 Task: In the  document logo. Add the mentioned hyperlink after first sentence in main content 'www.instagram.com' Insert the picture of  'Trampoline' with name  Trampoline.png Change shape height to 4.2
Action: Mouse moved to (16, 85)
Screenshot: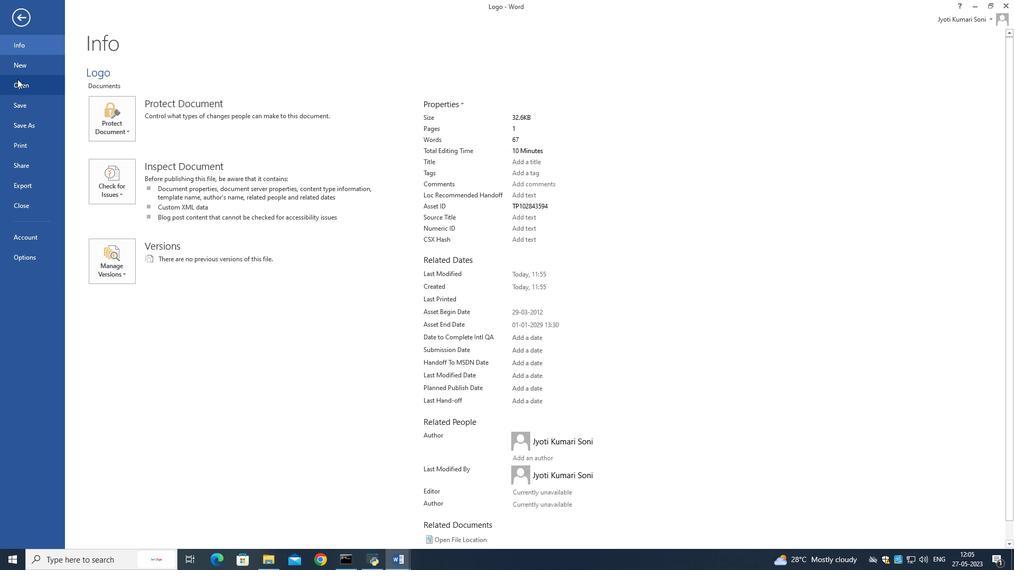 
Action: Mouse pressed left at (16, 85)
Screenshot: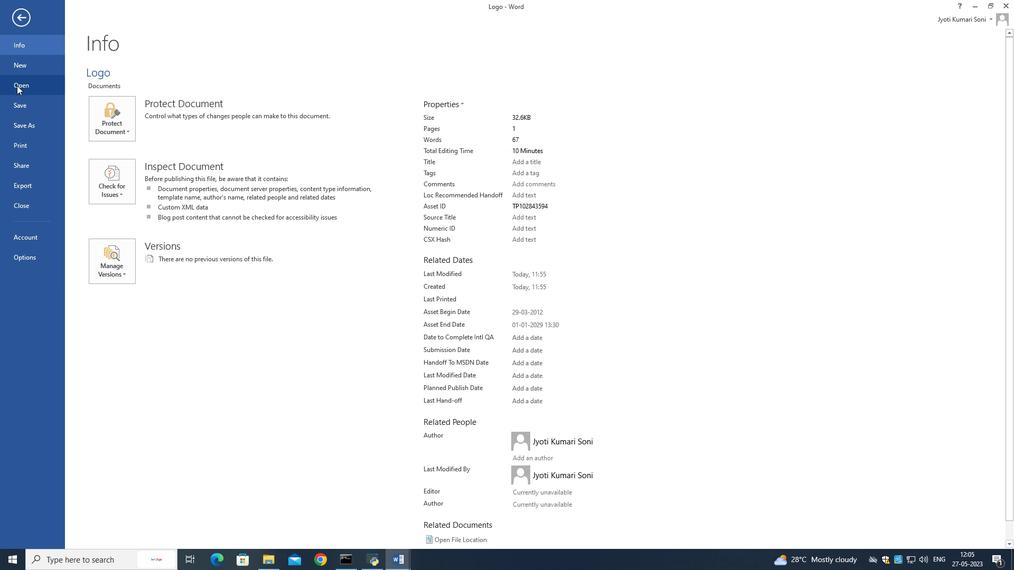 
Action: Mouse moved to (289, 95)
Screenshot: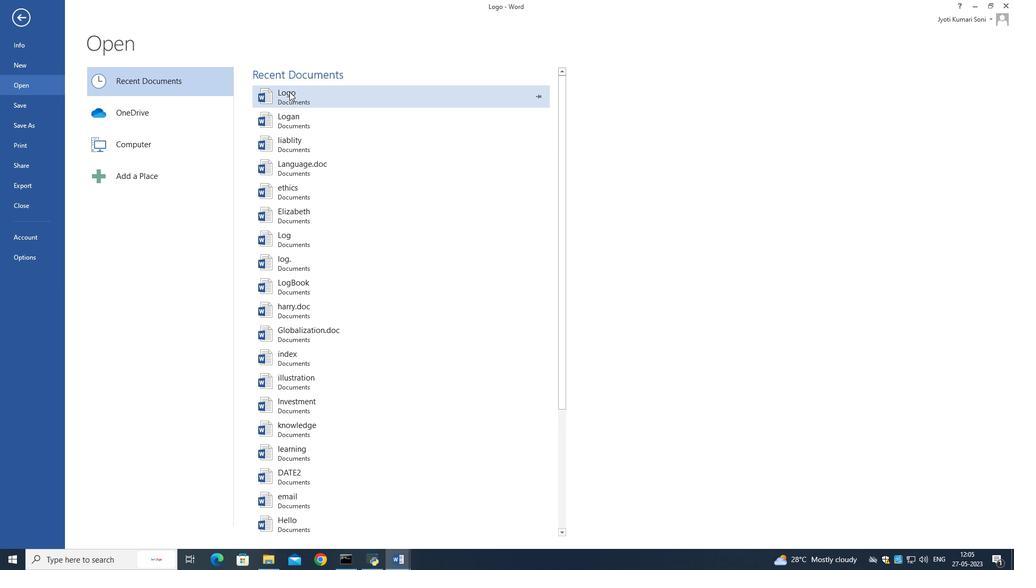 
Action: Mouse pressed left at (289, 95)
Screenshot: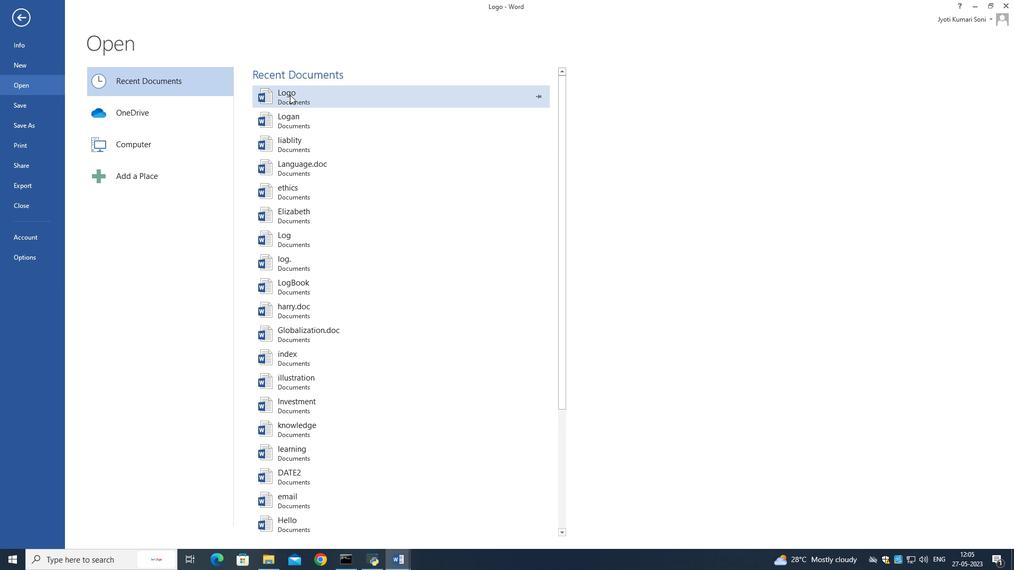 
Action: Mouse moved to (616, 224)
Screenshot: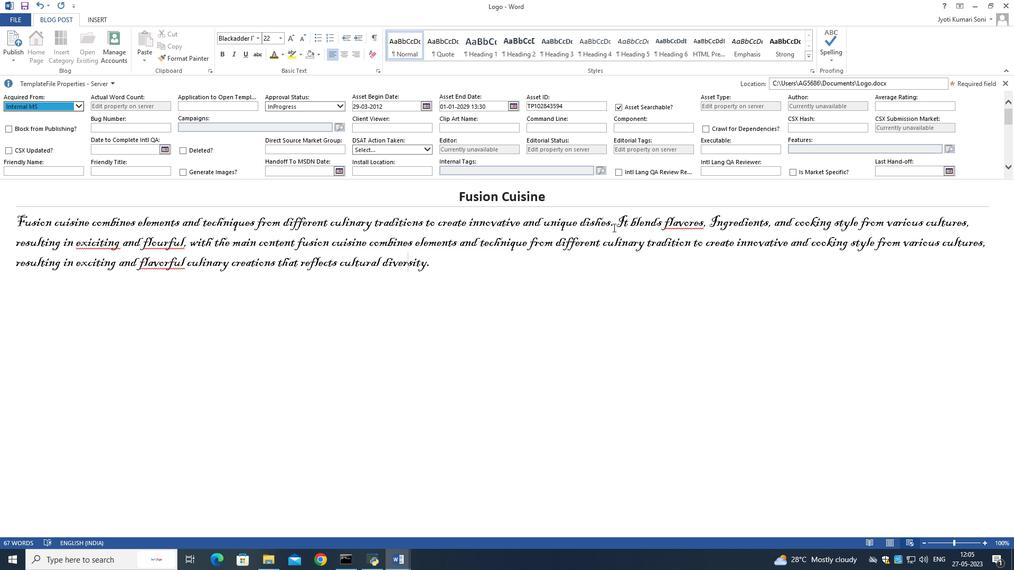 
Action: Mouse pressed left at (616, 224)
Screenshot: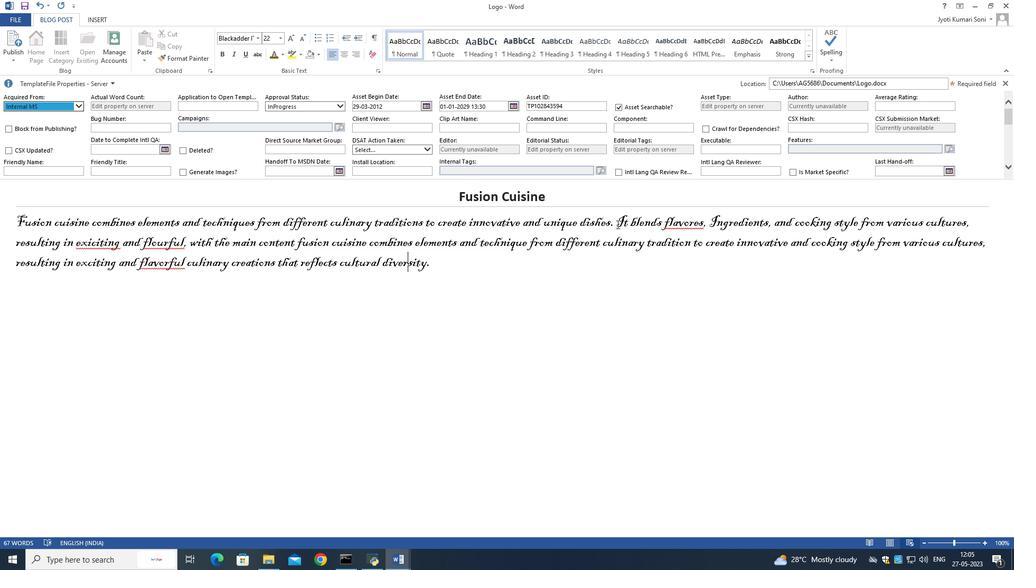 
Action: Mouse moved to (60, 17)
Screenshot: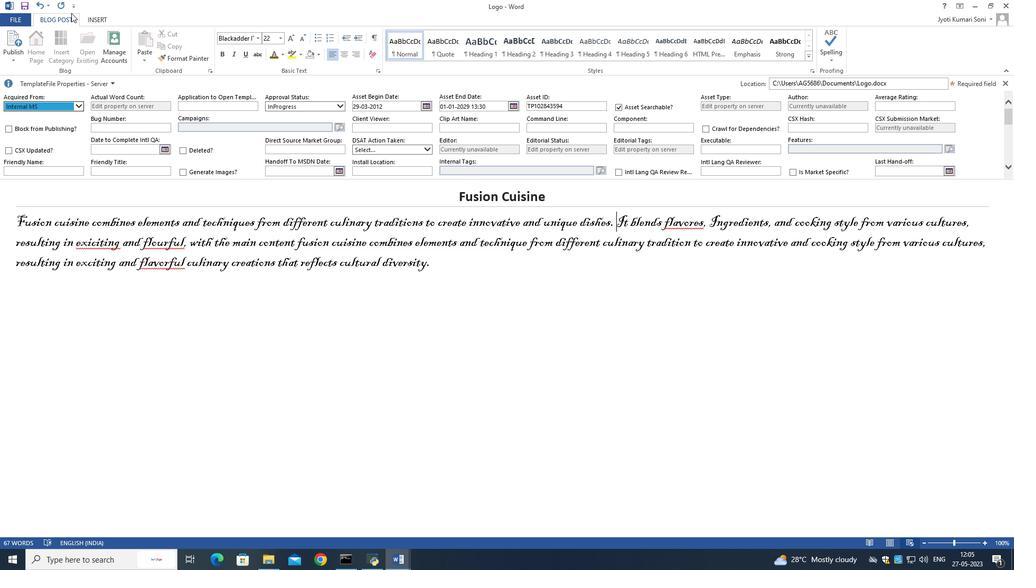 
Action: Mouse pressed left at (60, 17)
Screenshot: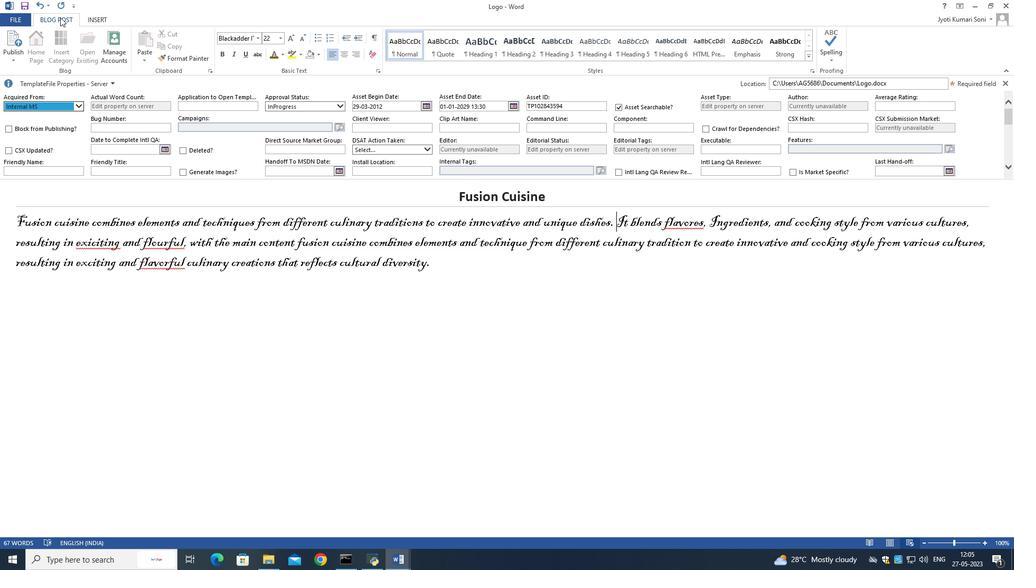 
Action: Mouse moved to (88, 20)
Screenshot: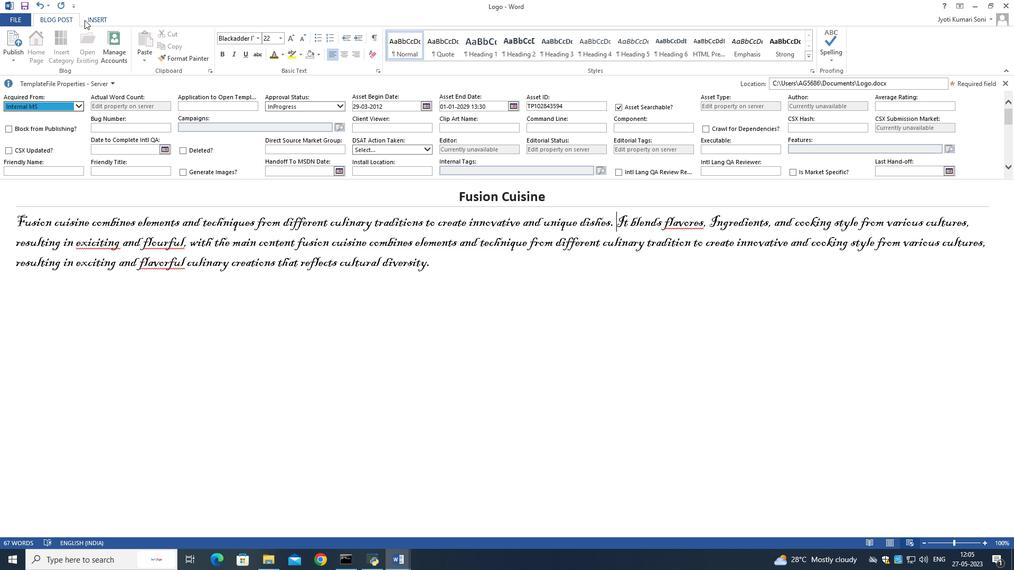 
Action: Mouse pressed left at (88, 20)
Screenshot: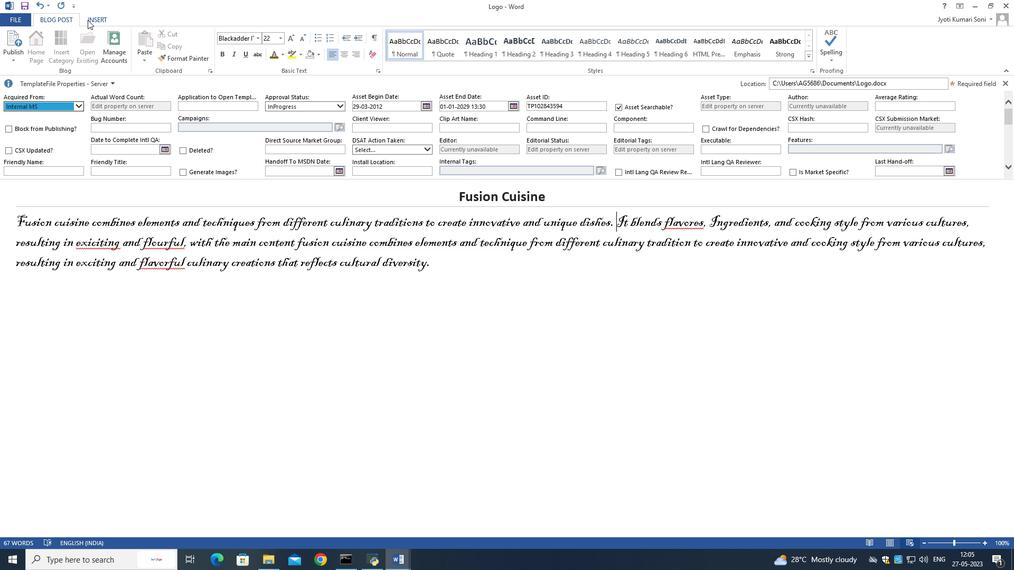 
Action: Mouse moved to (199, 44)
Screenshot: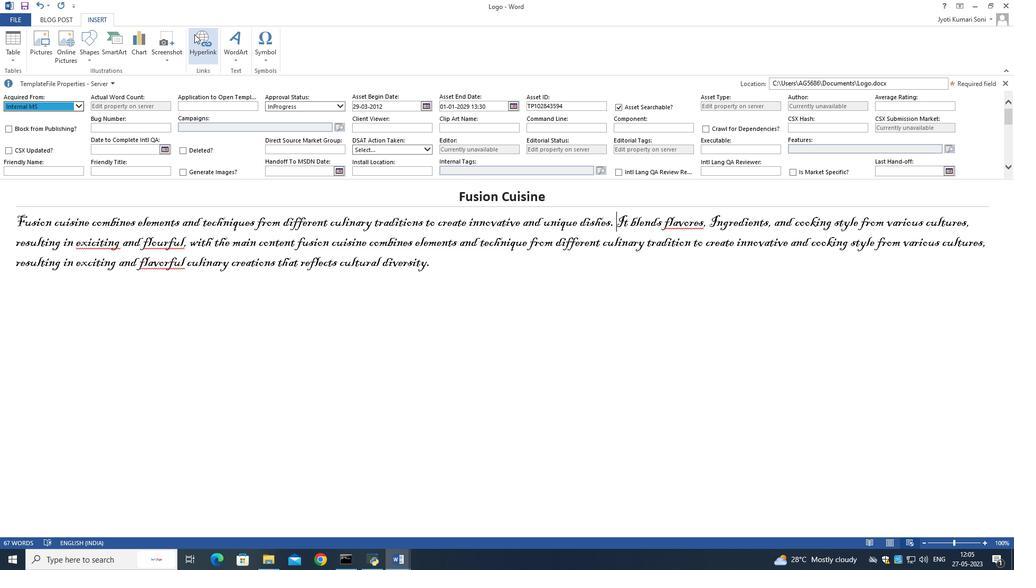 
Action: Mouse pressed left at (199, 44)
Screenshot: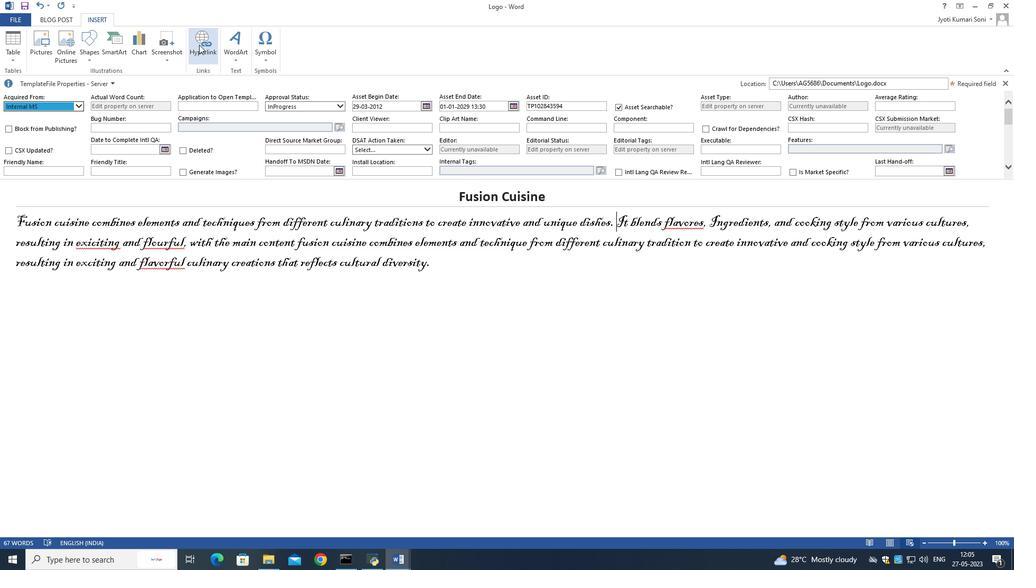 
Action: Mouse moved to (275, 233)
Screenshot: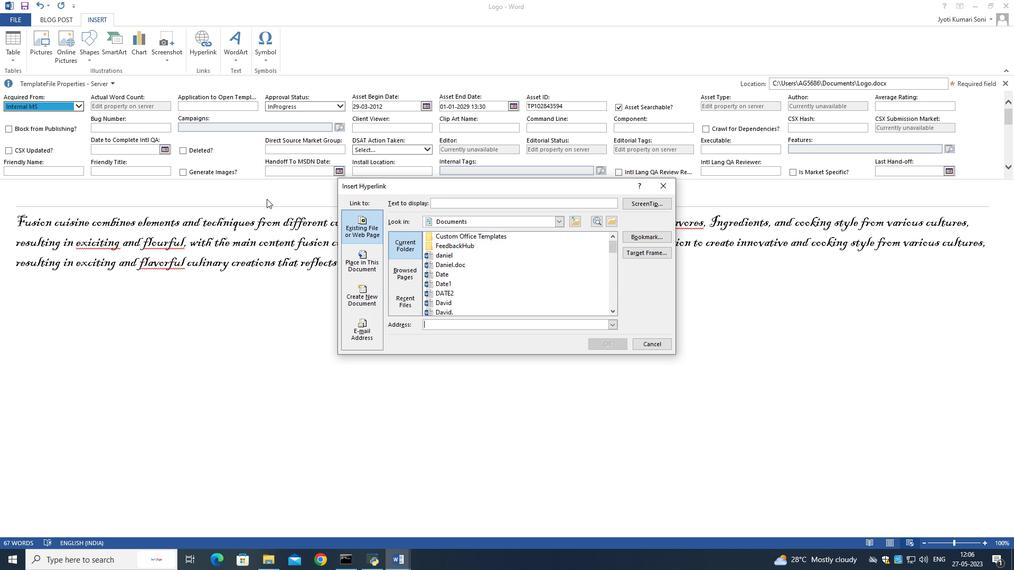 
Action: Key pressed www.instagram.com
Screenshot: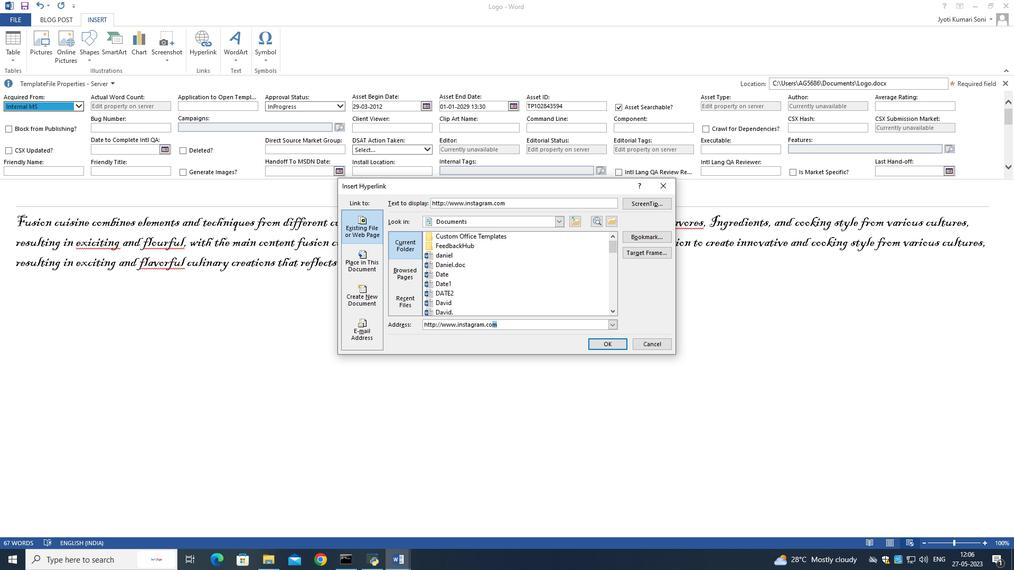 
Action: Mouse moved to (612, 343)
Screenshot: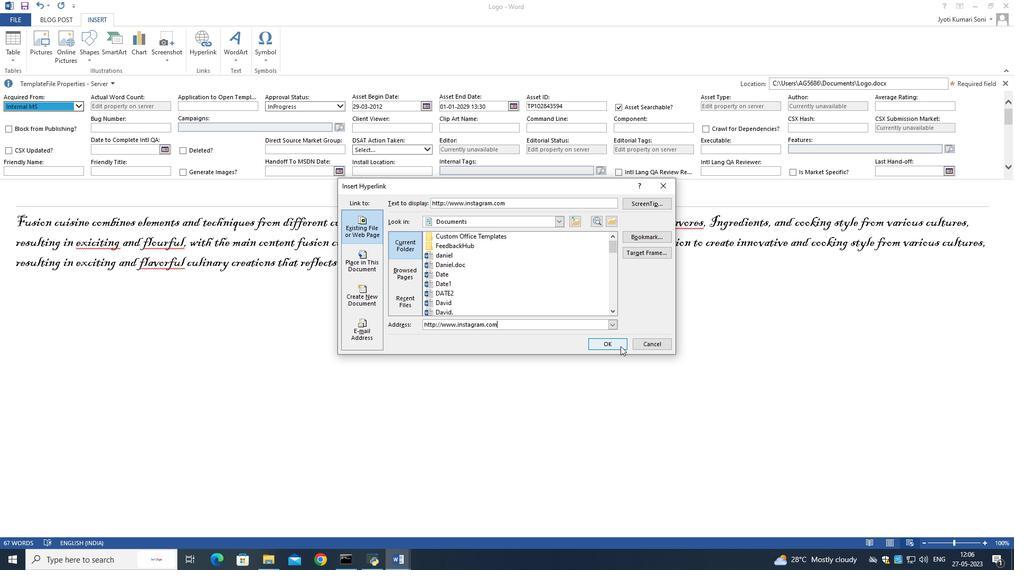 
Action: Mouse pressed left at (612, 343)
Screenshot: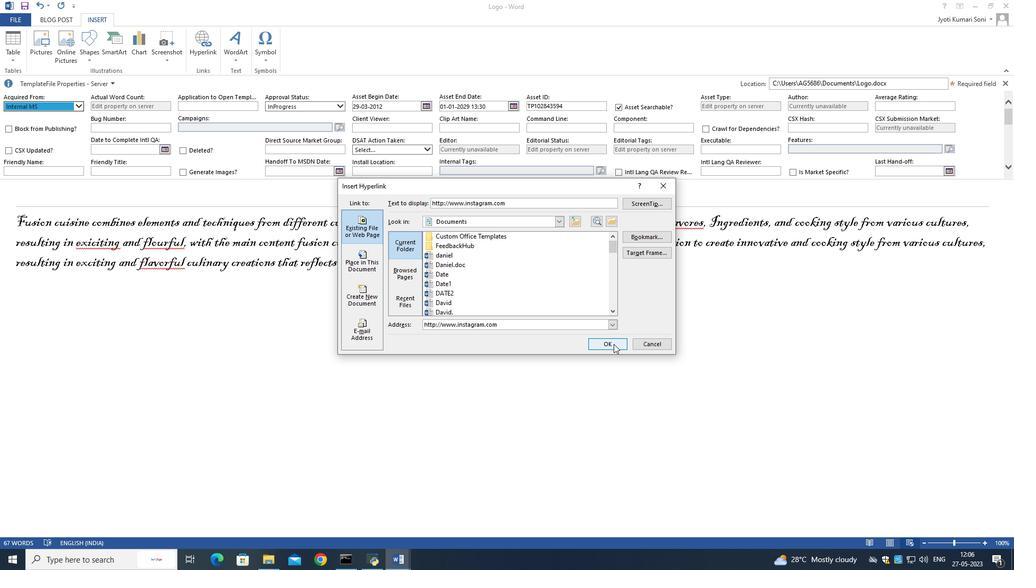 
Action: Mouse moved to (327, 566)
Screenshot: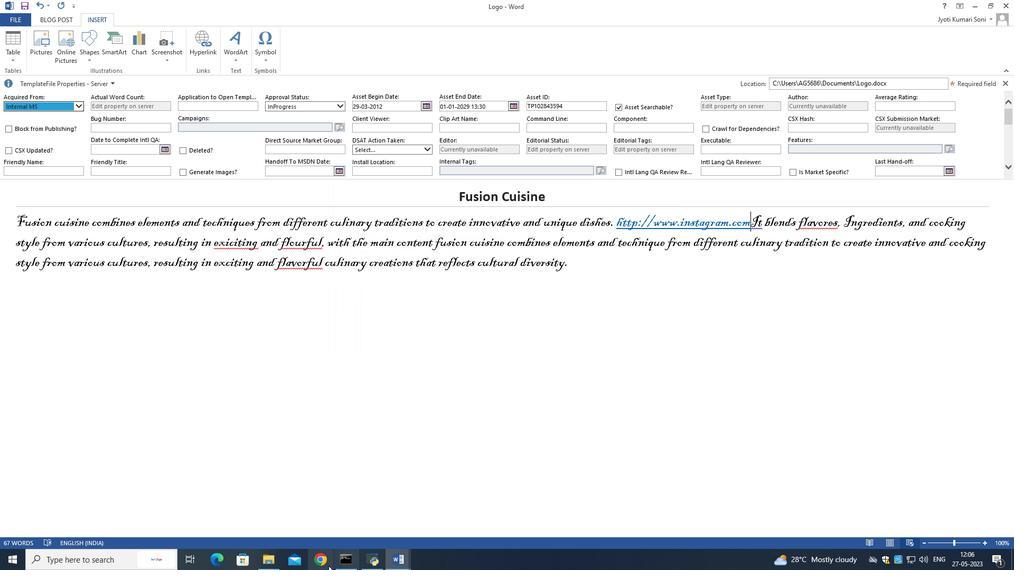 
Action: Mouse pressed left at (327, 566)
Screenshot: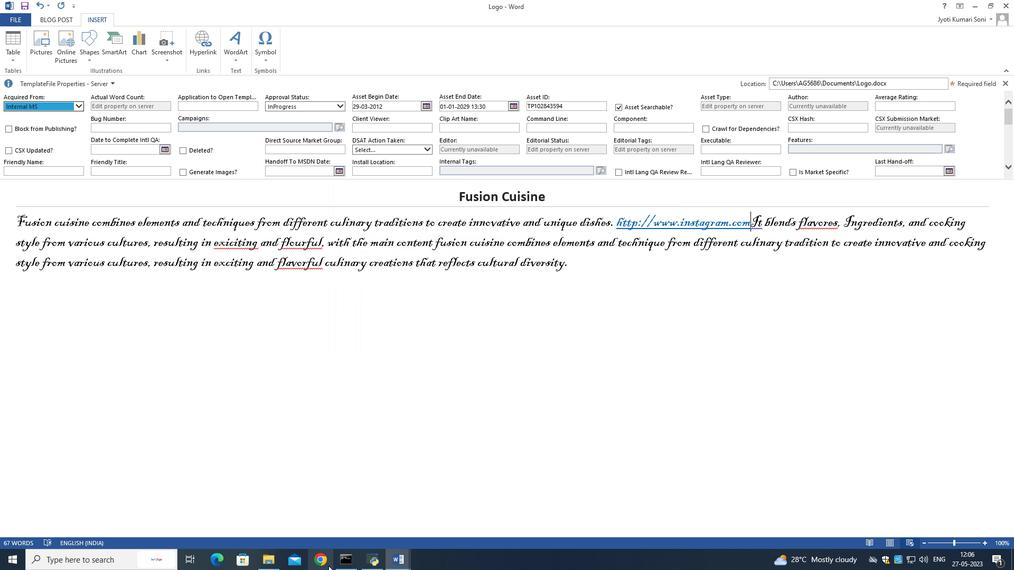 
Action: Mouse moved to (419, 316)
Screenshot: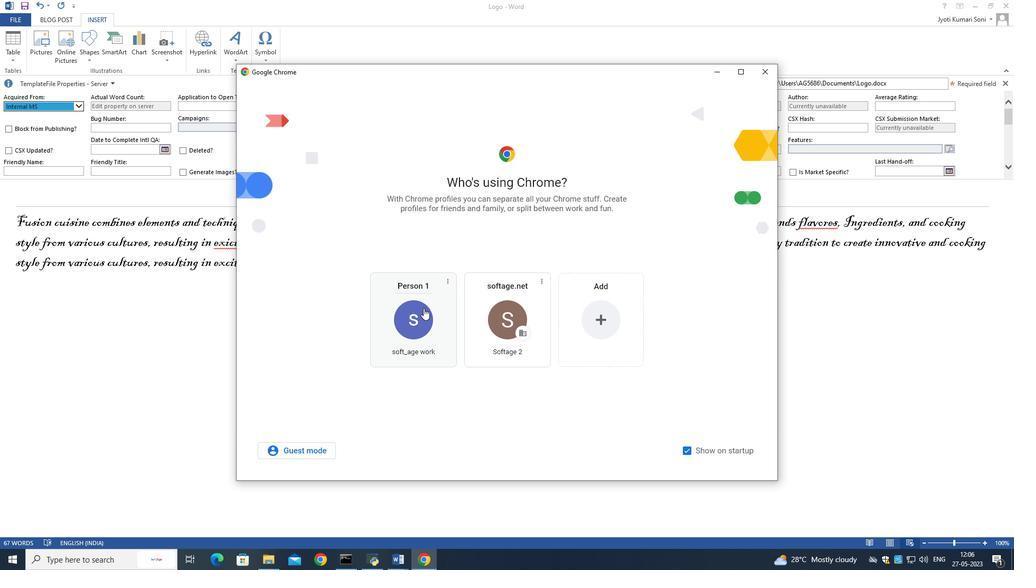 
Action: Mouse pressed left at (419, 316)
Screenshot: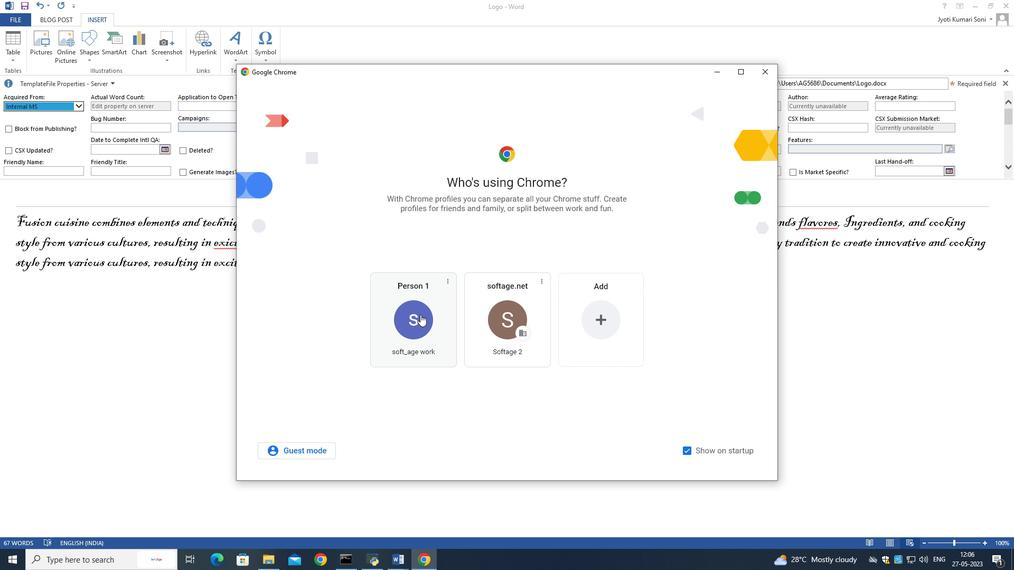 
Action: Mouse moved to (301, 123)
Screenshot: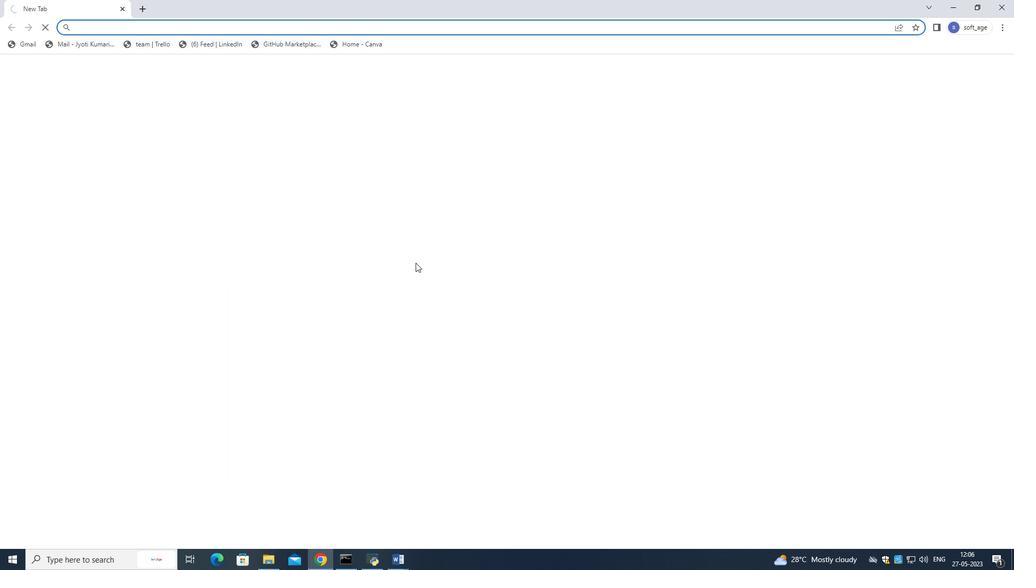 
Action: Key pressed trampoline<Key.enter>
Screenshot: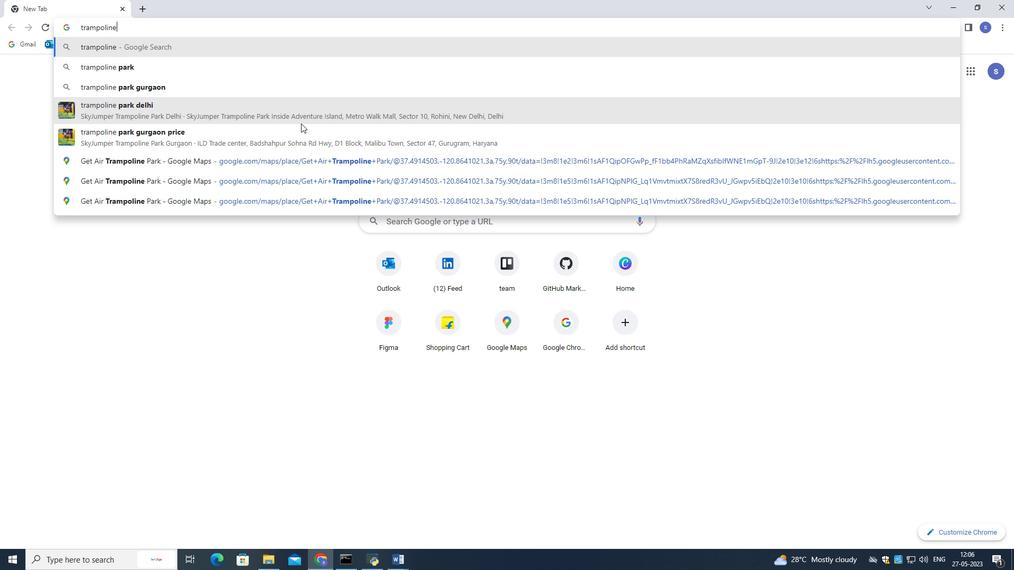 
Action: Mouse moved to (282, 275)
Screenshot: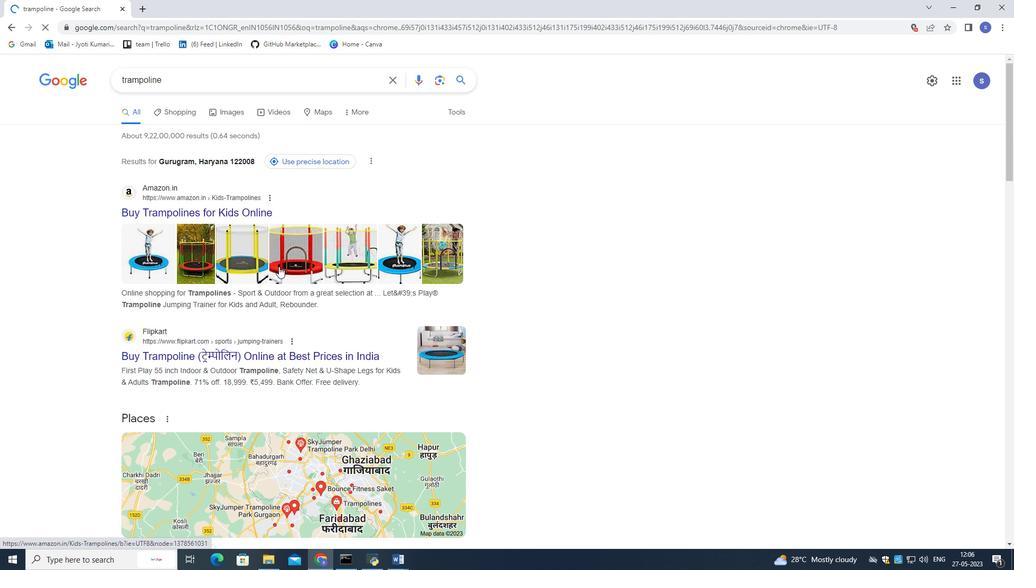 
Action: Mouse scrolled (282, 274) with delta (0, 0)
Screenshot: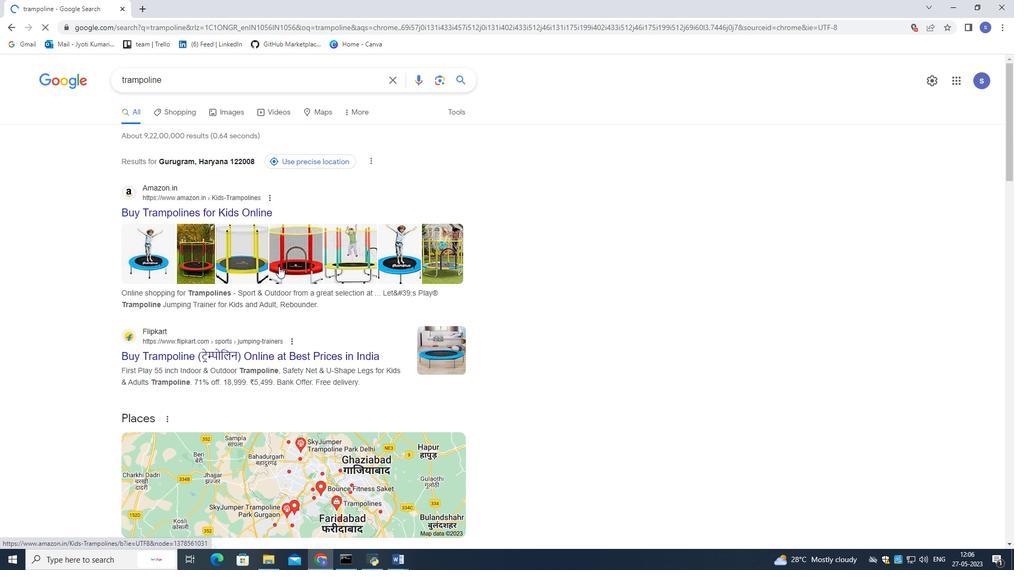 
Action: Mouse moved to (283, 276)
Screenshot: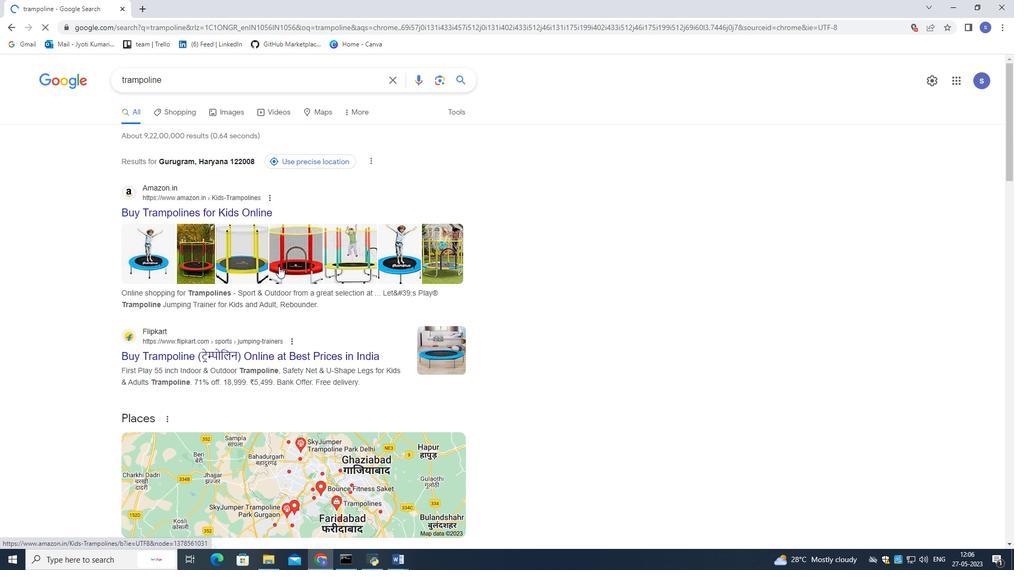 
Action: Mouse scrolled (283, 275) with delta (0, 0)
Screenshot: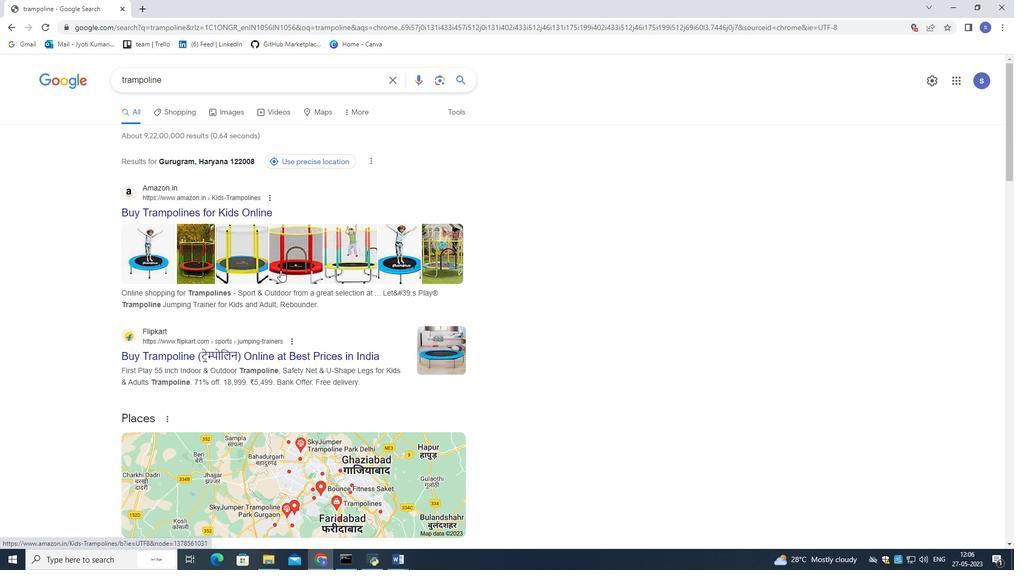 
Action: Mouse scrolled (283, 275) with delta (0, 0)
Screenshot: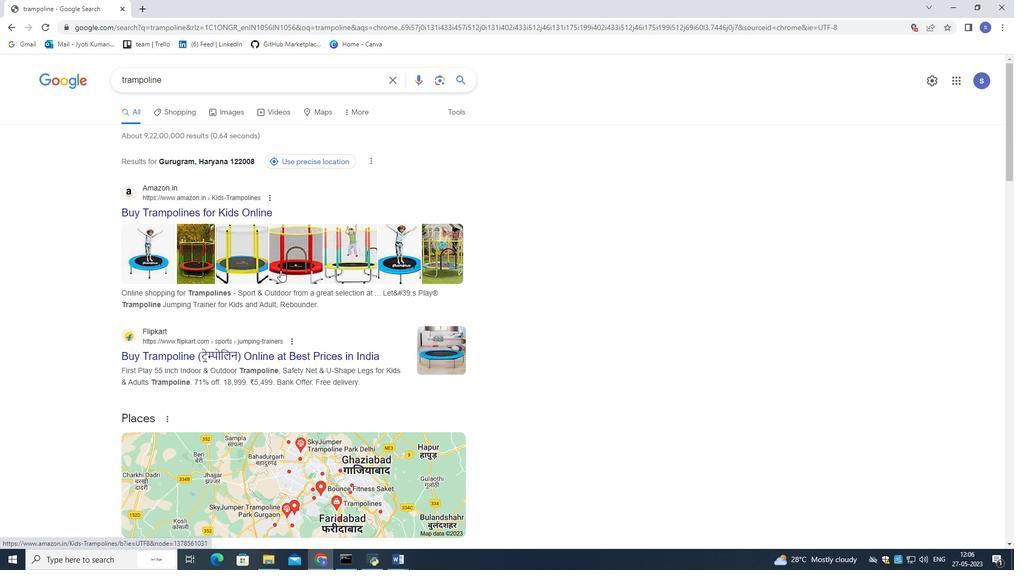 
Action: Mouse moved to (283, 277)
Screenshot: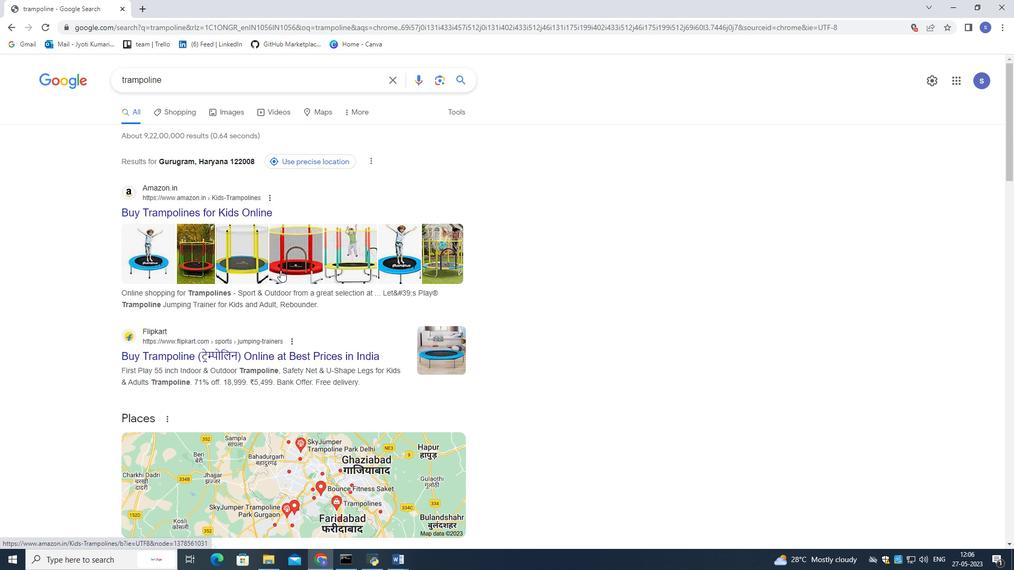 
Action: Mouse scrolled (283, 276) with delta (0, 0)
Screenshot: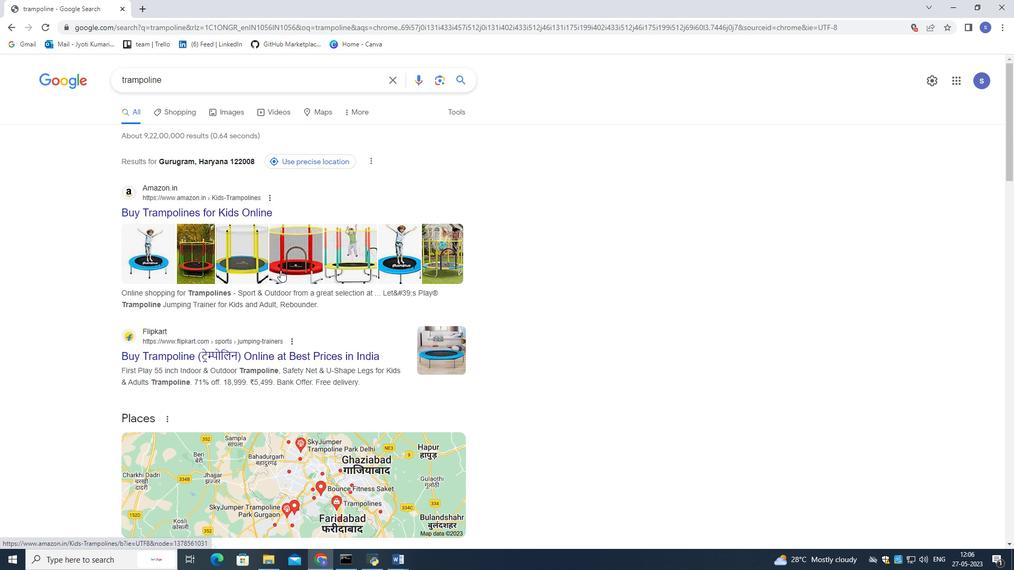 
Action: Mouse scrolled (283, 276) with delta (0, 0)
Screenshot: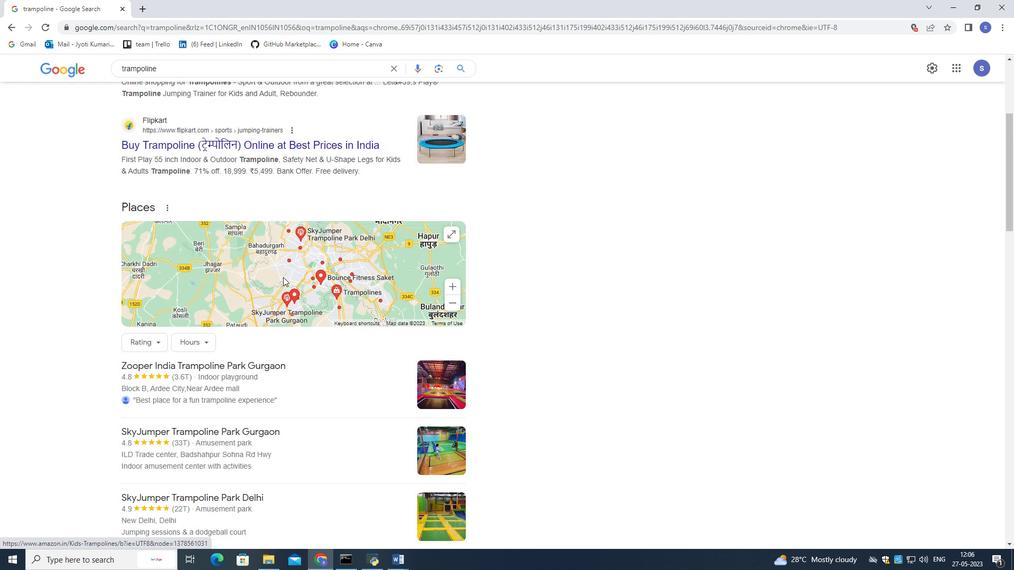
Action: Mouse scrolled (283, 276) with delta (0, 0)
Screenshot: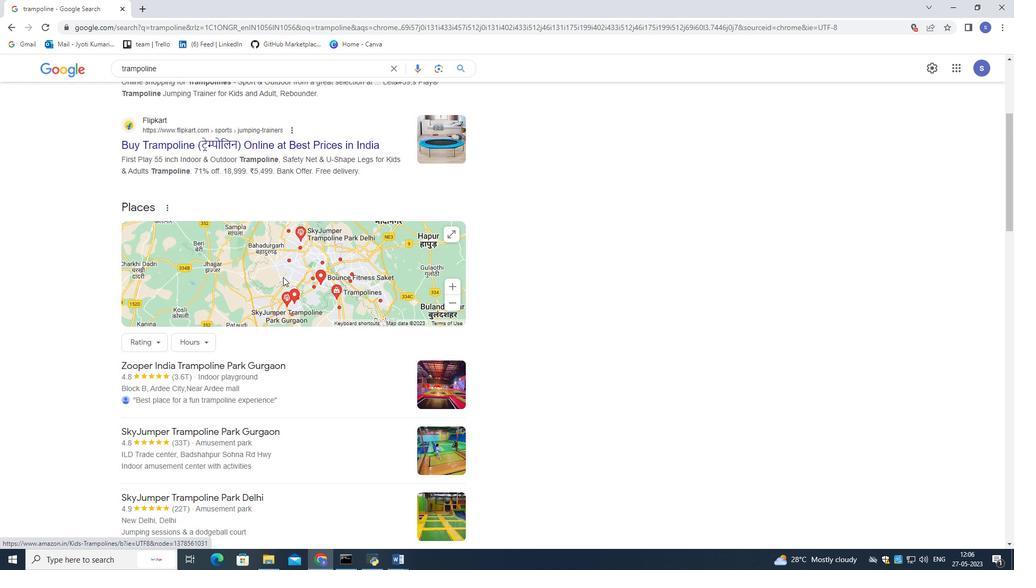 
Action: Mouse scrolled (283, 276) with delta (0, 0)
Screenshot: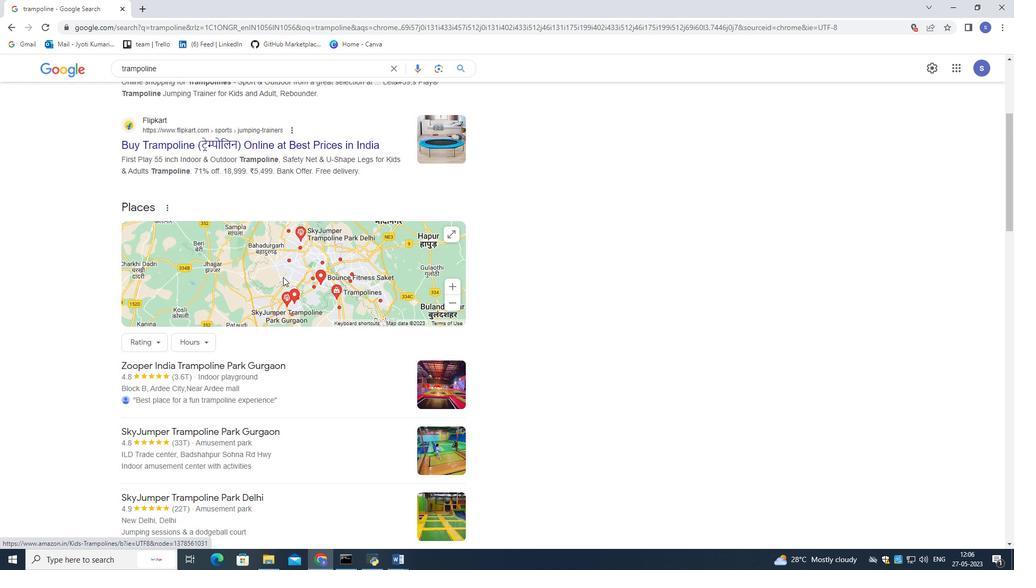 
Action: Mouse scrolled (283, 276) with delta (0, 0)
Screenshot: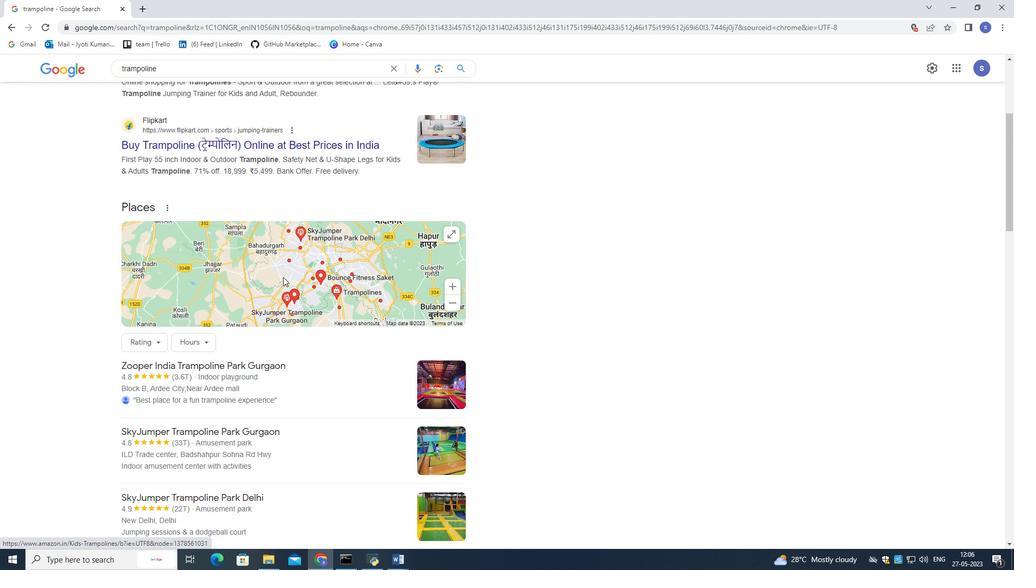 
Action: Mouse scrolled (283, 276) with delta (0, 0)
Screenshot: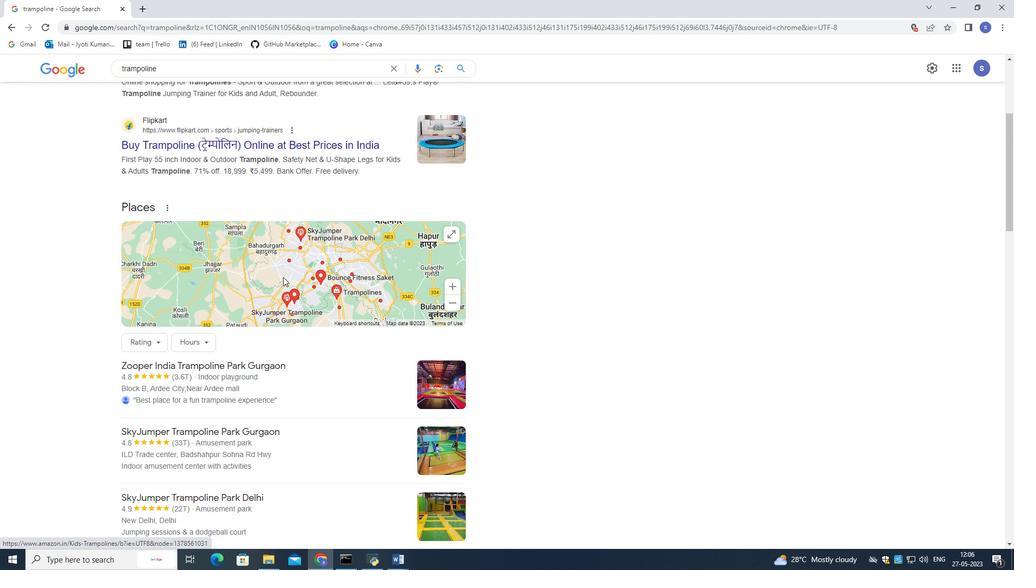 
Action: Mouse scrolled (283, 276) with delta (0, 0)
Screenshot: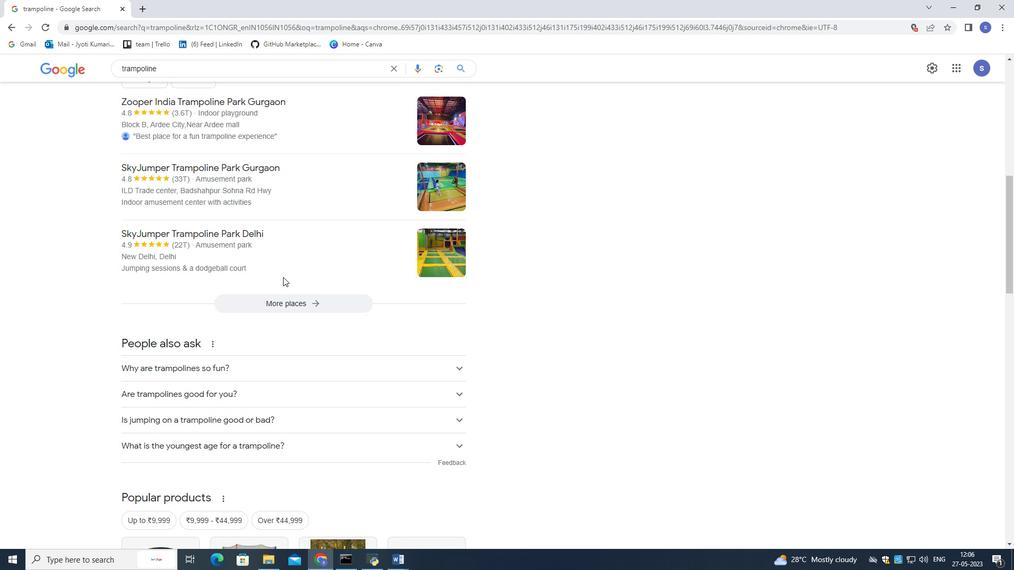 
Action: Mouse scrolled (283, 276) with delta (0, 0)
Screenshot: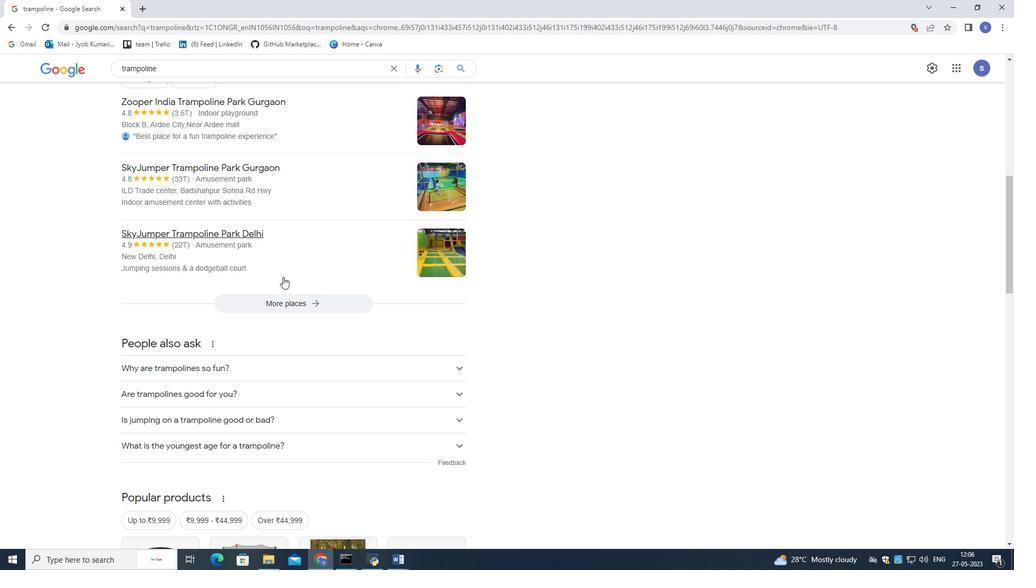 
Action: Mouse scrolled (283, 276) with delta (0, 0)
Screenshot: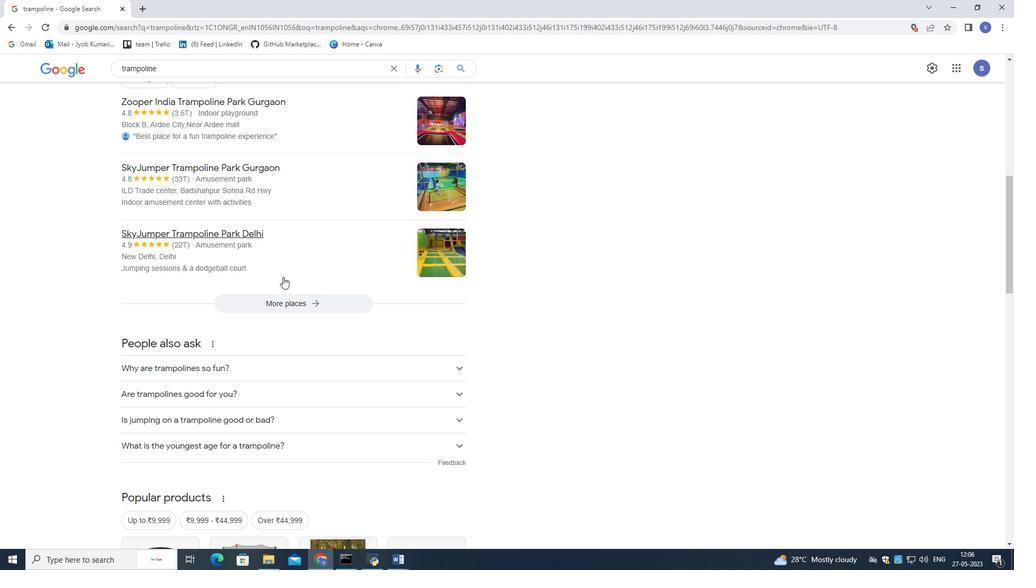 
Action: Mouse scrolled (283, 276) with delta (0, 0)
Screenshot: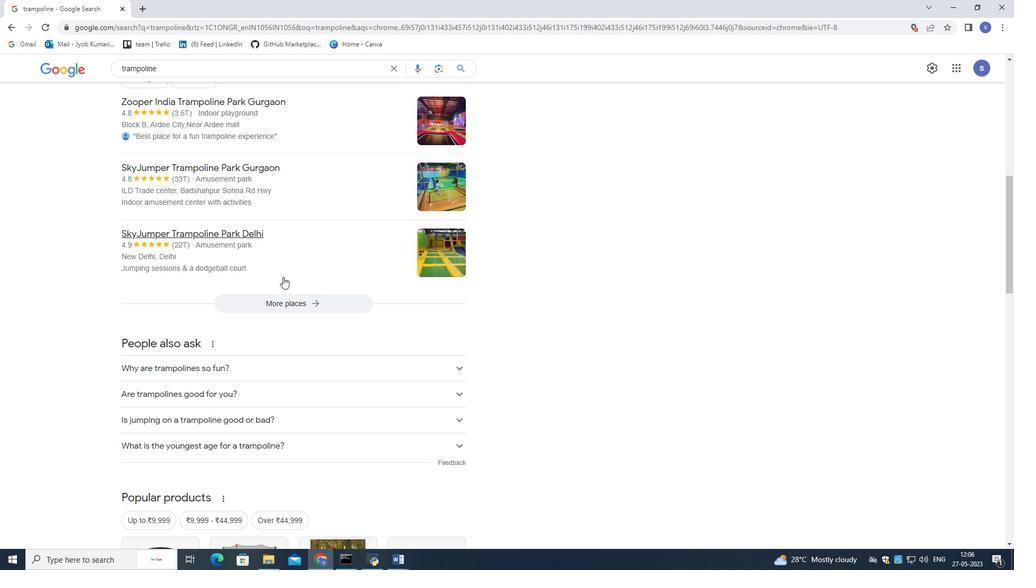 
Action: Mouse scrolled (283, 276) with delta (0, 0)
Screenshot: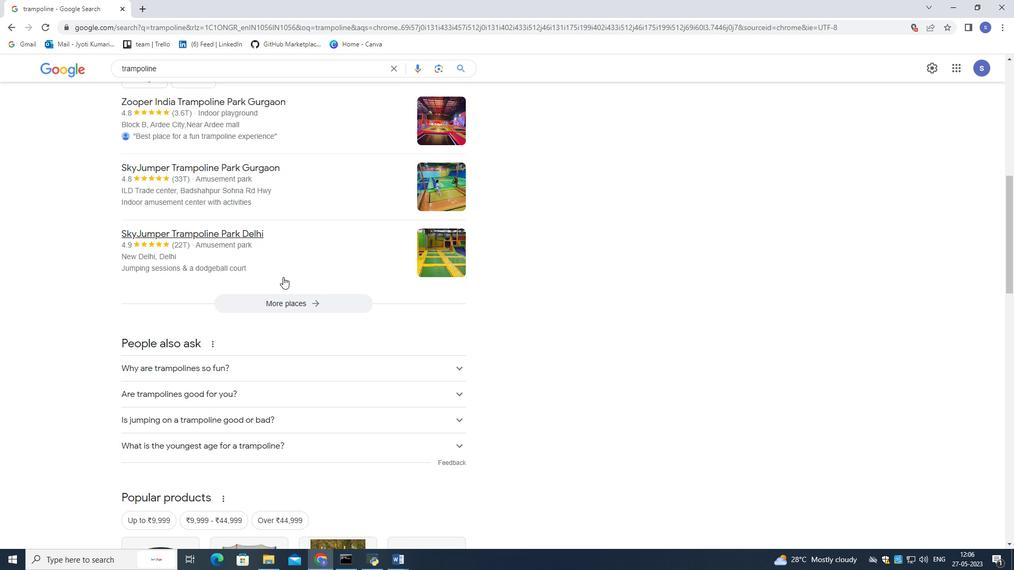 
Action: Mouse moved to (283, 275)
Screenshot: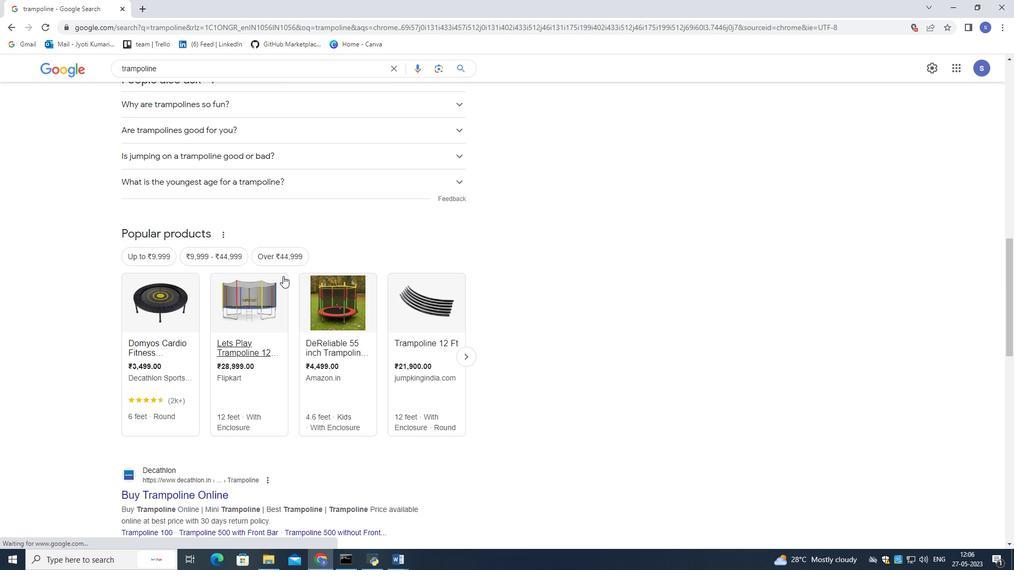 
Action: Mouse scrolled (283, 276) with delta (0, 0)
Screenshot: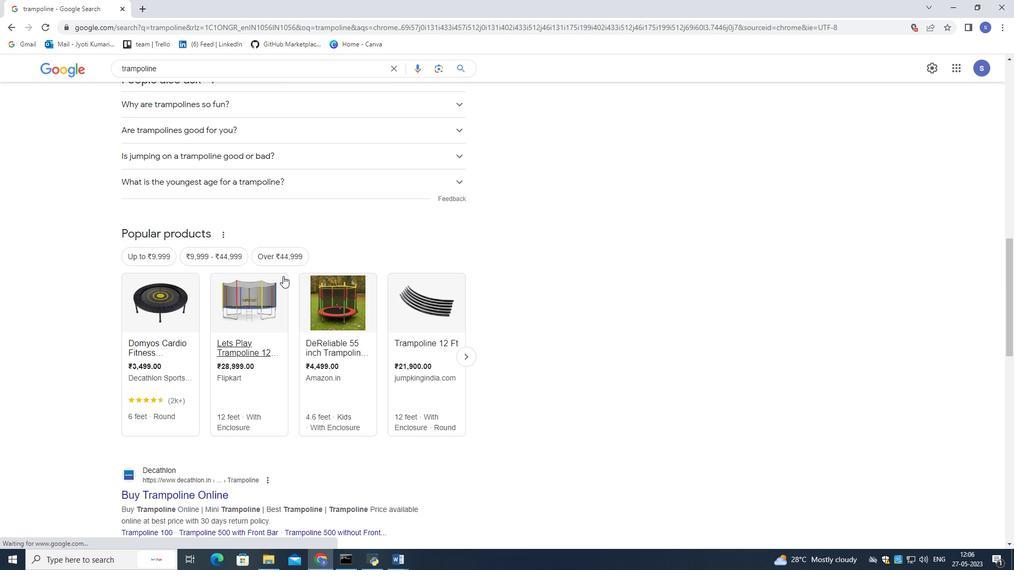 
Action: Mouse moved to (283, 275)
Screenshot: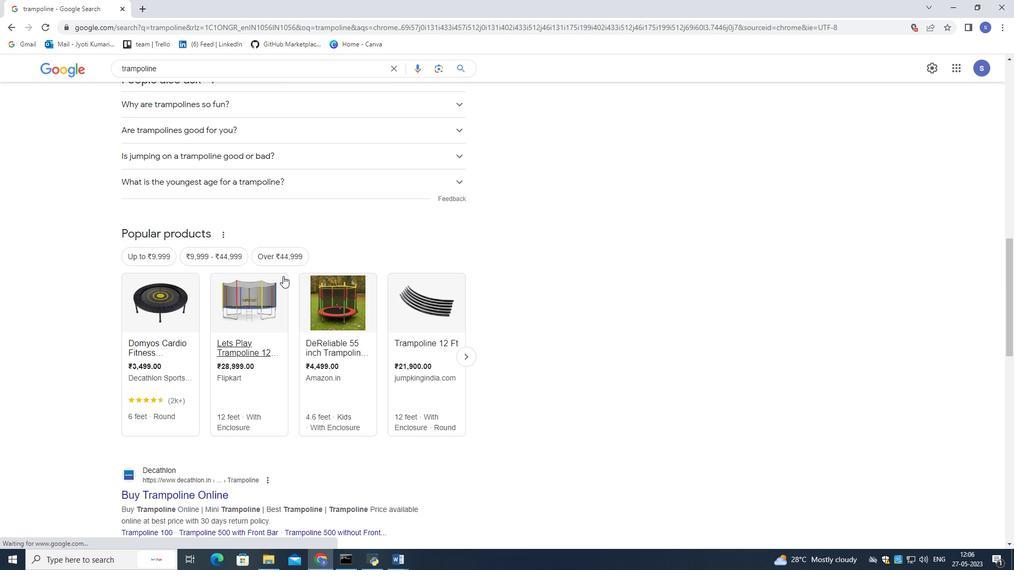 
Action: Mouse scrolled (283, 275) with delta (0, 0)
Screenshot: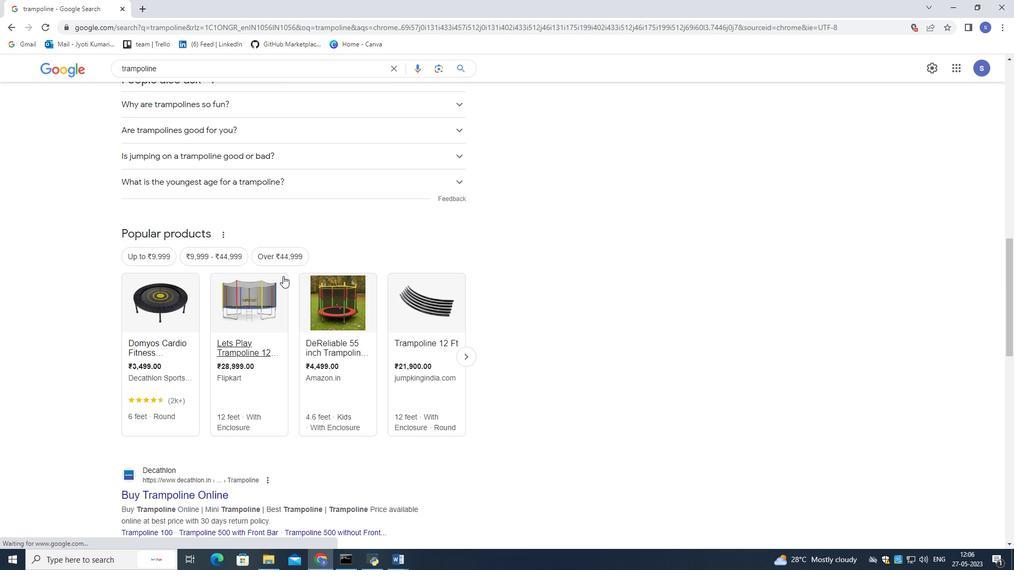 
Action: Mouse moved to (280, 268)
Screenshot: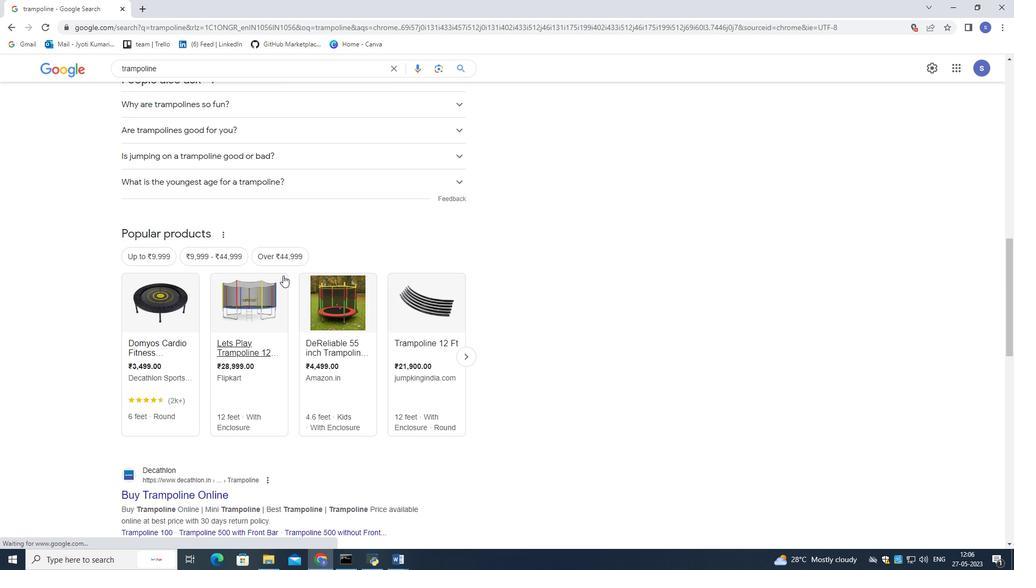
Action: Mouse scrolled (281, 270) with delta (0, 0)
Screenshot: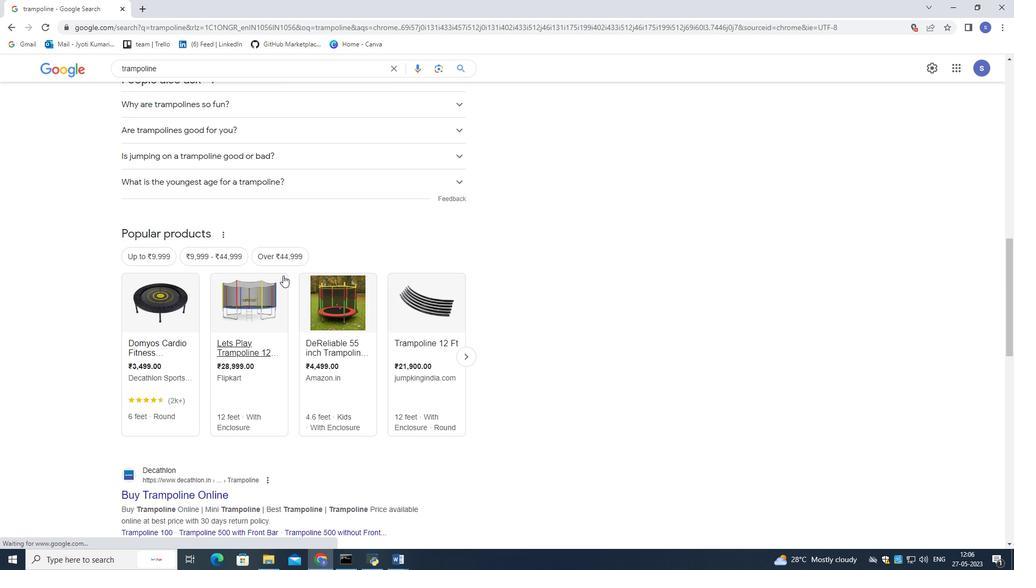 
Action: Mouse moved to (208, 70)
Screenshot: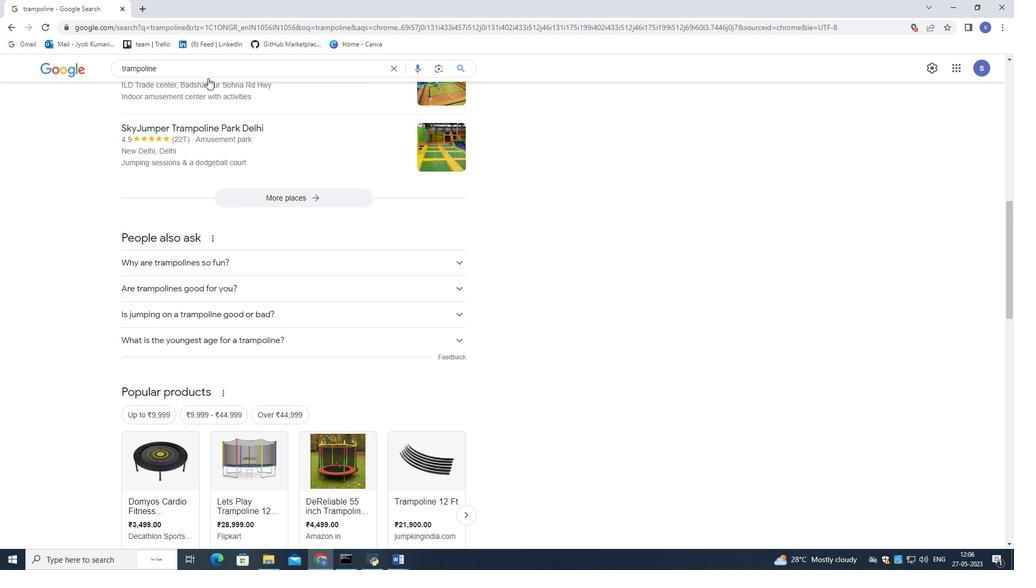 
Action: Mouse pressed left at (208, 70)
Screenshot: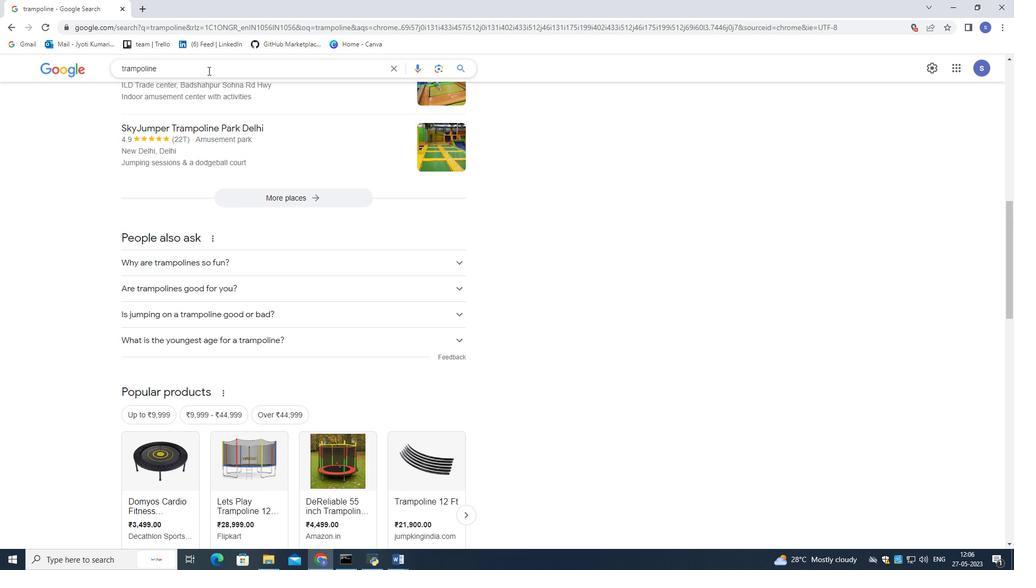 
Action: Key pressed <Key.left><Key.left><Key.left><Key.left><Key.left><Key.left><Key.left><Key.left><Key.left><Key.left><Key.left><Key.left><Key.left><Key.left><Key.left><Key.left>picture<Key.space>of<Key.space><Key.enter>
Screenshot: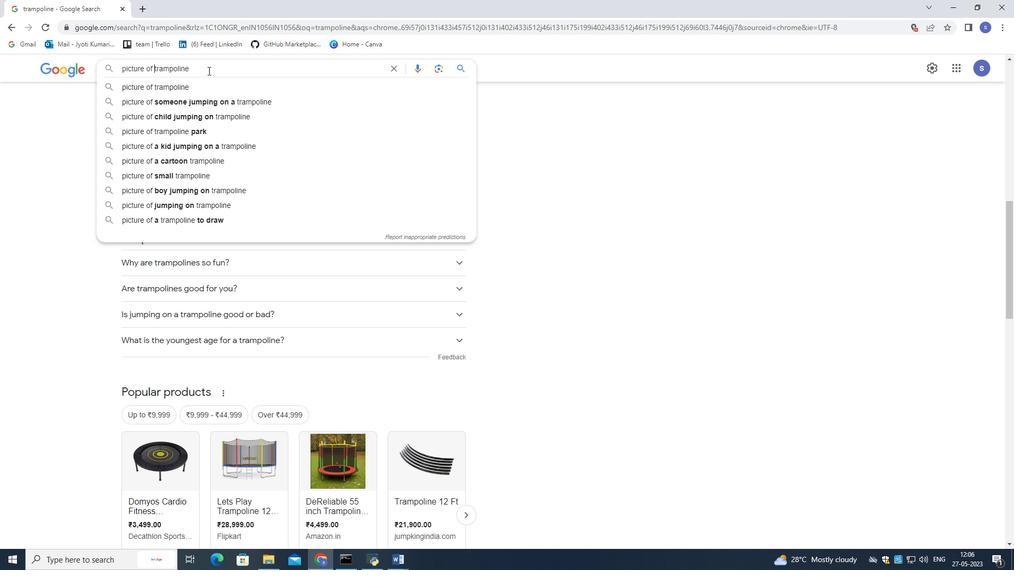 
Action: Mouse moved to (258, 413)
Screenshot: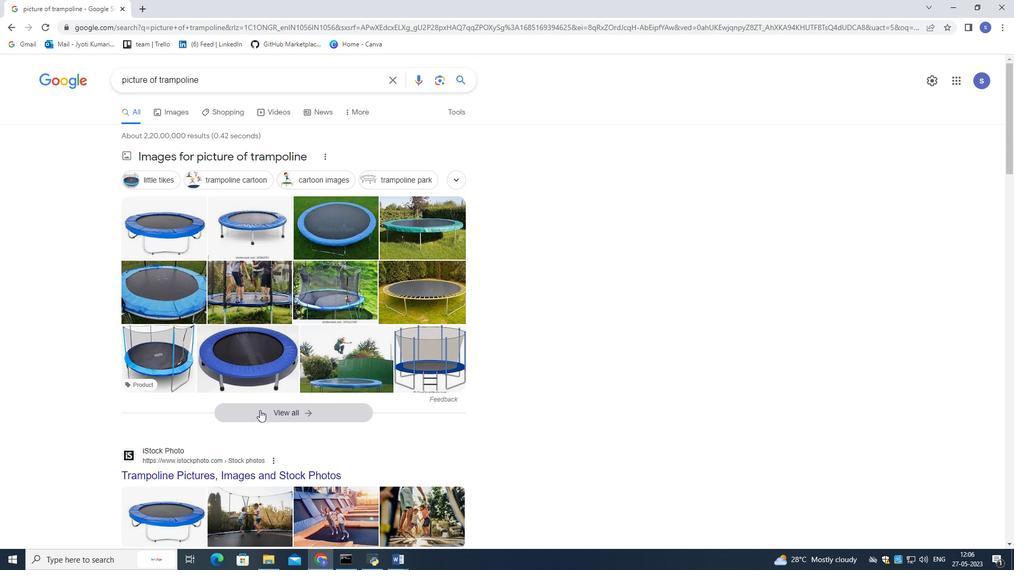 
Action: Mouse pressed left at (258, 413)
Screenshot: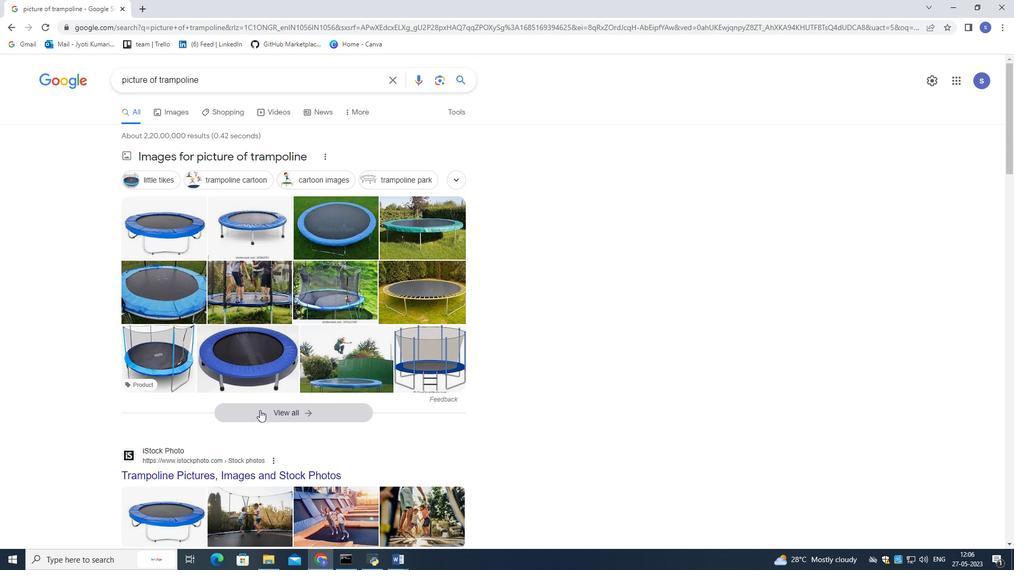 
Action: Mouse moved to (282, 354)
Screenshot: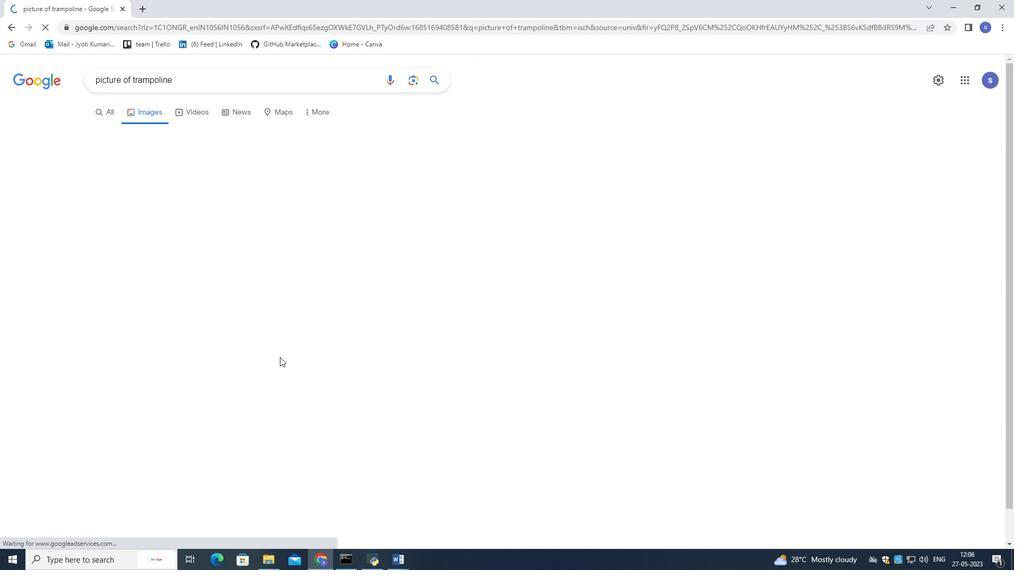 
Action: Mouse scrolled (282, 353) with delta (0, 0)
Screenshot: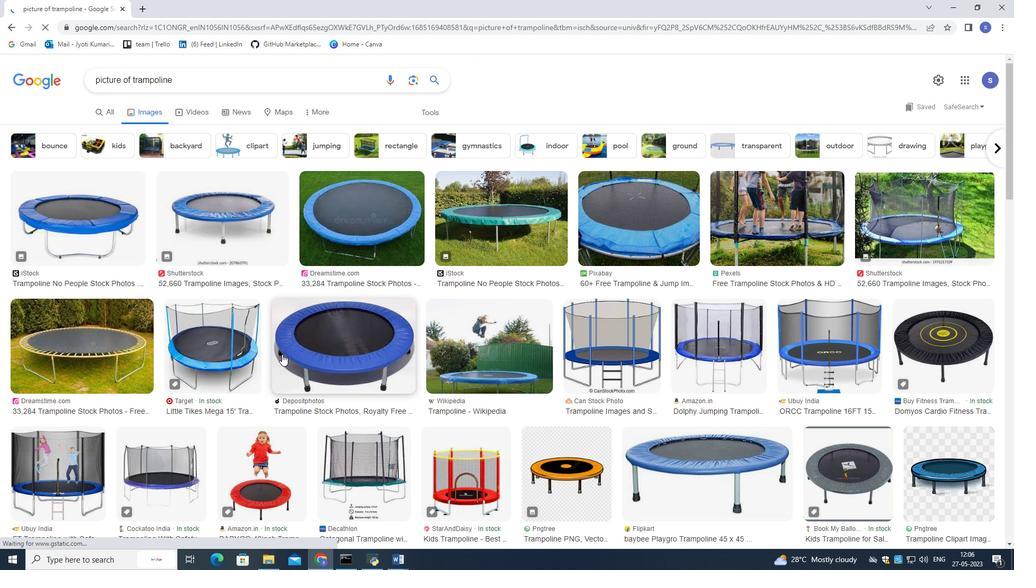 
Action: Mouse moved to (283, 353)
Screenshot: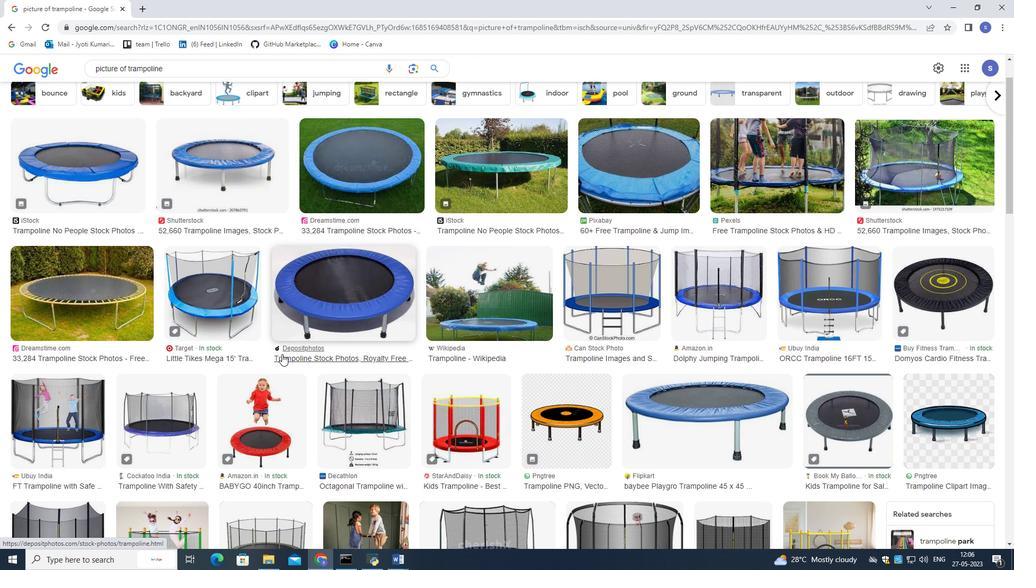 
Action: Mouse scrolled (283, 353) with delta (0, 0)
Screenshot: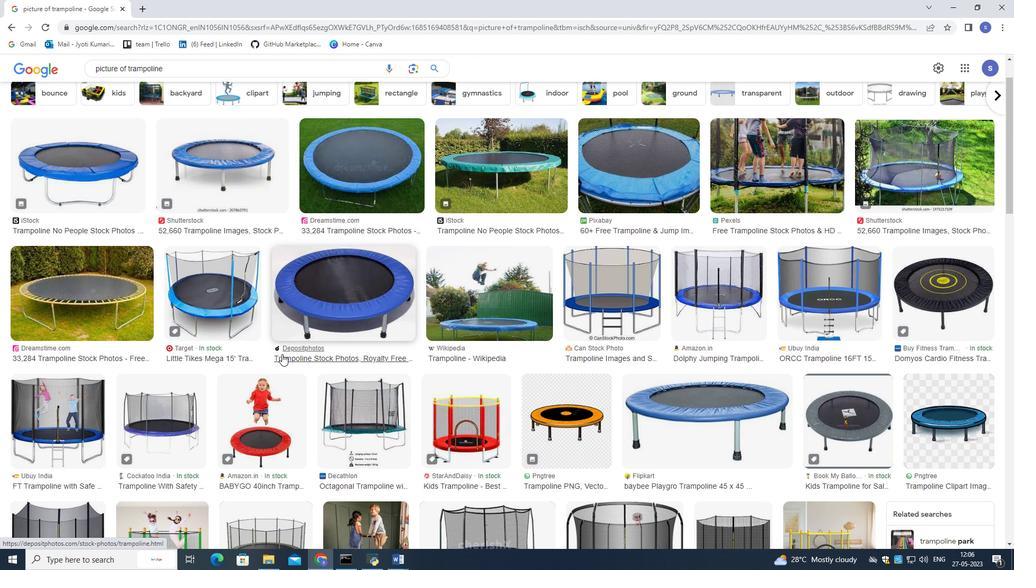 
Action: Mouse scrolled (283, 353) with delta (0, 0)
Screenshot: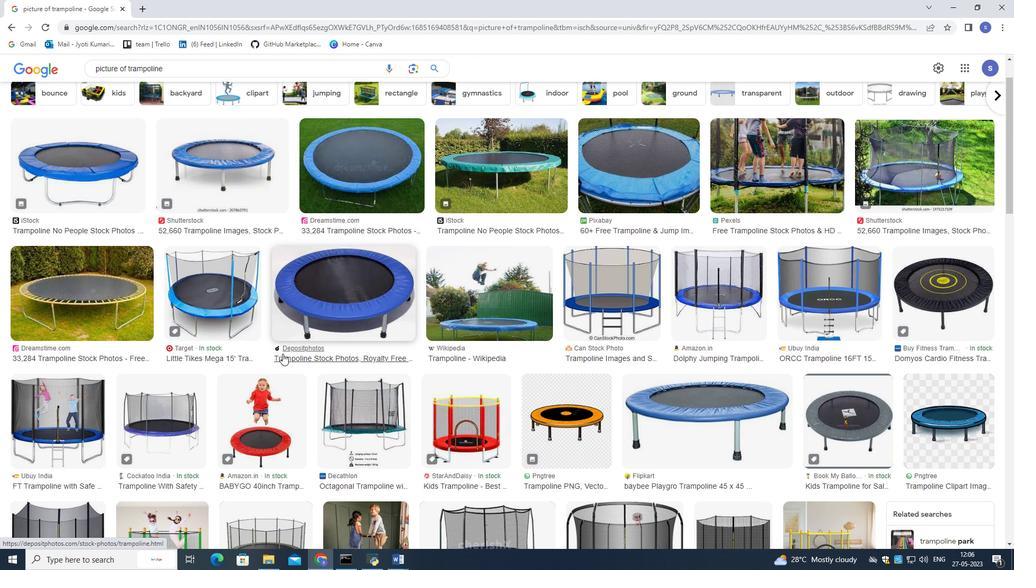 
Action: Mouse scrolled (283, 353) with delta (0, 0)
Screenshot: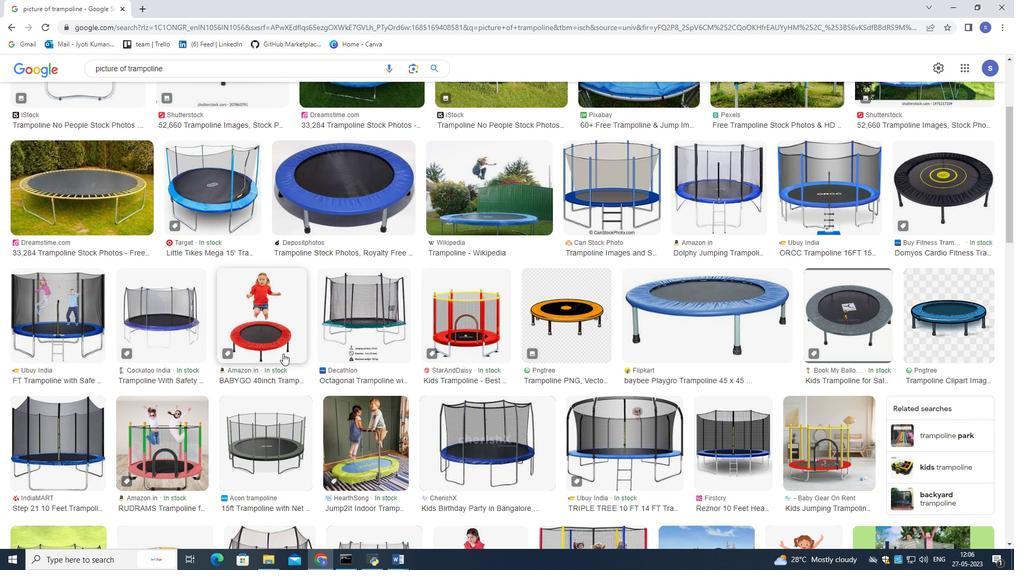 
Action: Mouse scrolled (283, 353) with delta (0, 0)
Screenshot: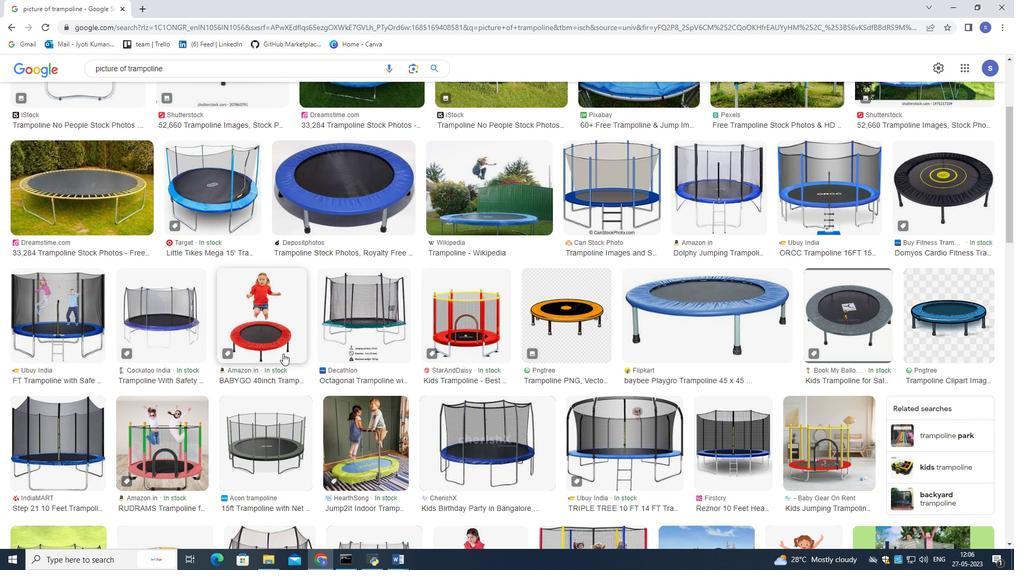 
Action: Mouse scrolled (283, 353) with delta (0, 0)
Screenshot: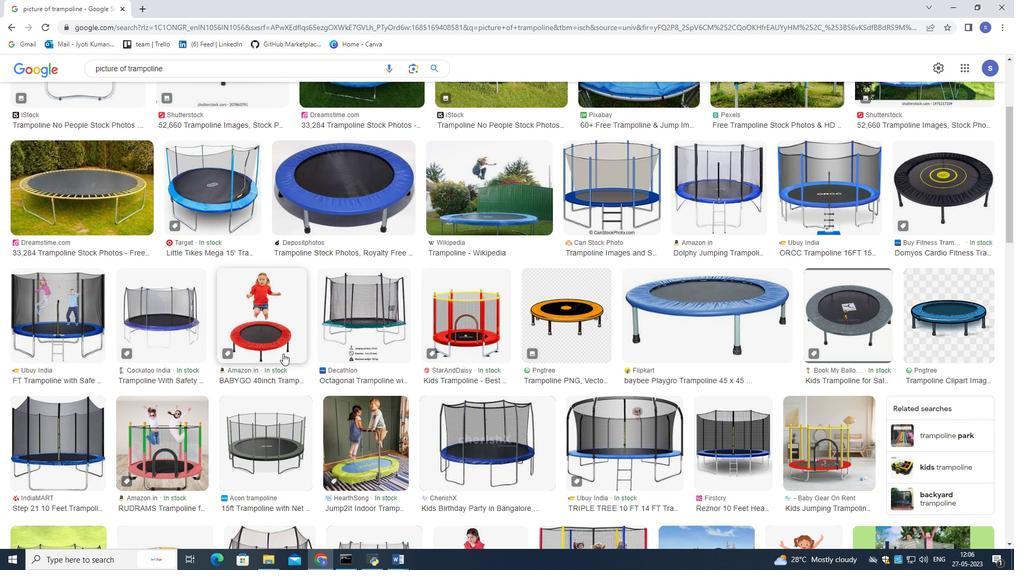
Action: Mouse scrolled (283, 353) with delta (0, 0)
Screenshot: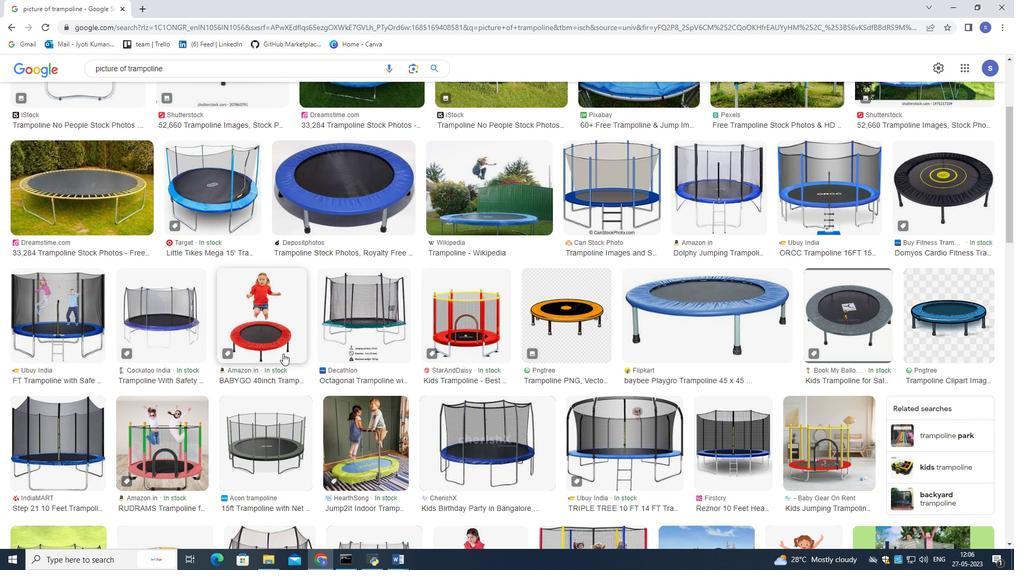 
Action: Mouse scrolled (283, 353) with delta (0, 0)
Screenshot: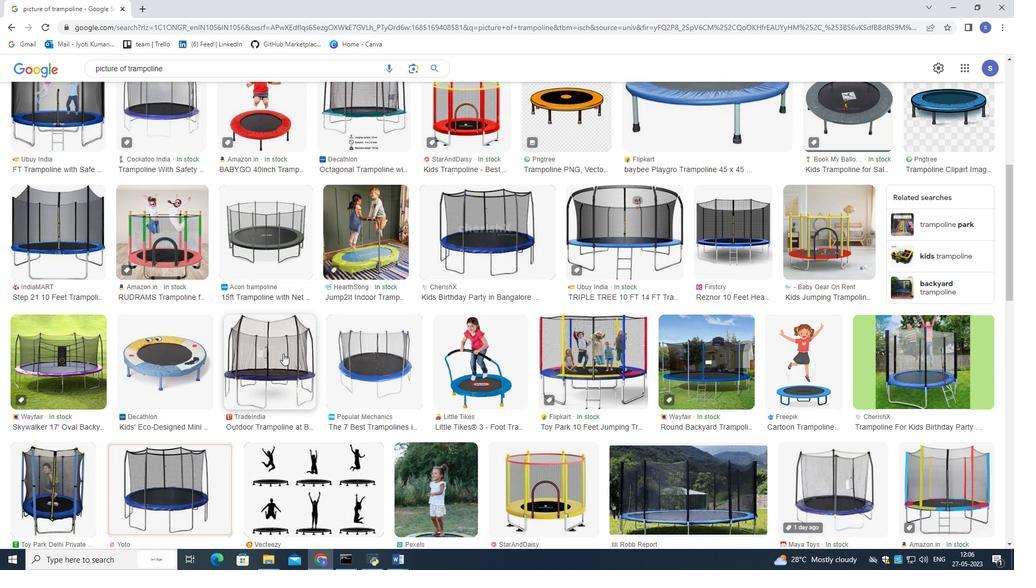 
Action: Mouse scrolled (283, 353) with delta (0, 0)
Screenshot: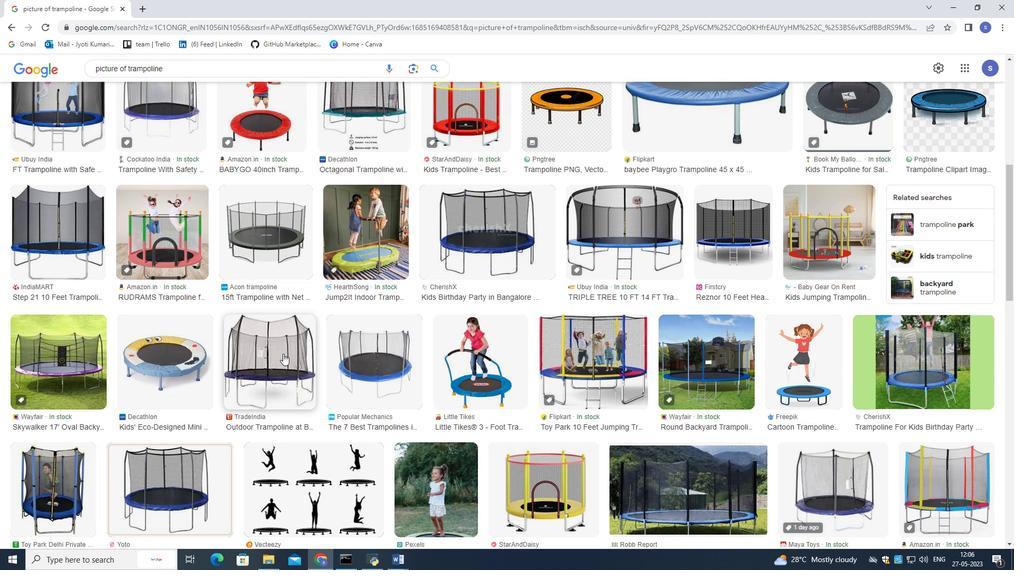 
Action: Mouse scrolled (283, 353) with delta (0, 0)
Screenshot: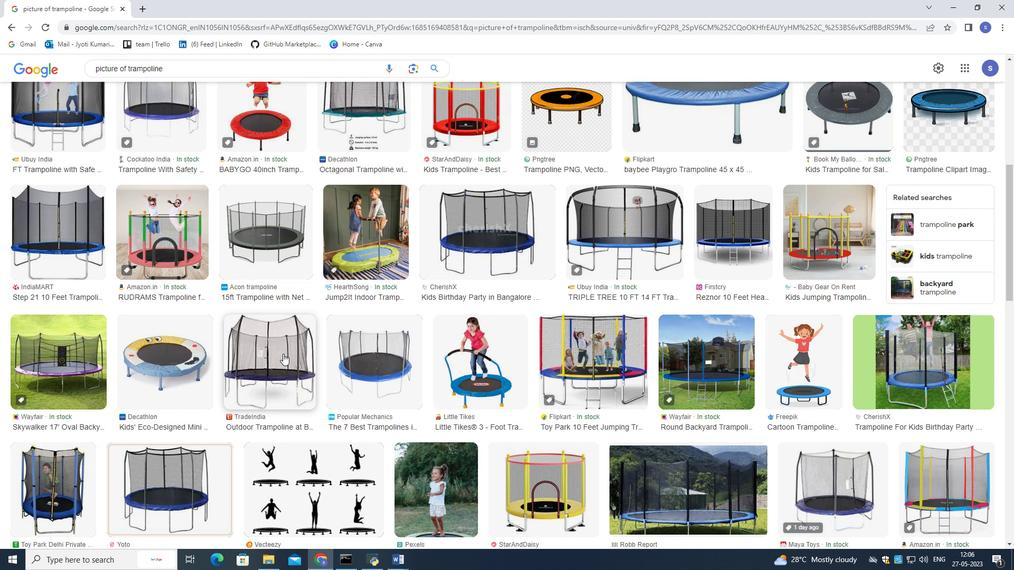 
Action: Mouse scrolled (283, 353) with delta (0, 0)
Screenshot: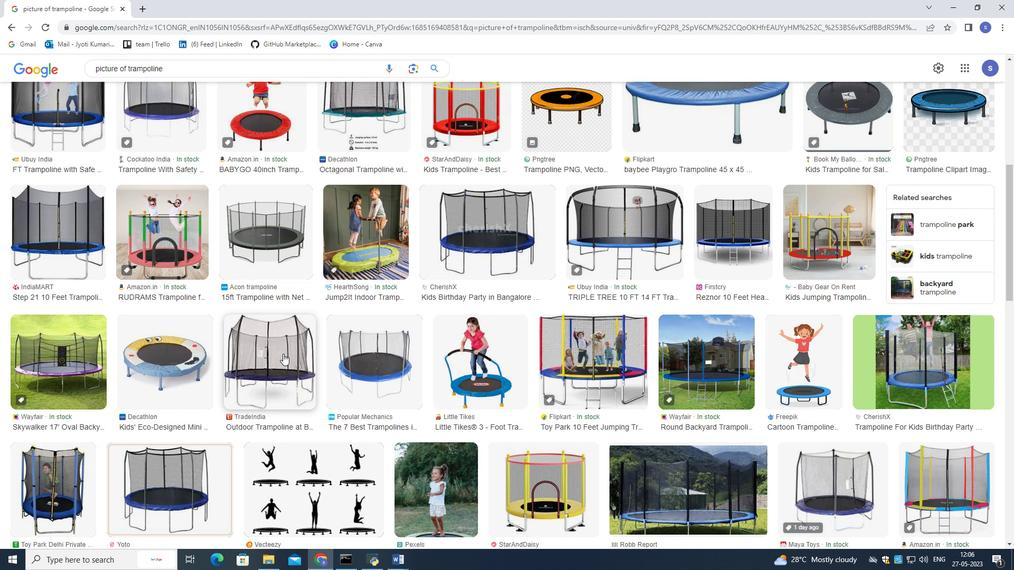 
Action: Mouse moved to (686, 289)
Screenshot: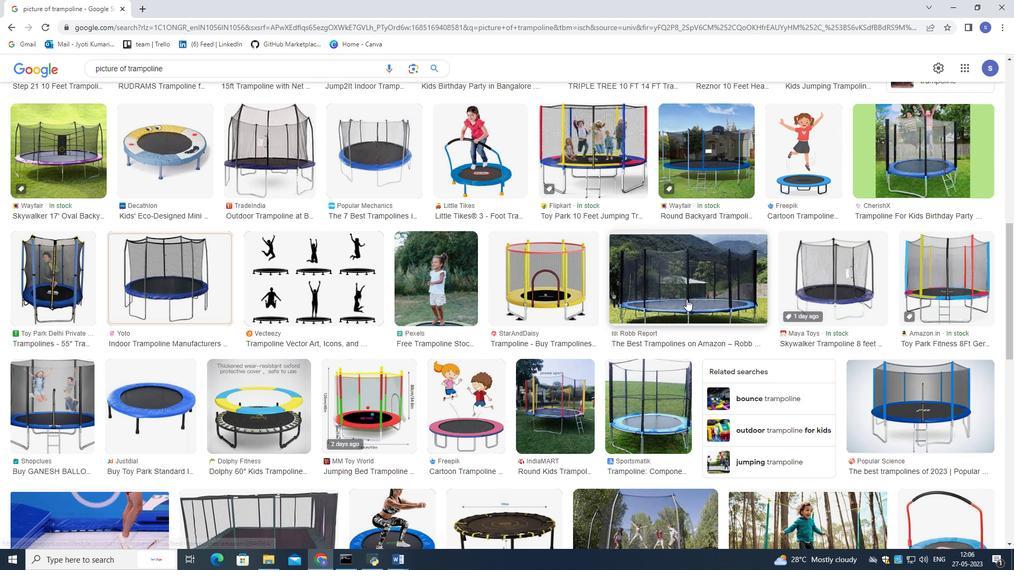 
Action: Mouse scrolled (686, 289) with delta (0, 0)
Screenshot: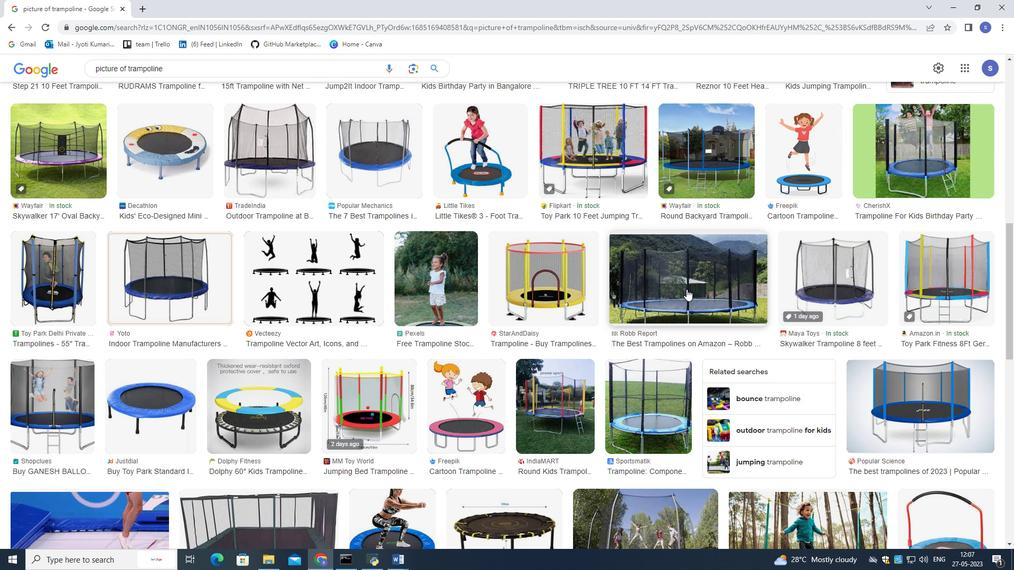 
Action: Mouse scrolled (686, 289) with delta (0, 0)
Screenshot: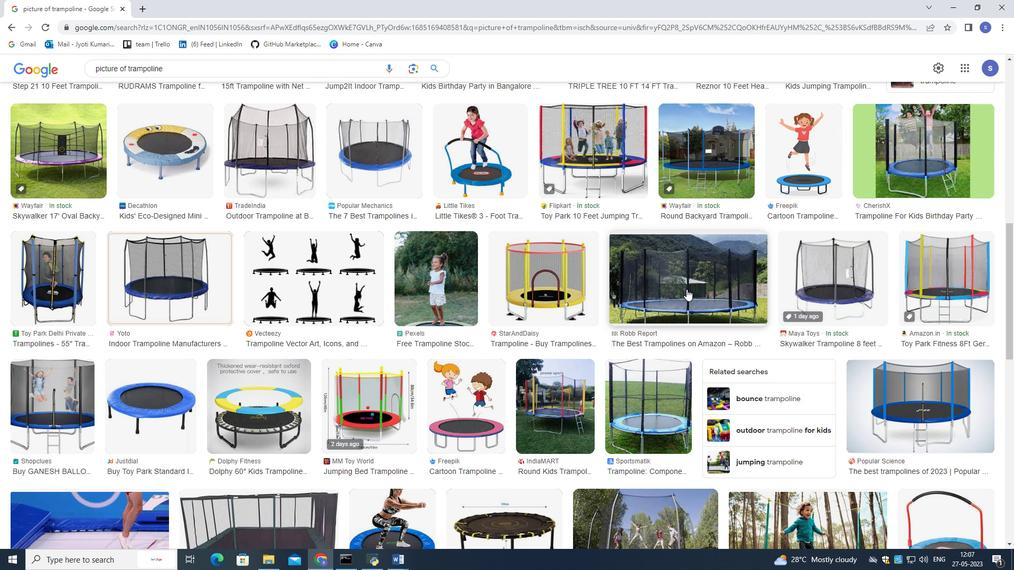 
Action: Mouse scrolled (686, 289) with delta (0, 0)
Screenshot: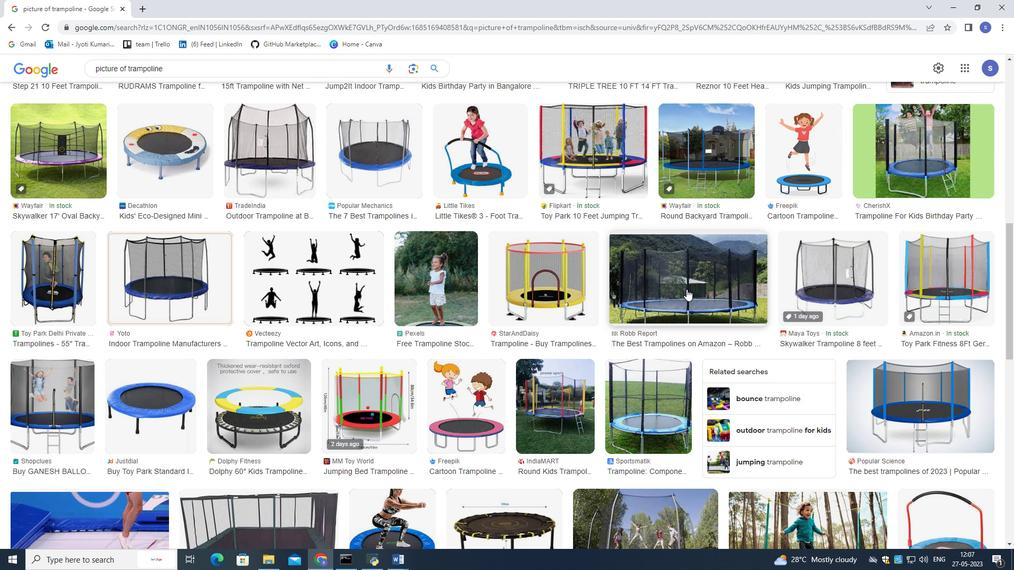 
Action: Mouse scrolled (686, 289) with delta (0, 0)
Screenshot: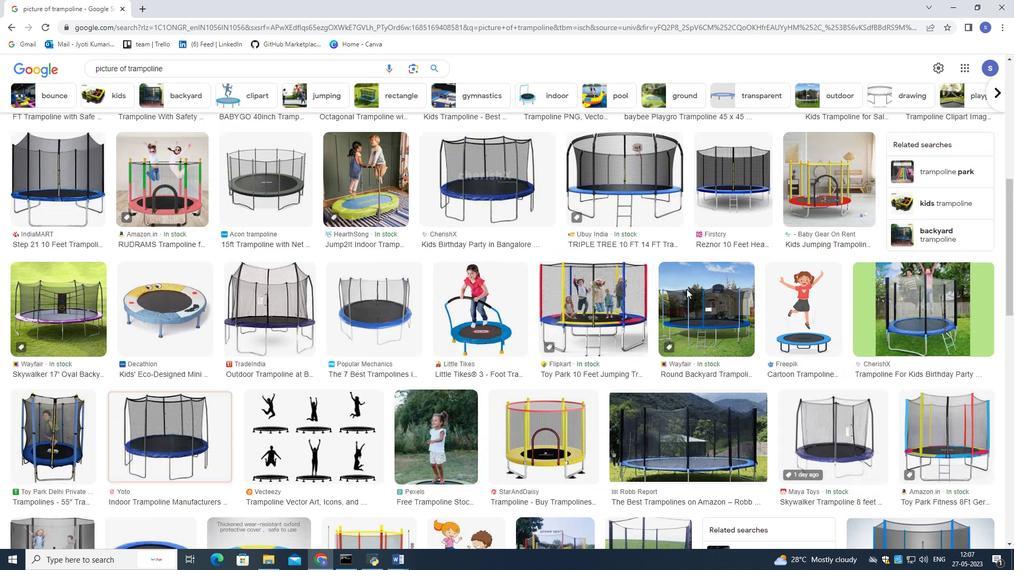 
Action: Mouse scrolled (686, 289) with delta (0, 0)
Screenshot: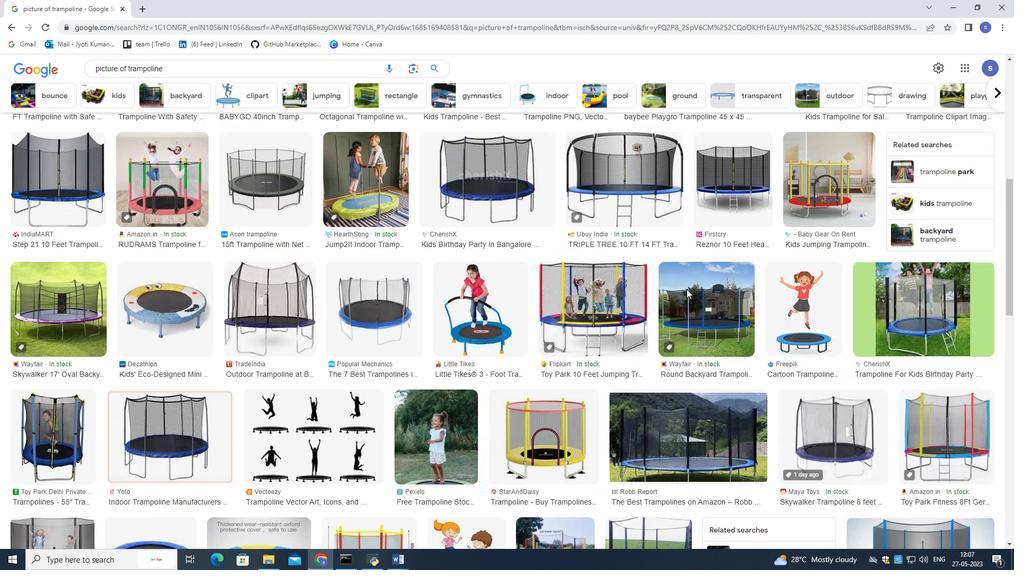 
Action: Mouse scrolled (686, 289) with delta (0, 0)
Screenshot: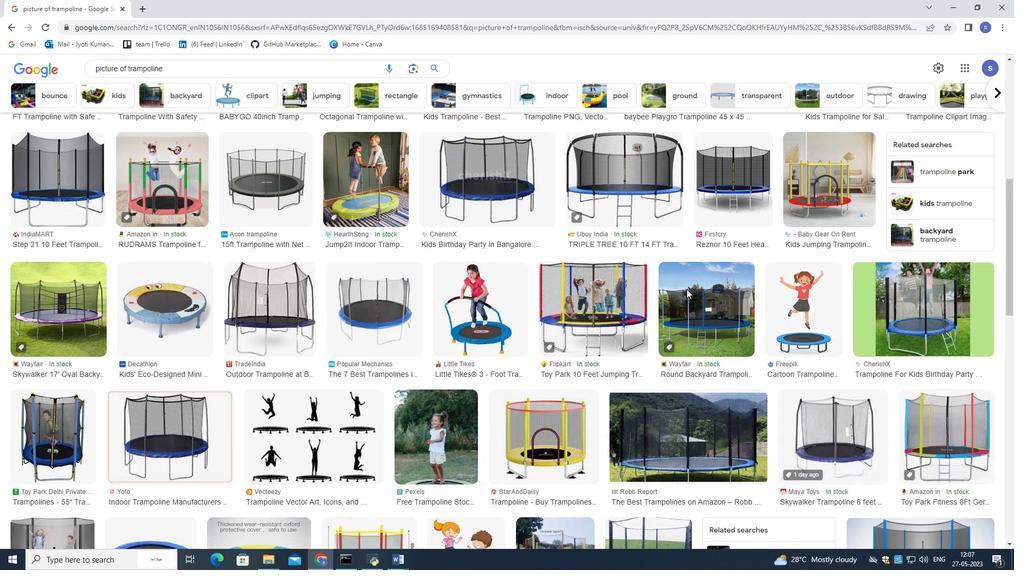 
Action: Mouse scrolled (686, 288) with delta (0, 0)
Screenshot: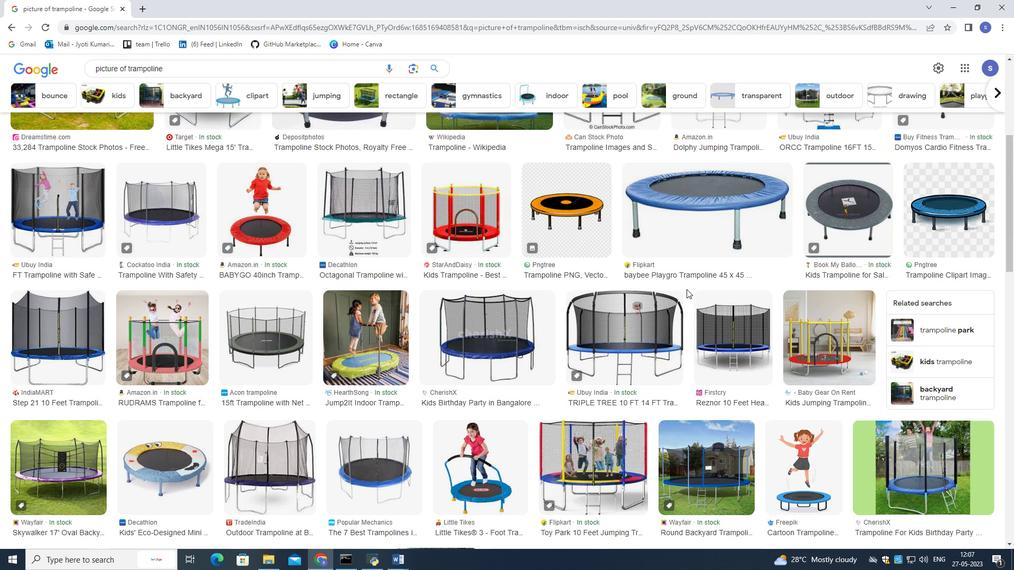 
Action: Mouse scrolled (686, 288) with delta (0, 0)
Screenshot: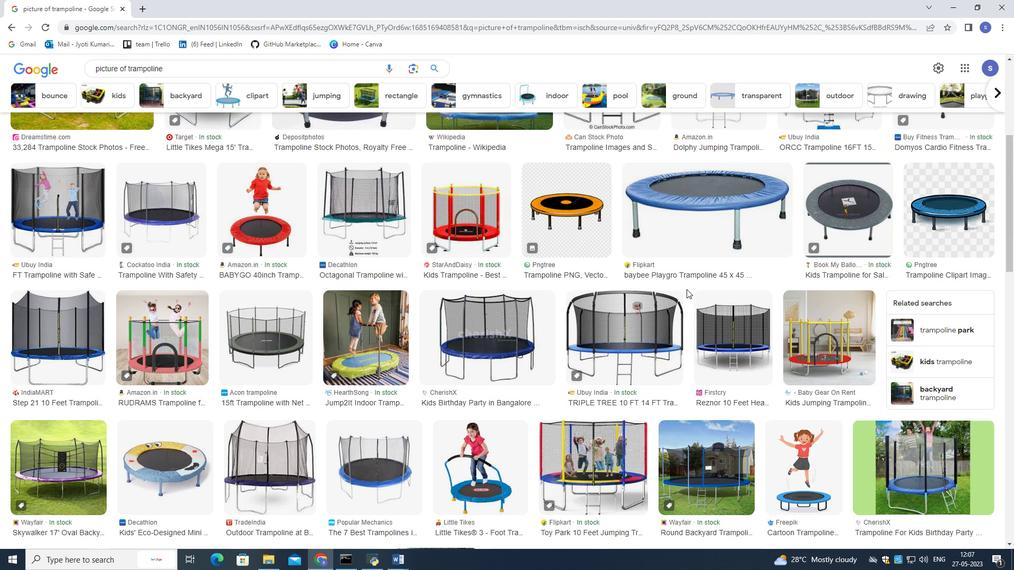 
Action: Mouse scrolled (686, 288) with delta (0, 0)
Screenshot: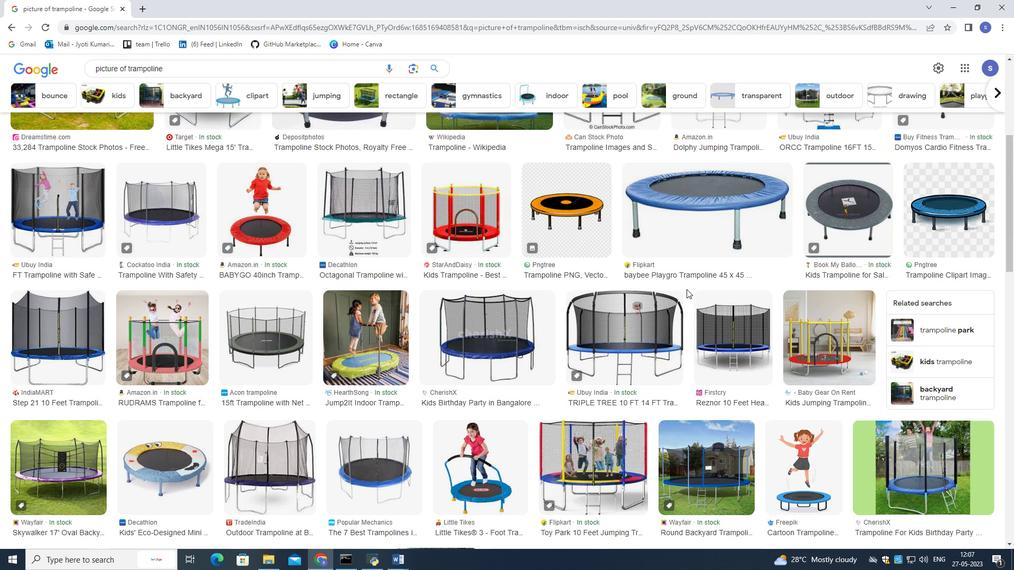 
Action: Mouse moved to (686, 295)
Screenshot: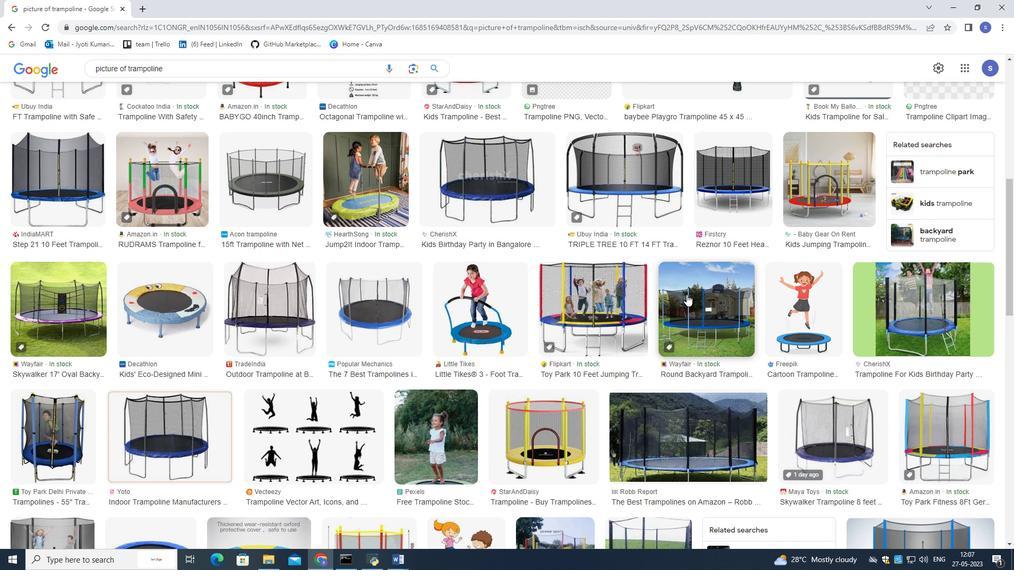 
Action: Mouse scrolled (686, 294) with delta (0, 0)
Screenshot: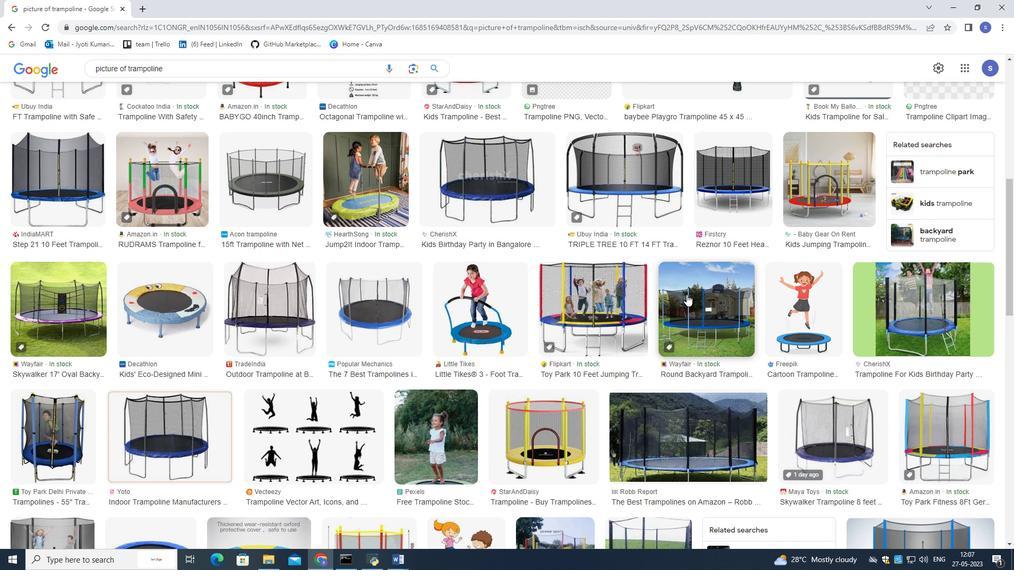 
Action: Mouse moved to (686, 295)
Screenshot: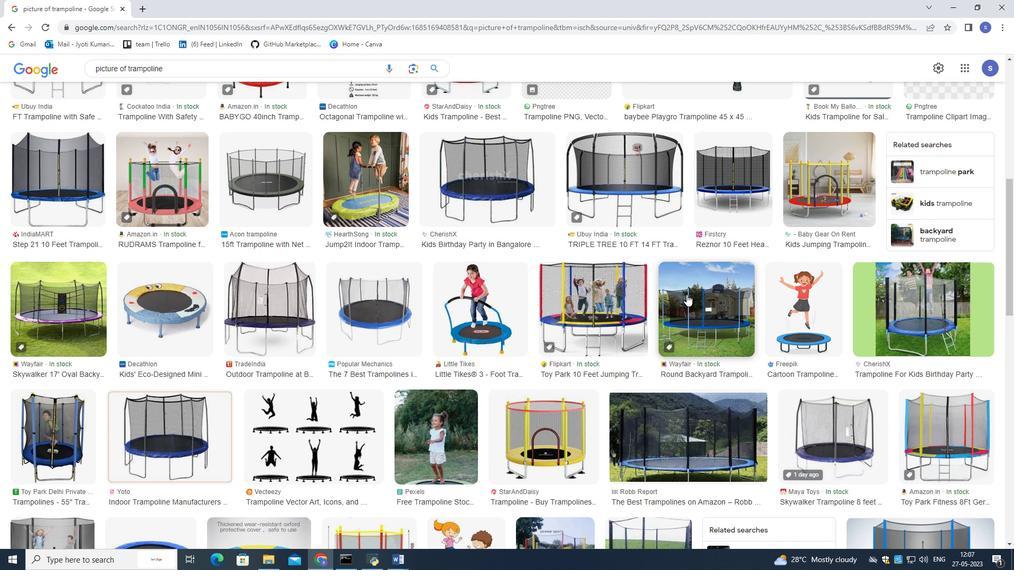 
Action: Mouse scrolled (686, 294) with delta (0, 0)
Screenshot: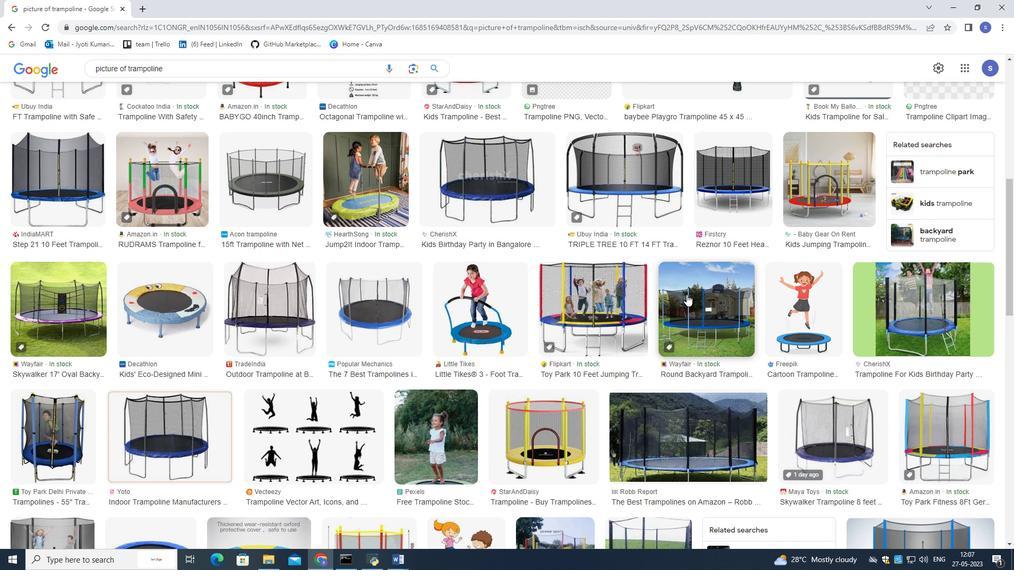 
Action: Mouse scrolled (686, 294) with delta (0, 0)
Screenshot: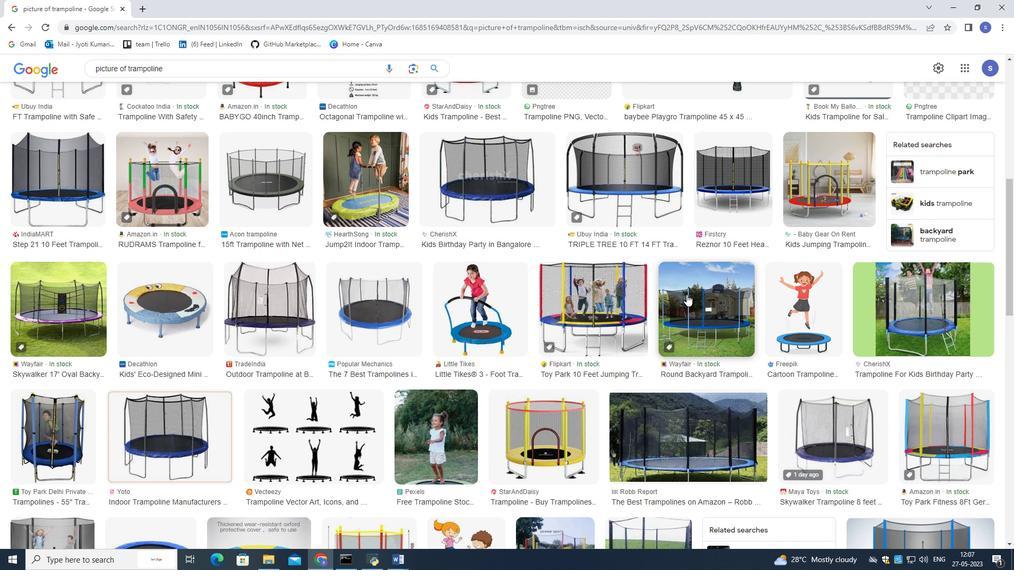 
Action: Mouse scrolled (686, 294) with delta (0, 0)
Screenshot: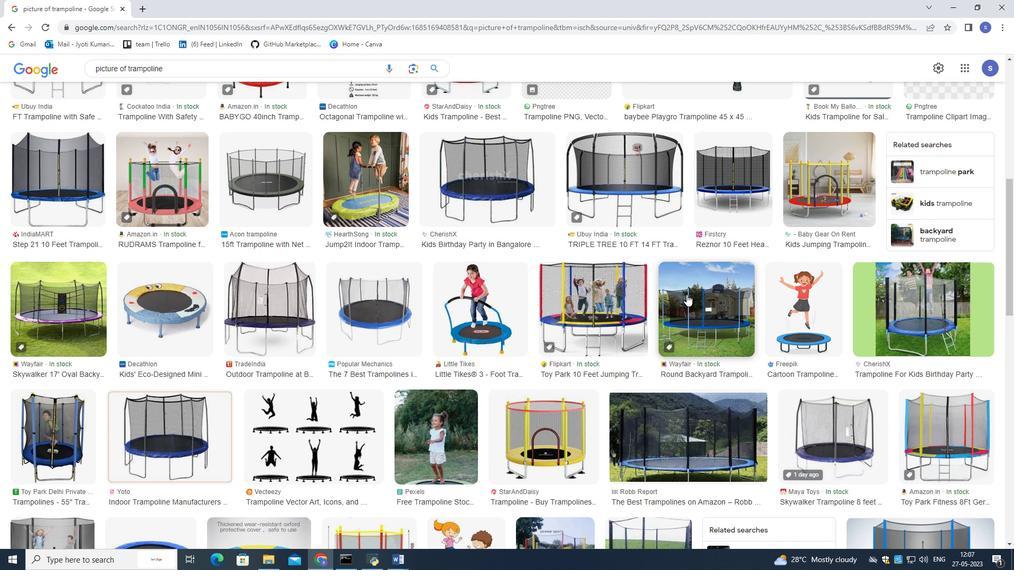 
Action: Mouse scrolled (686, 294) with delta (0, 0)
Screenshot: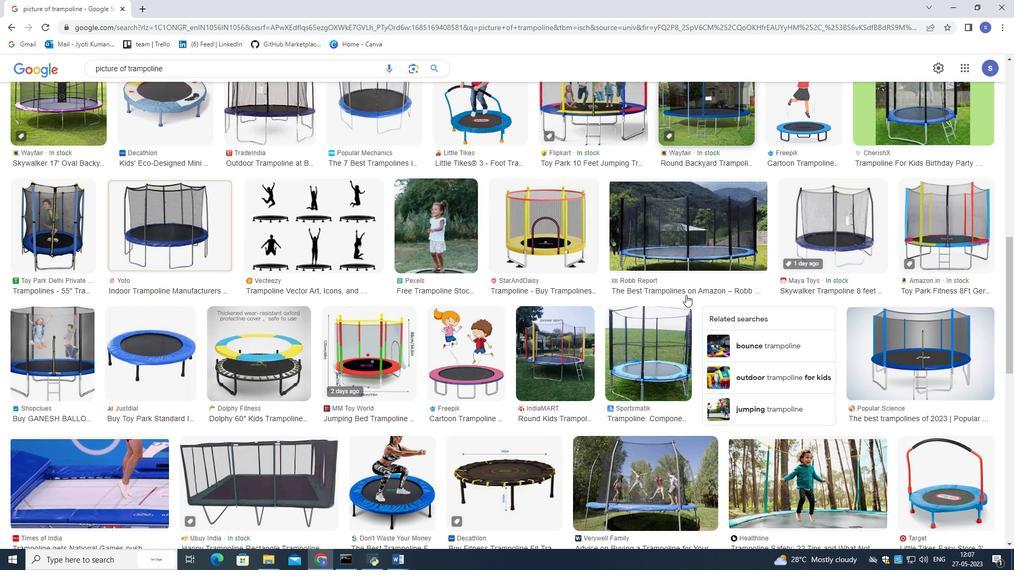 
Action: Mouse moved to (52, 274)
Screenshot: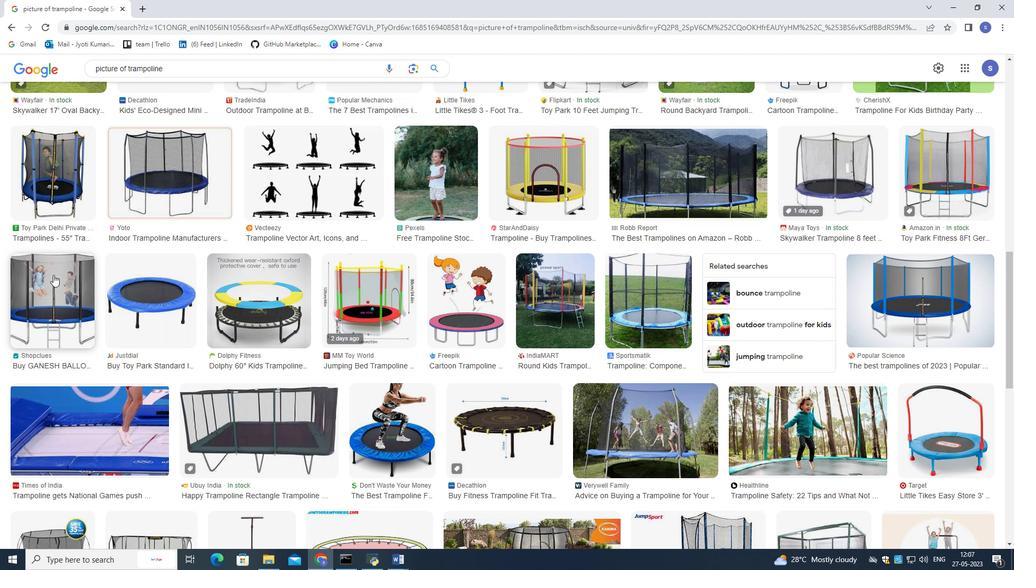 
Action: Mouse pressed left at (52, 274)
Screenshot: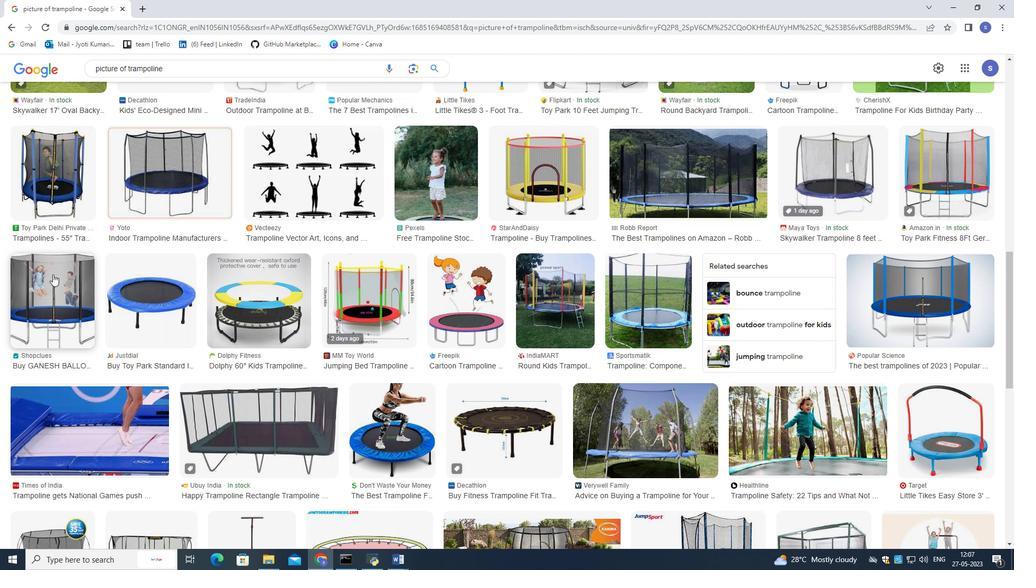 
Action: Mouse moved to (736, 238)
Screenshot: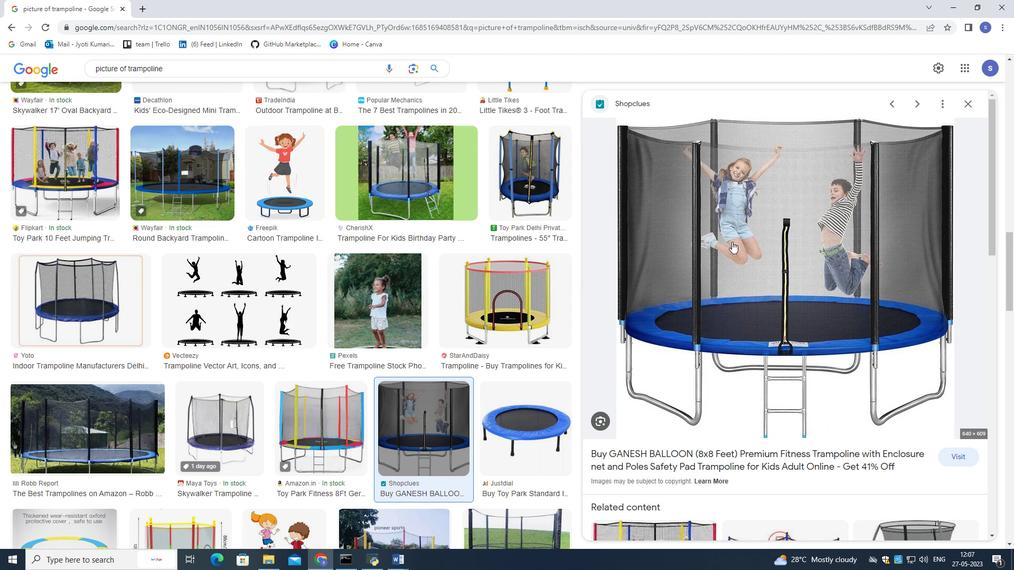 
Action: Mouse pressed right at (736, 238)
Screenshot: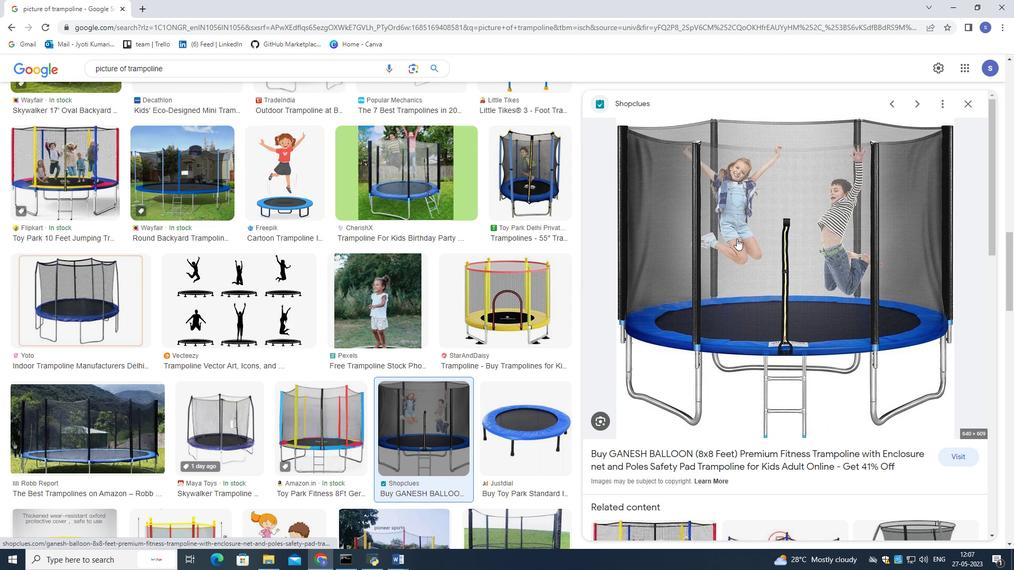 
Action: Mouse moved to (767, 353)
Screenshot: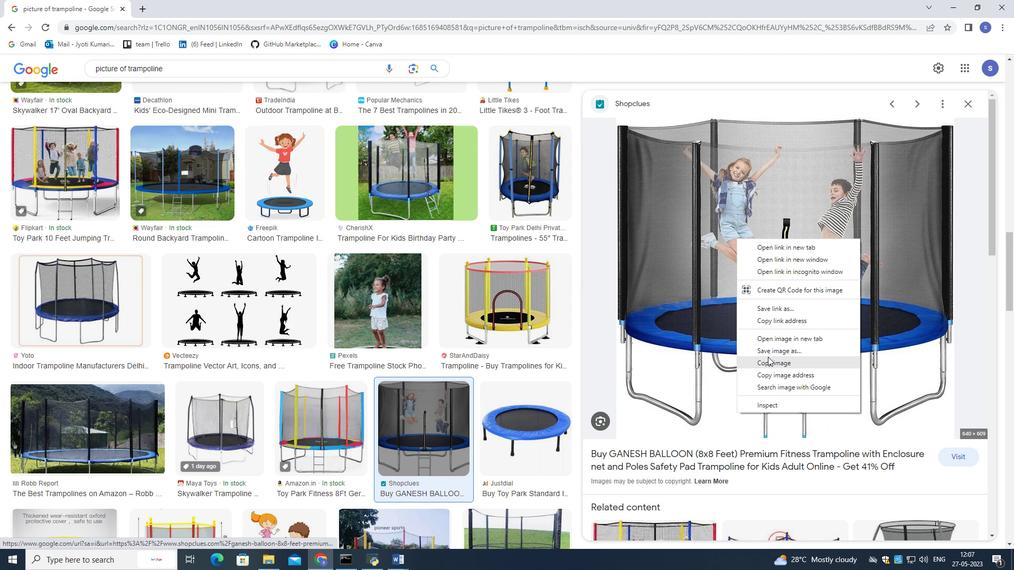 
Action: Mouse pressed left at (767, 353)
Screenshot: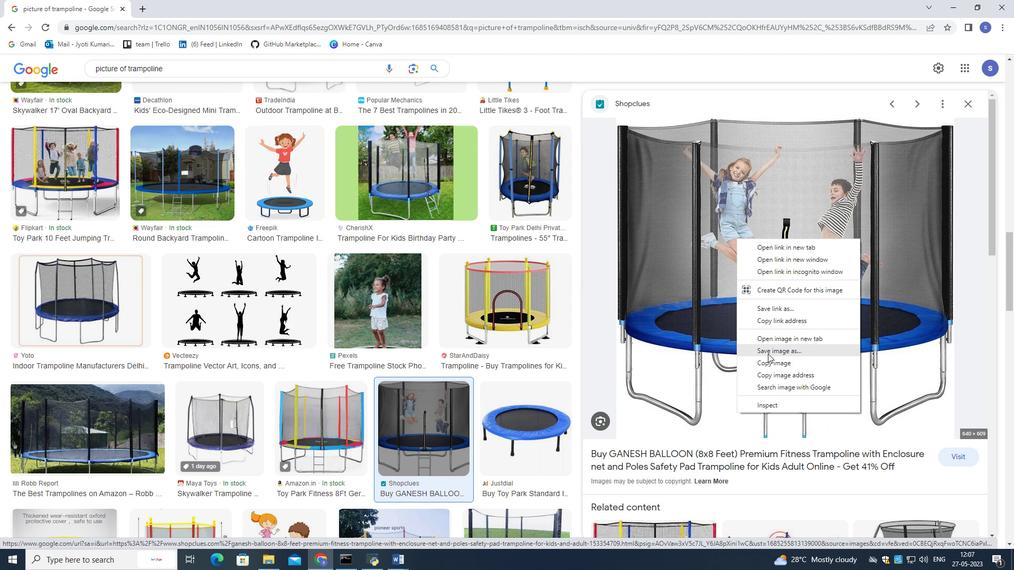 
Action: Mouse moved to (321, 238)
Screenshot: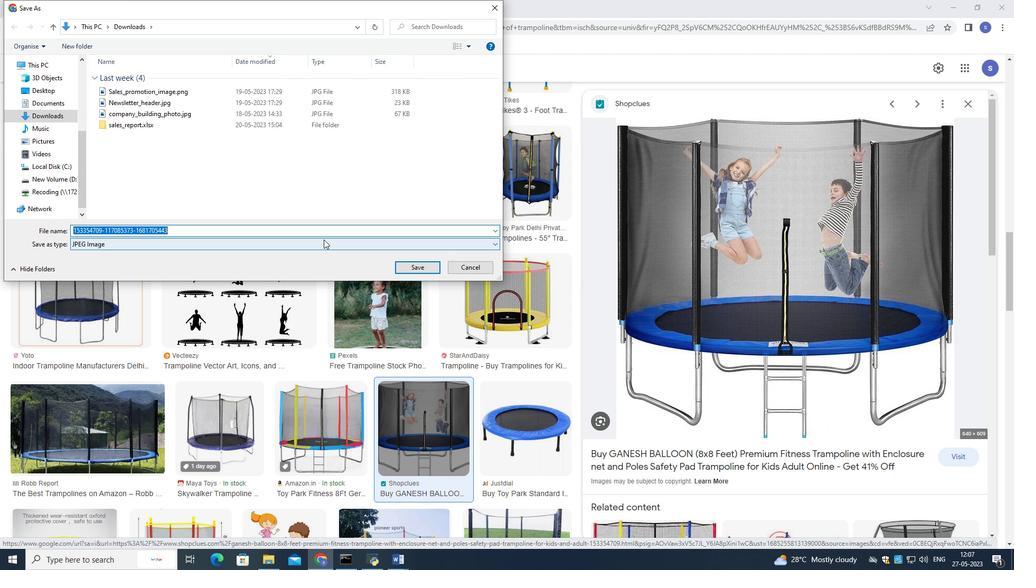 
Action: Key pressed <Key.shift>Trampoline.png
Screenshot: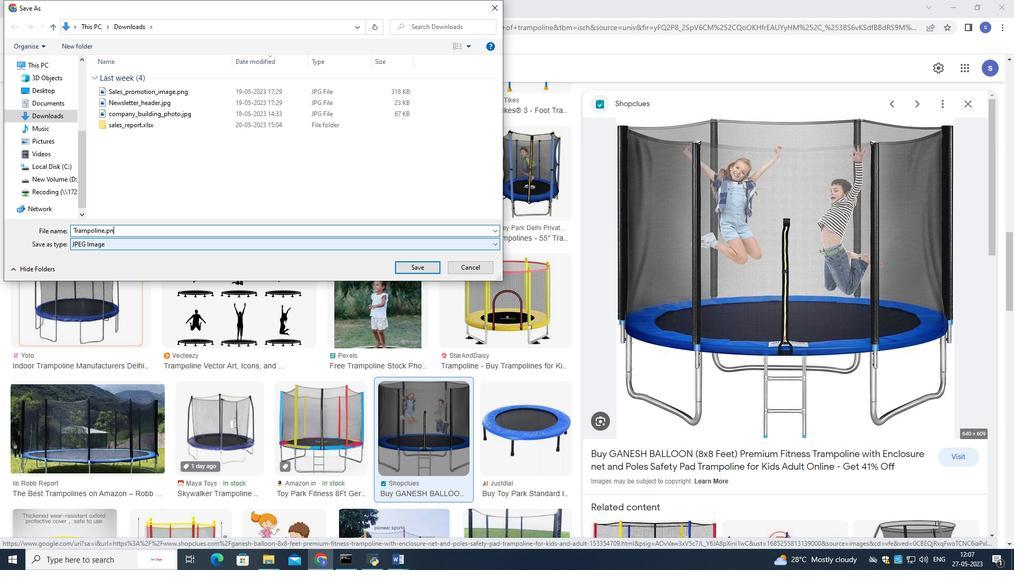 
Action: Mouse moved to (429, 272)
Screenshot: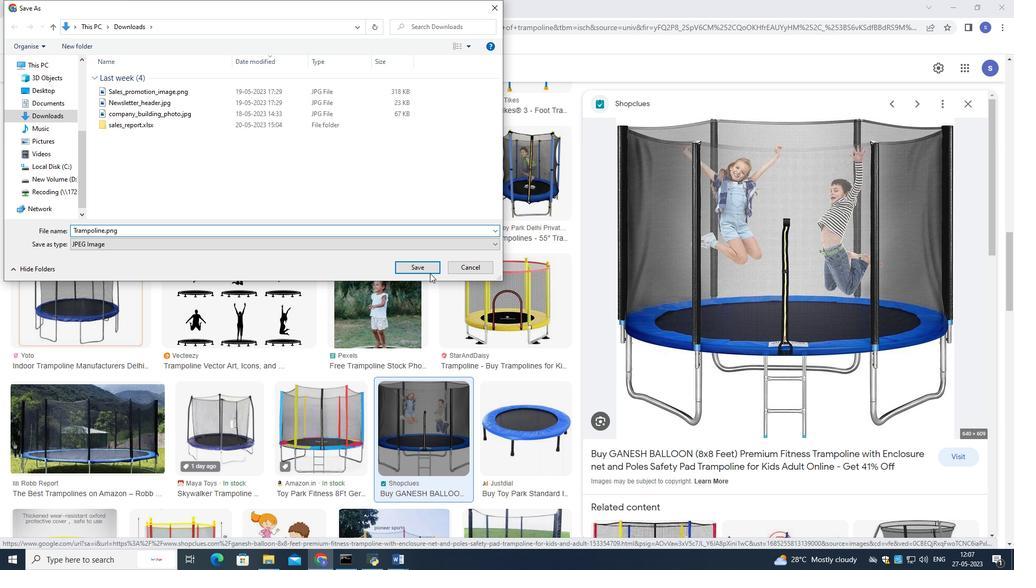 
Action: Mouse pressed left at (429, 272)
Screenshot: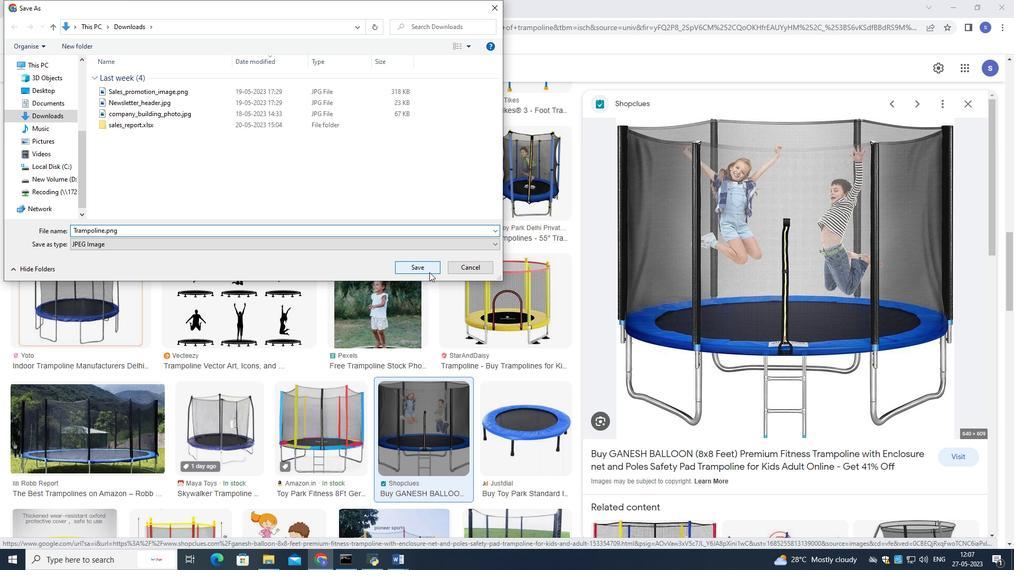 
Action: Mouse moved to (397, 563)
Screenshot: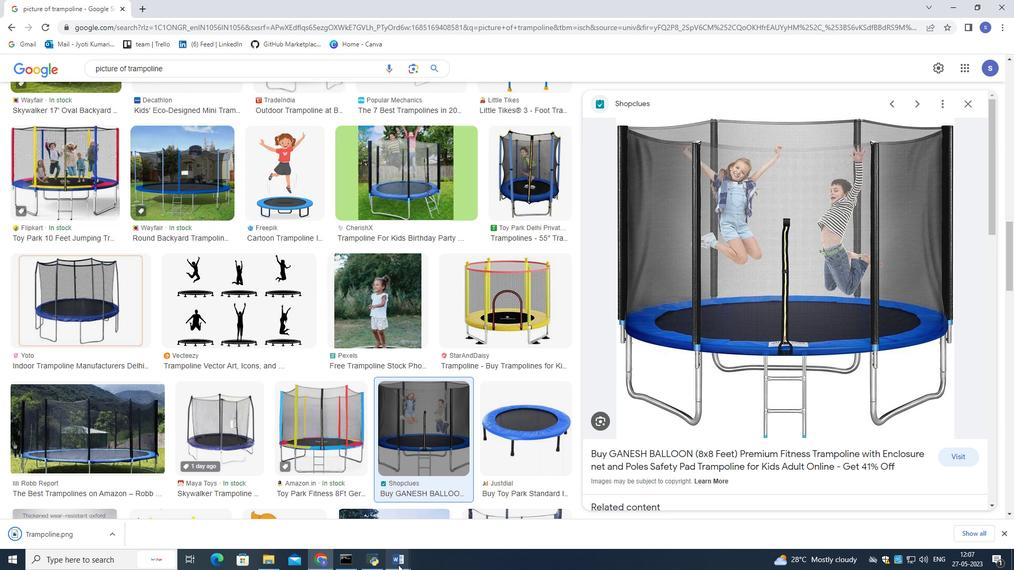 
Action: Mouse pressed left at (397, 563)
Screenshot: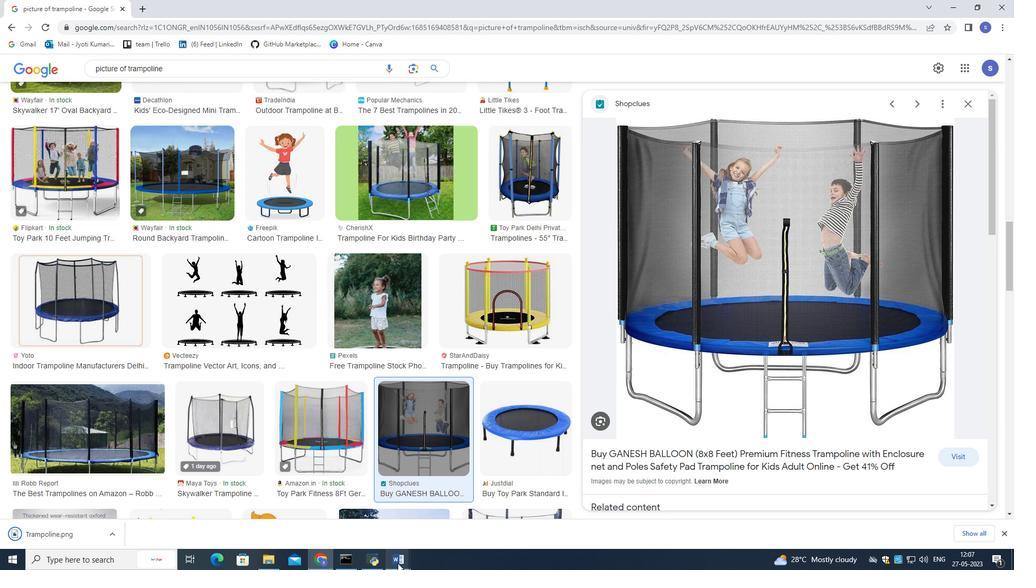
Action: Mouse moved to (652, 529)
Screenshot: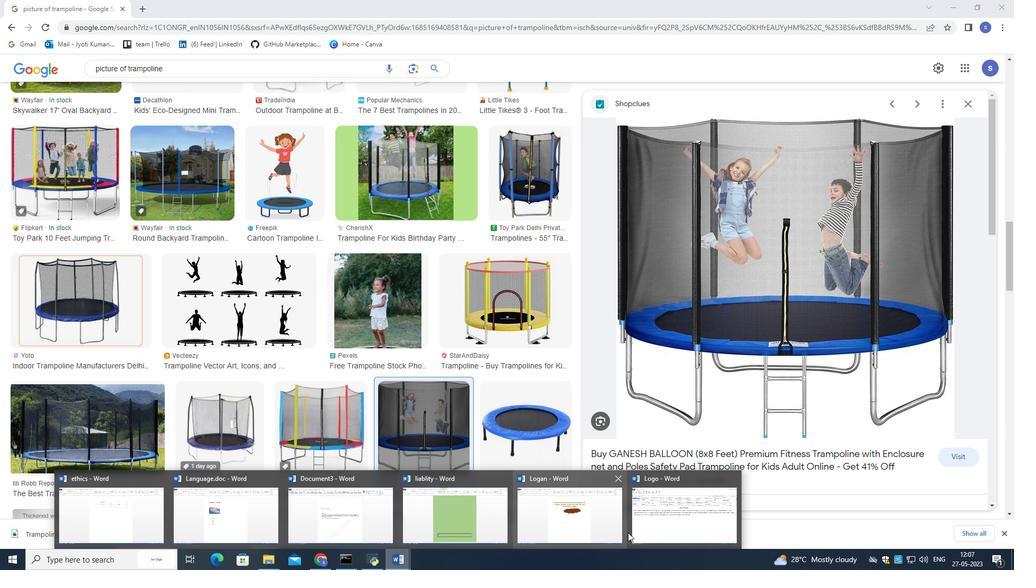 
Action: Mouse pressed left at (652, 529)
Screenshot: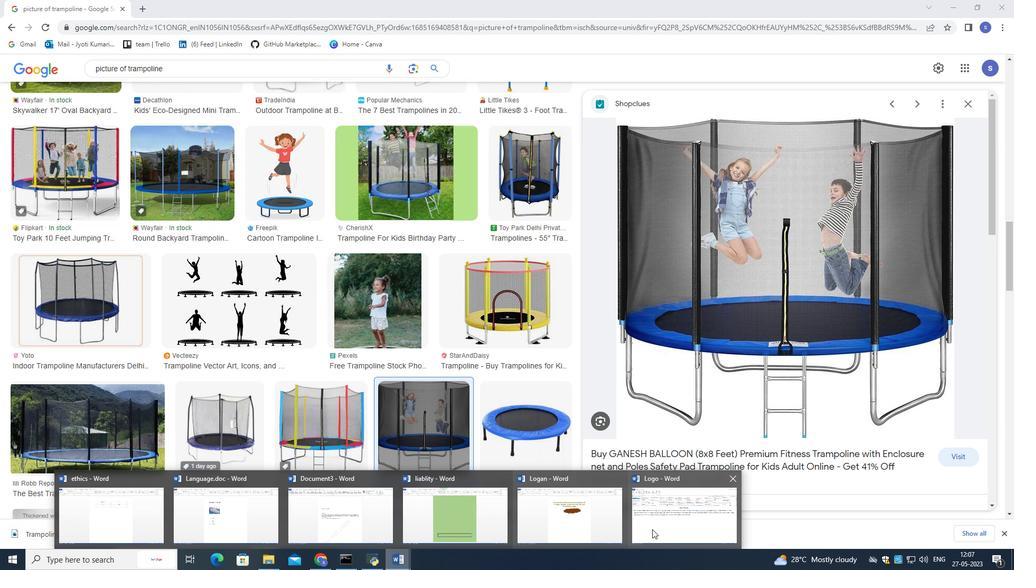 
Action: Mouse moved to (631, 297)
Screenshot: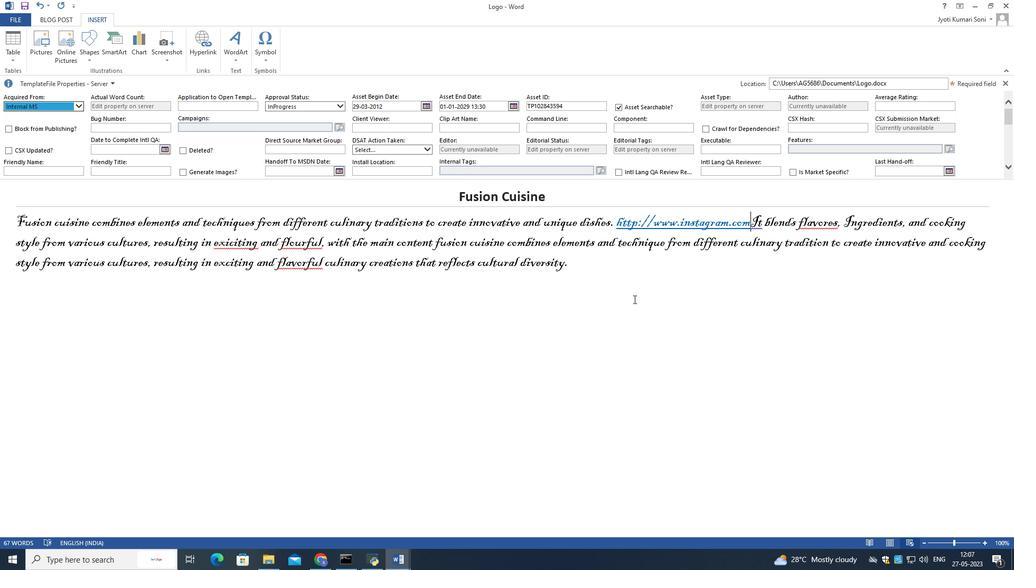 
Action: Mouse pressed left at (631, 297)
Screenshot: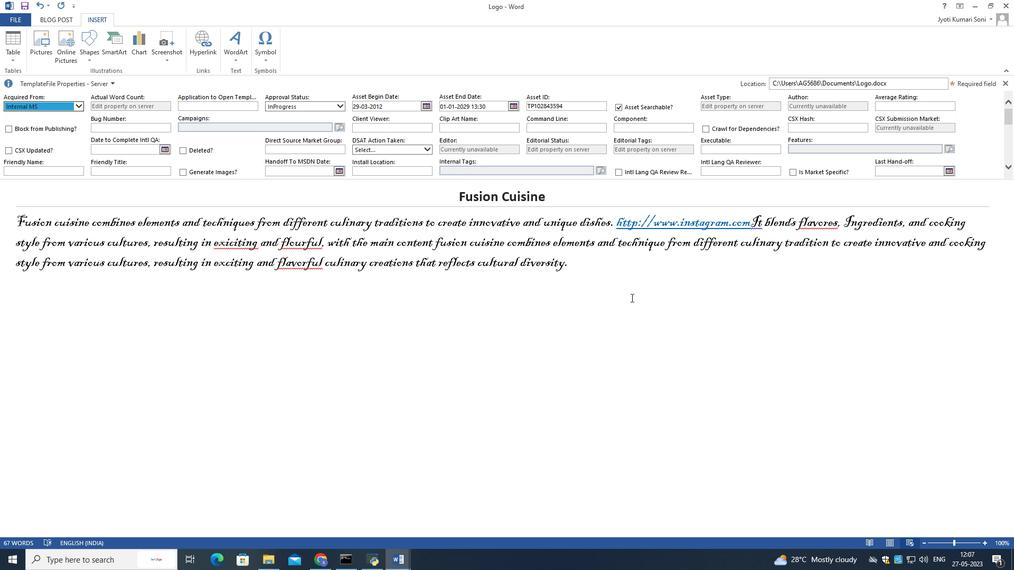 
Action: Mouse moved to (584, 268)
Screenshot: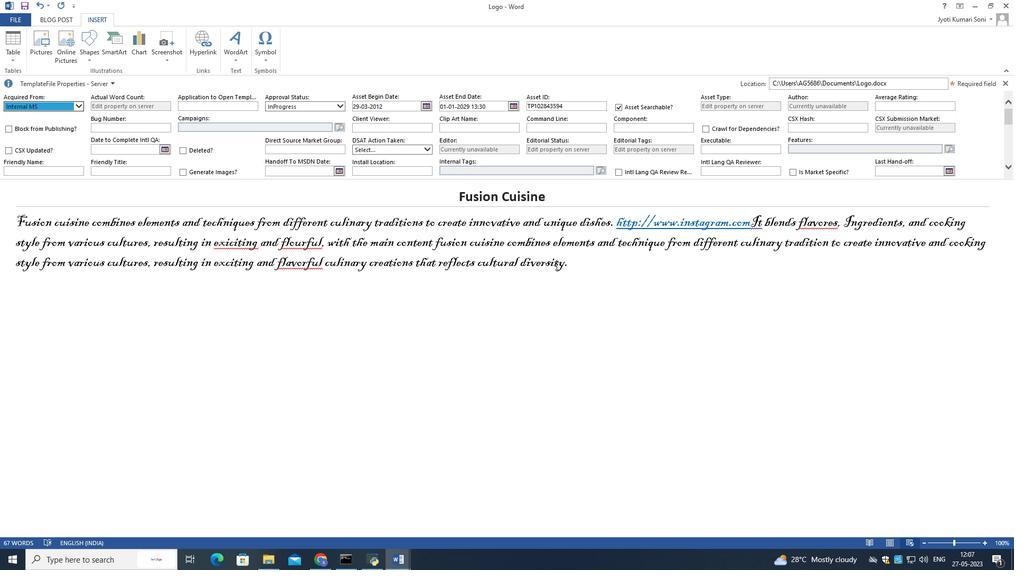 
Action: Mouse pressed left at (584, 268)
Screenshot: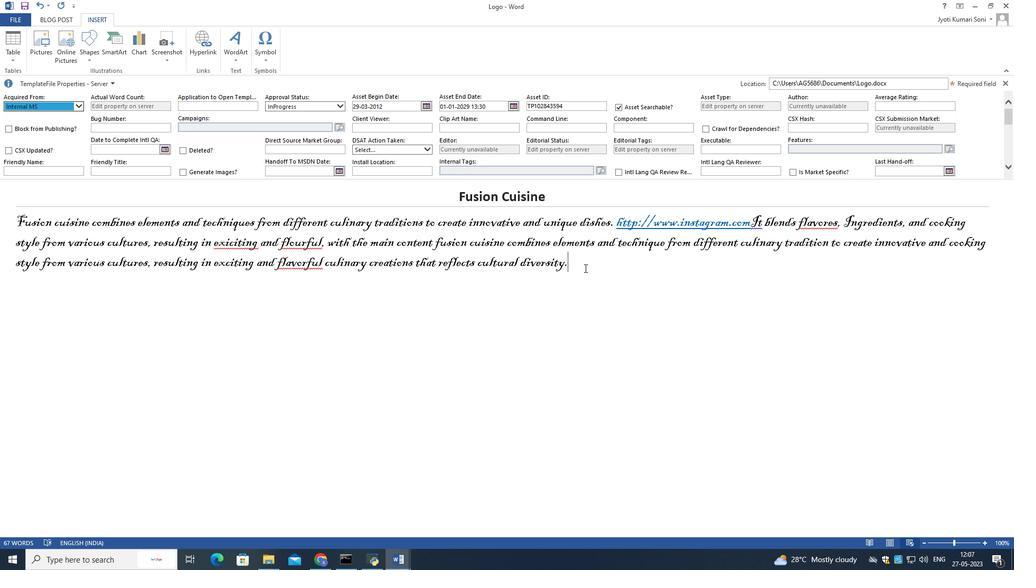 
Action: Key pressed <Key.enter>
Screenshot: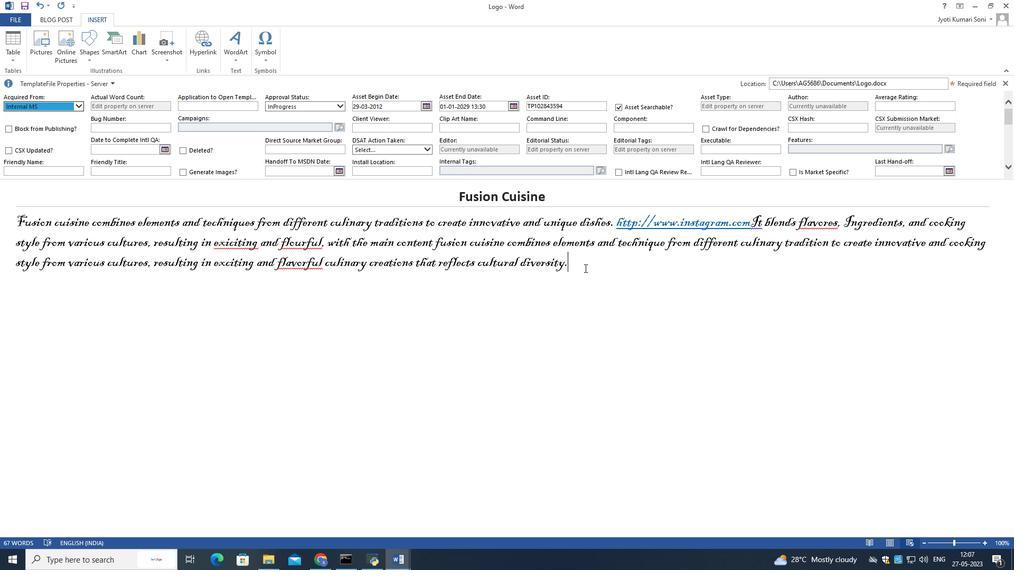 
Action: Mouse moved to (40, 49)
Screenshot: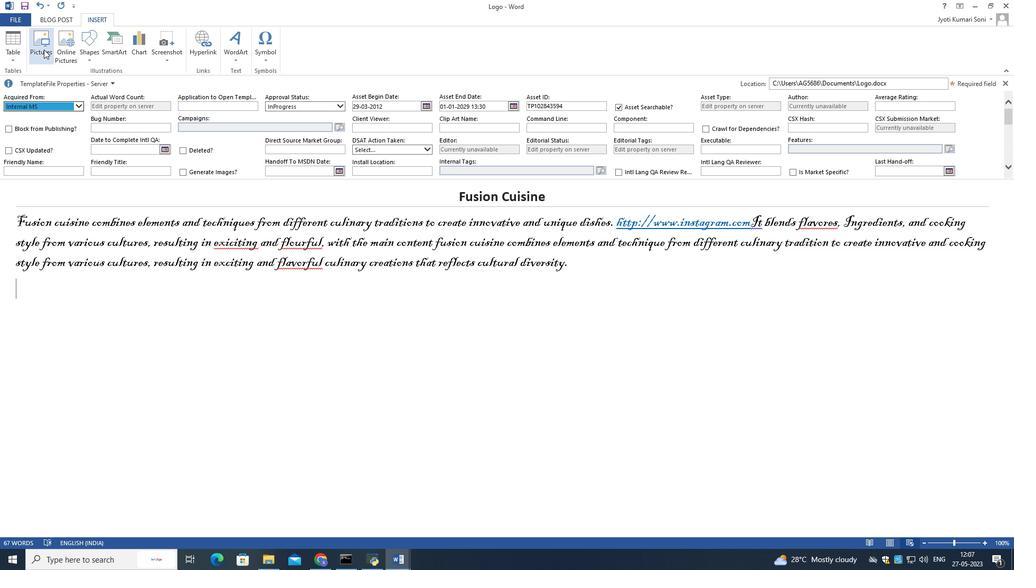 
Action: Mouse pressed left at (40, 49)
Screenshot: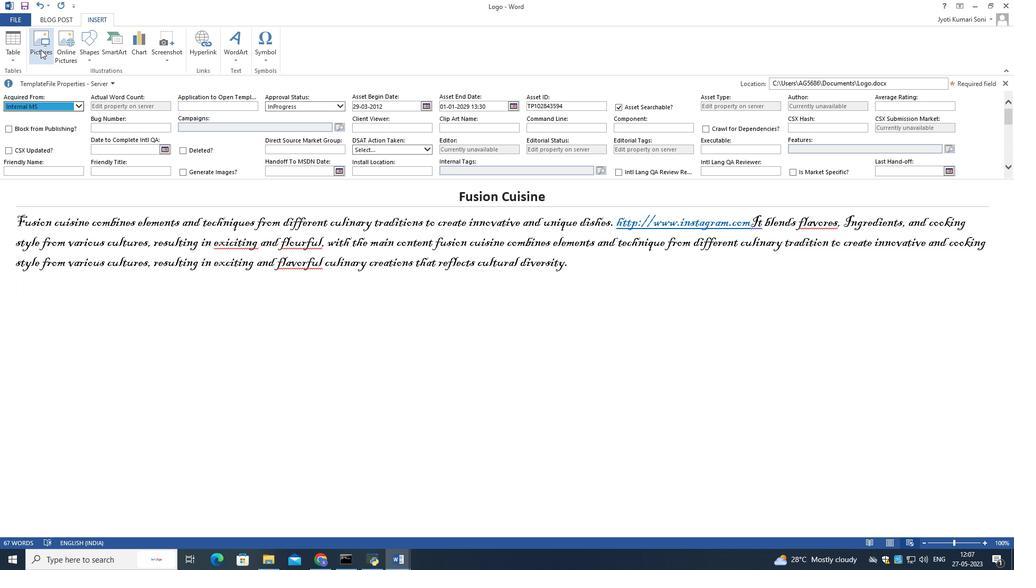 
Action: Mouse moved to (47, 94)
Screenshot: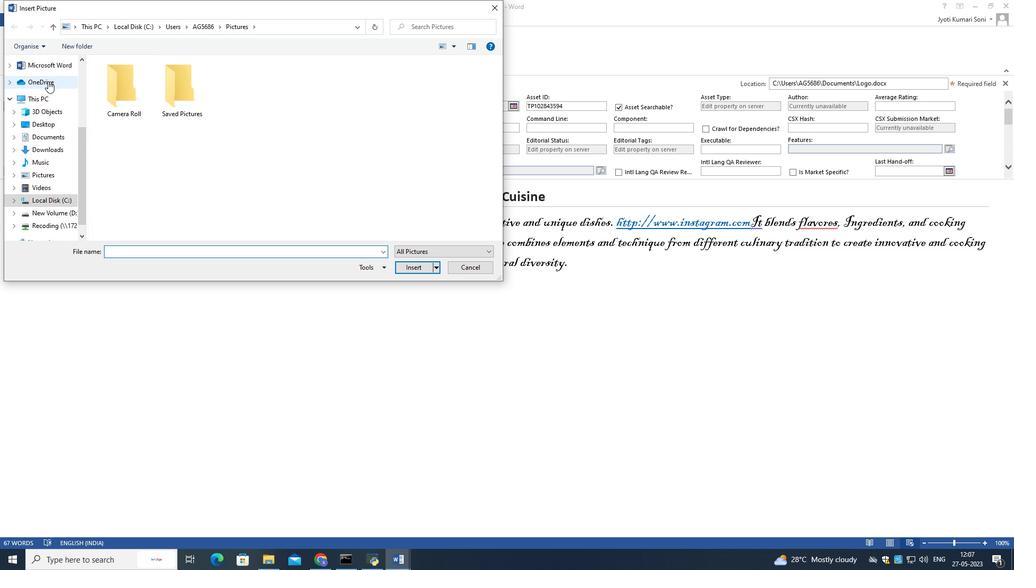 
Action: Mouse scrolled (47, 94) with delta (0, 0)
Screenshot: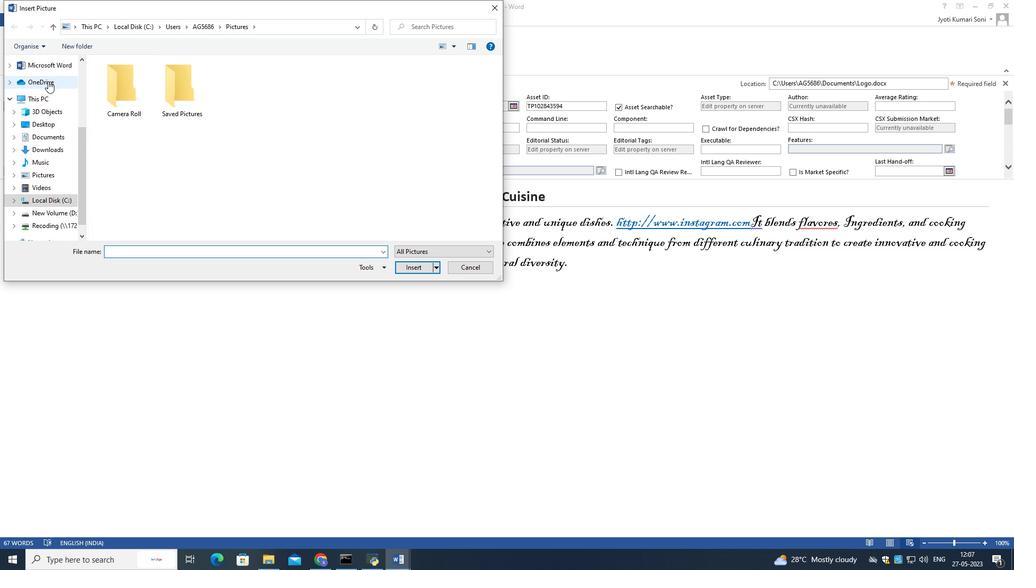 
Action: Mouse scrolled (47, 94) with delta (0, 0)
Screenshot: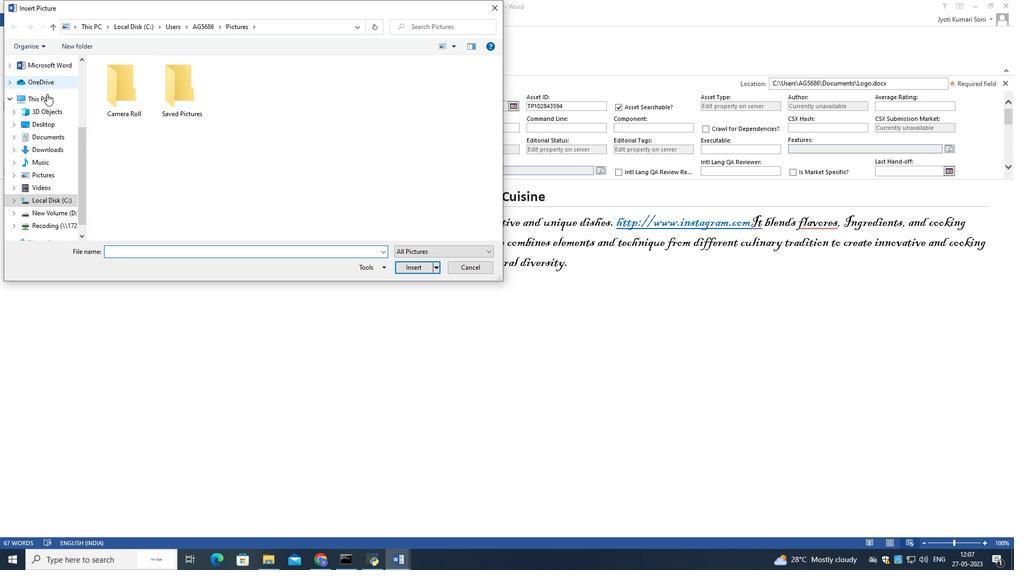 
Action: Mouse scrolled (47, 94) with delta (0, 0)
Screenshot: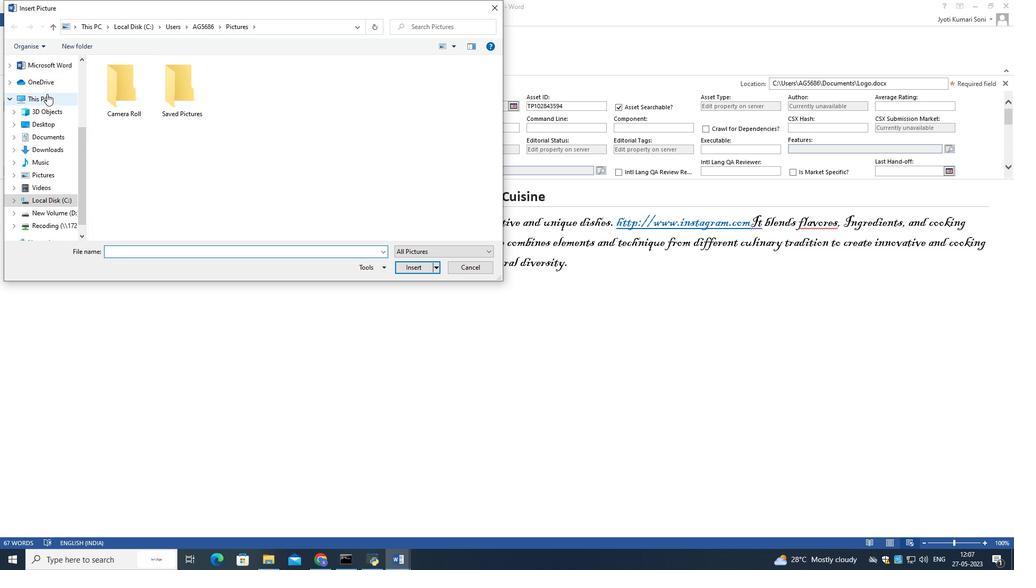 
Action: Mouse moved to (47, 109)
Screenshot: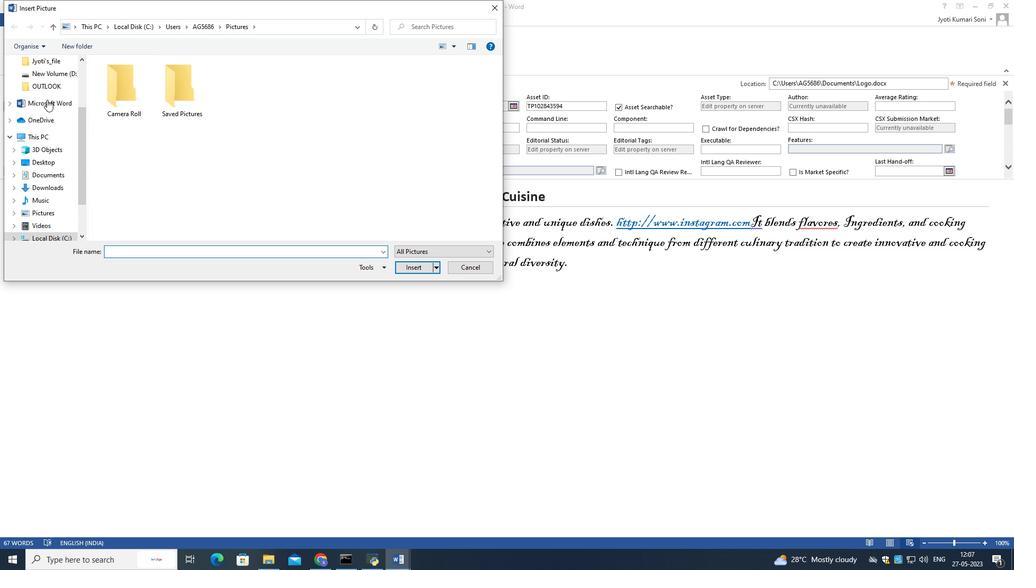 
Action: Mouse scrolled (47, 109) with delta (0, 0)
Screenshot: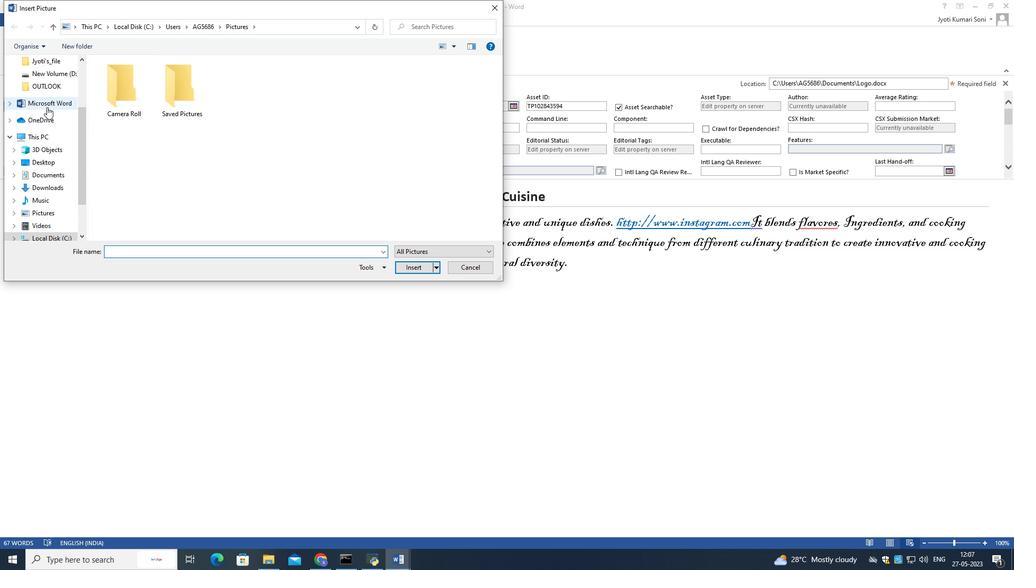 
Action: Mouse scrolled (47, 109) with delta (0, 0)
Screenshot: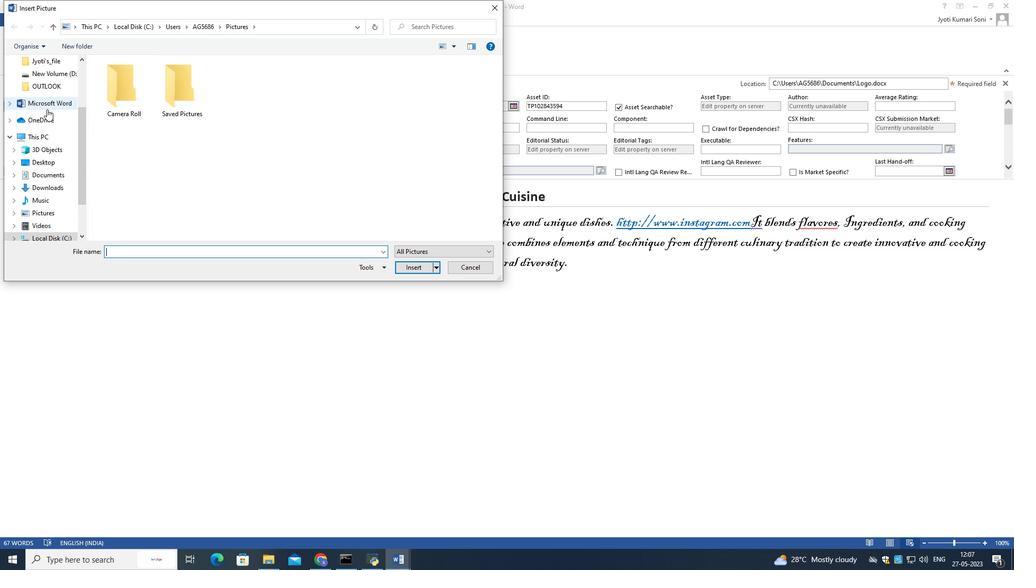 
Action: Mouse scrolled (47, 109) with delta (0, 0)
Screenshot: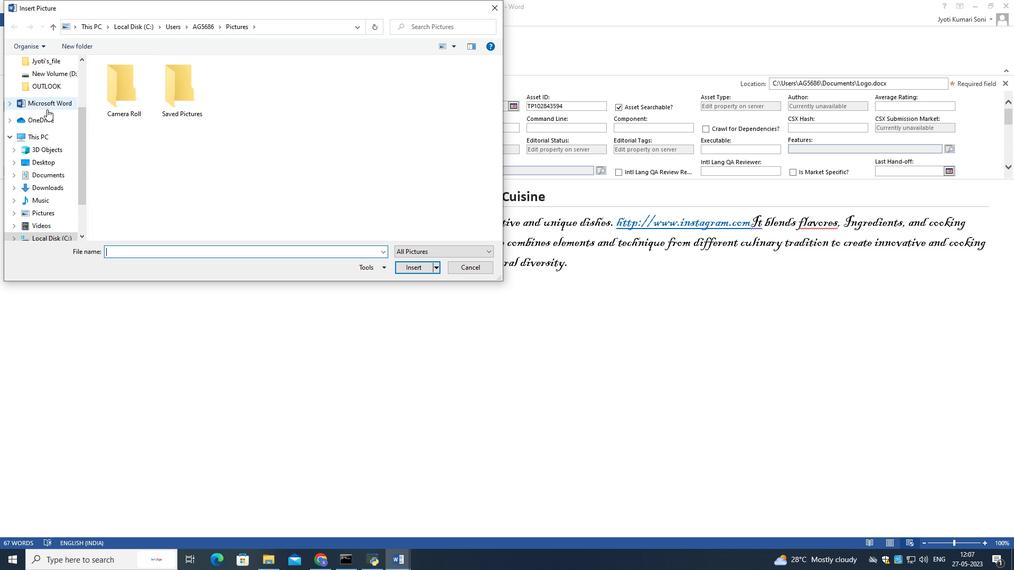 
Action: Mouse scrolled (47, 109) with delta (0, 0)
Screenshot: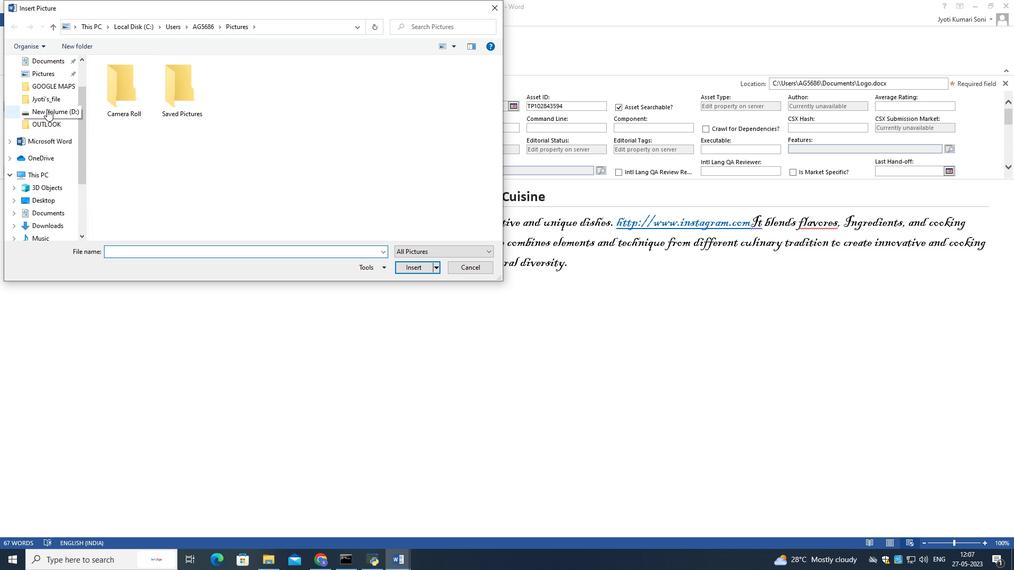 
Action: Mouse scrolled (47, 109) with delta (0, 0)
Screenshot: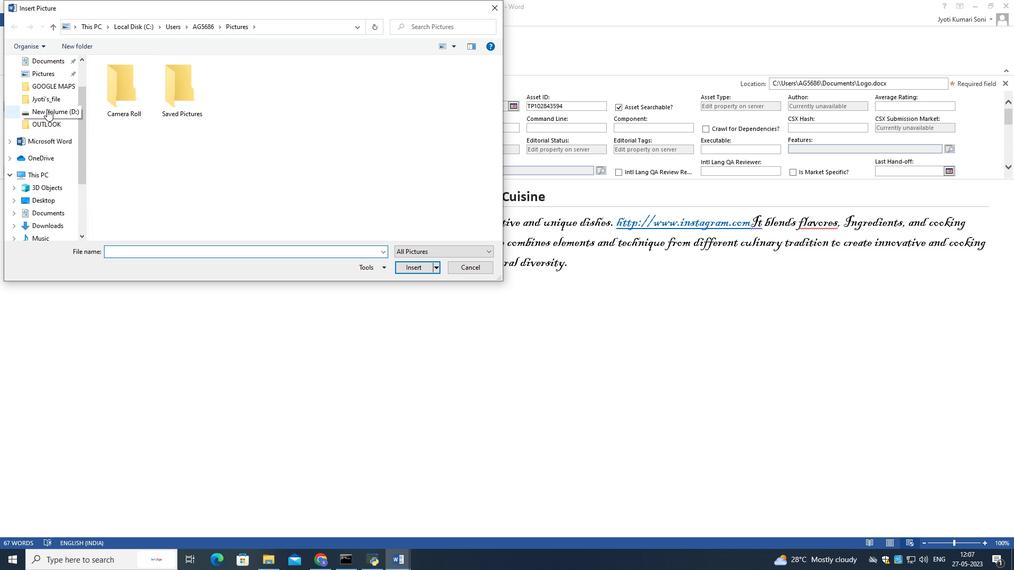 
Action: Mouse scrolled (47, 109) with delta (0, 0)
Screenshot: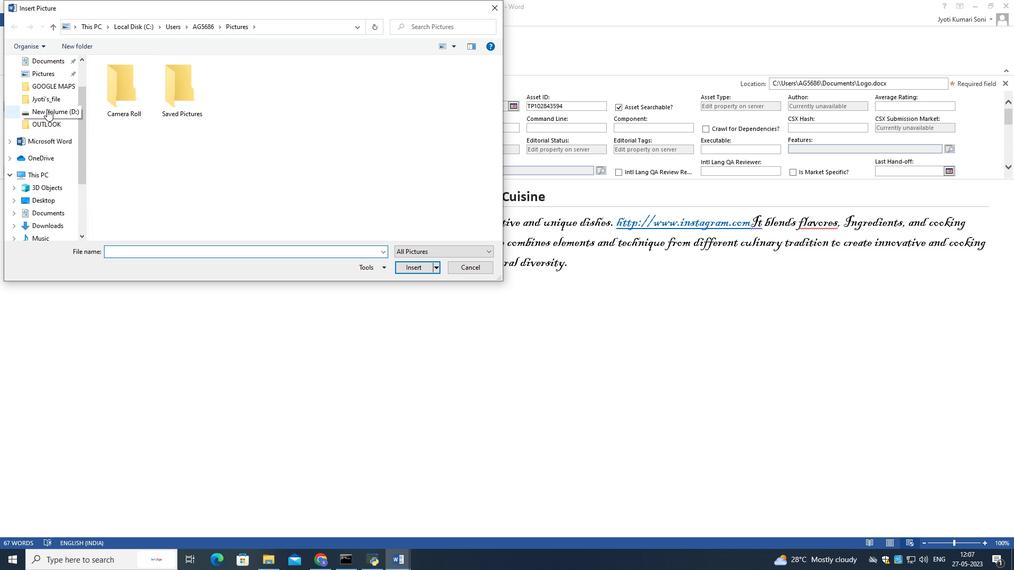 
Action: Mouse moved to (47, 107)
Screenshot: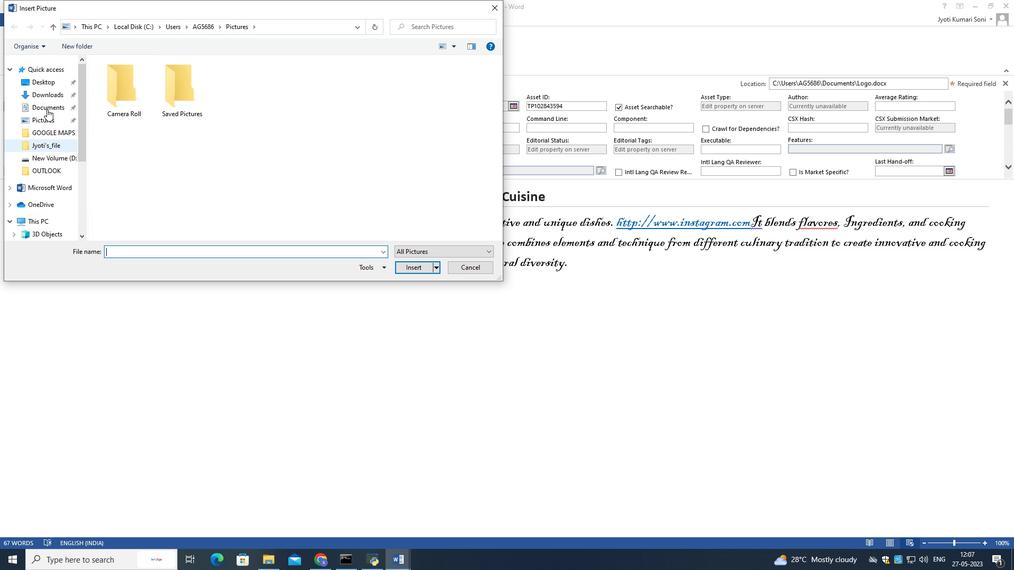 
Action: Mouse scrolled (47, 109) with delta (0, 0)
Screenshot: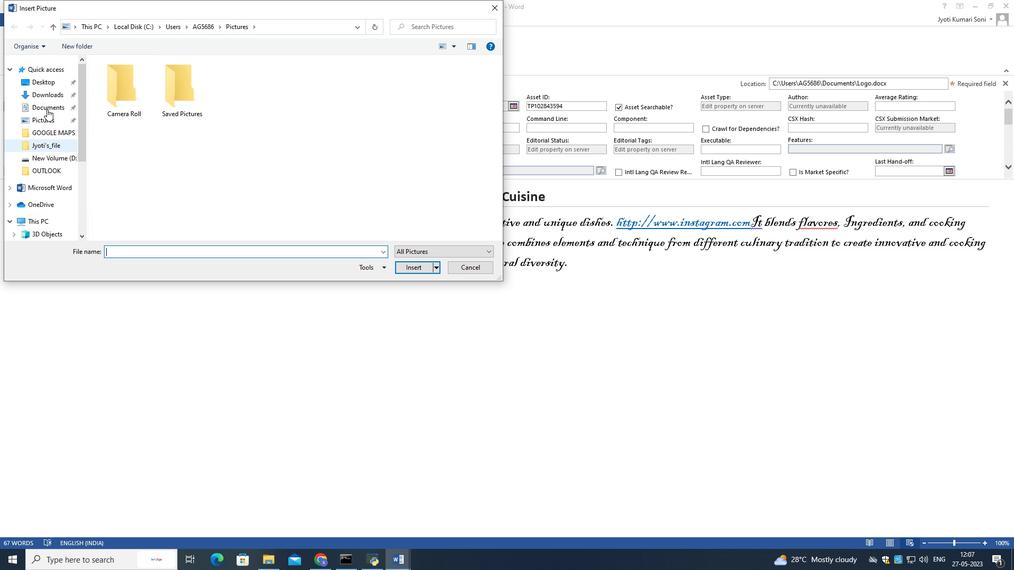 
Action: Mouse scrolled (47, 108) with delta (0, 0)
Screenshot: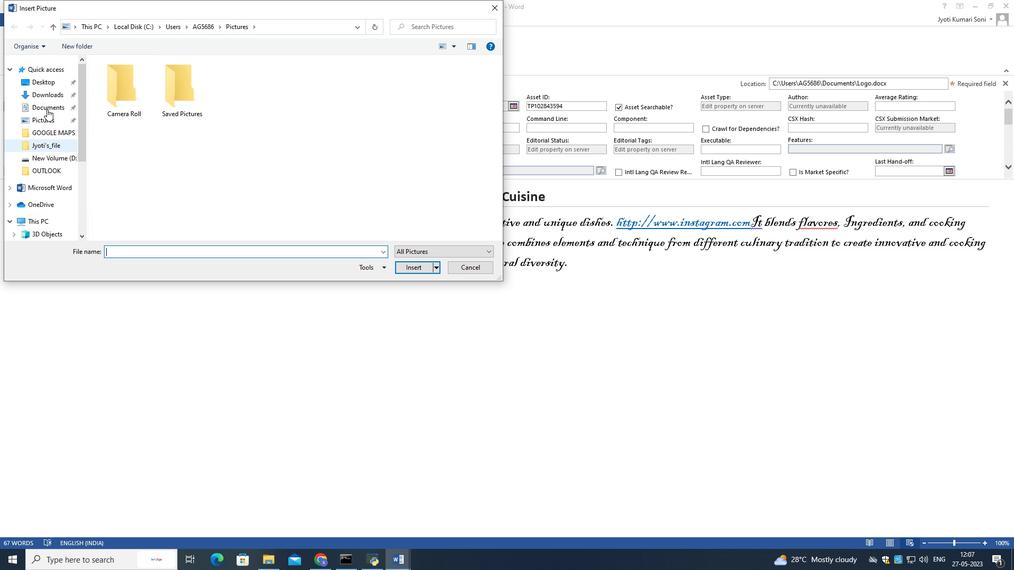 
Action: Mouse moved to (46, 89)
Screenshot: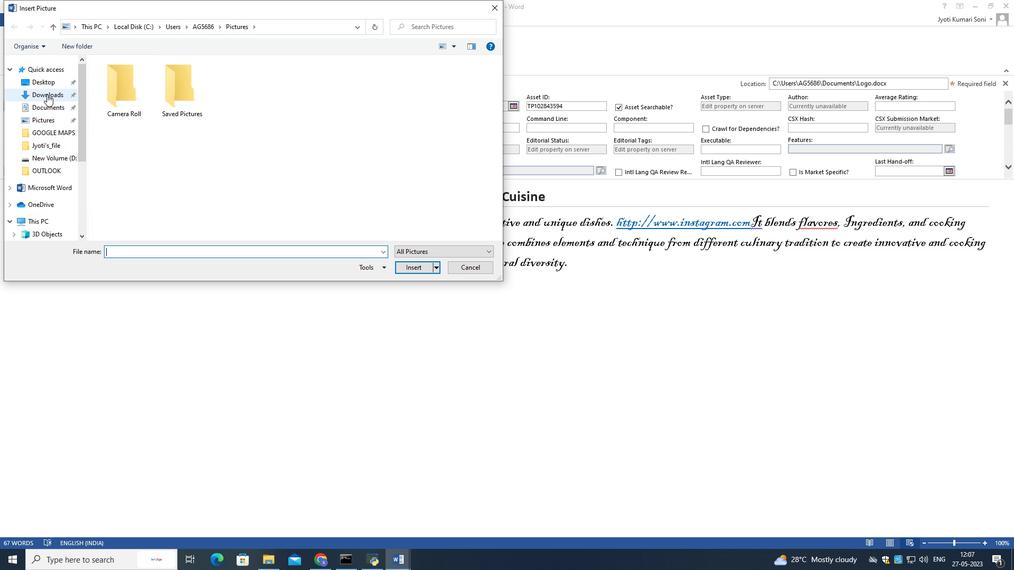 
Action: Mouse pressed left at (46, 89)
Screenshot: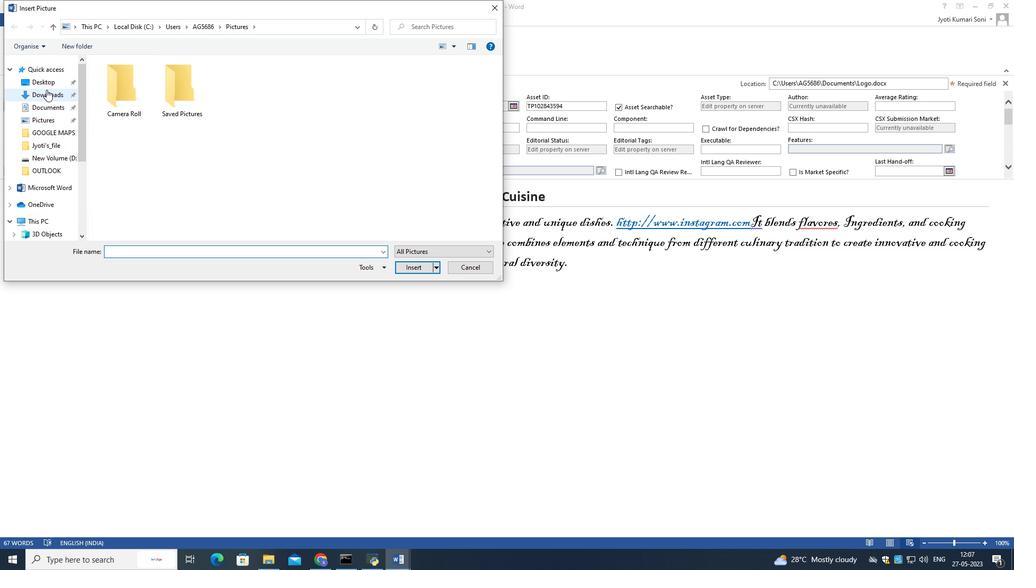 
Action: Mouse moved to (154, 93)
Screenshot: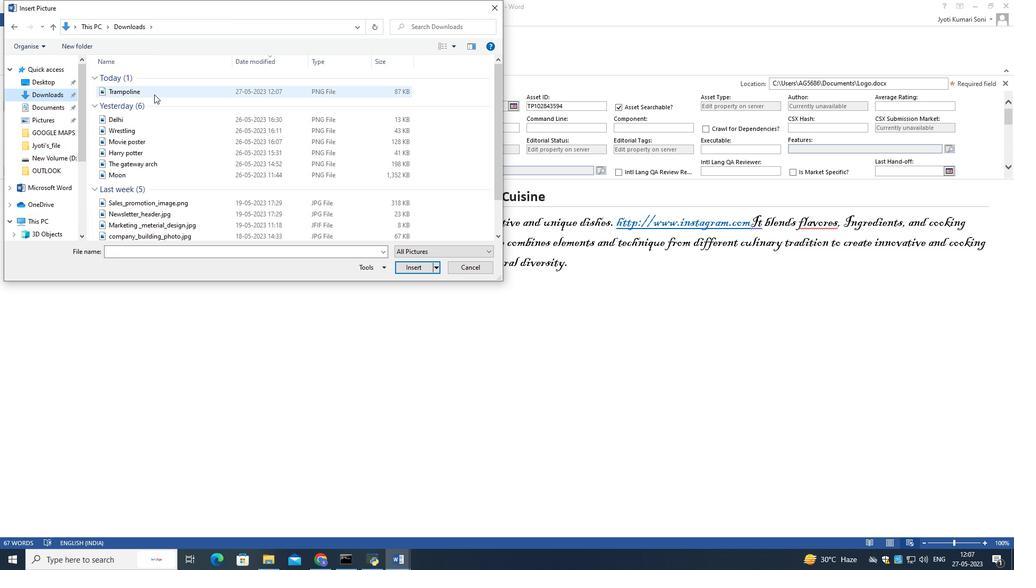 
Action: Mouse pressed left at (154, 93)
Screenshot: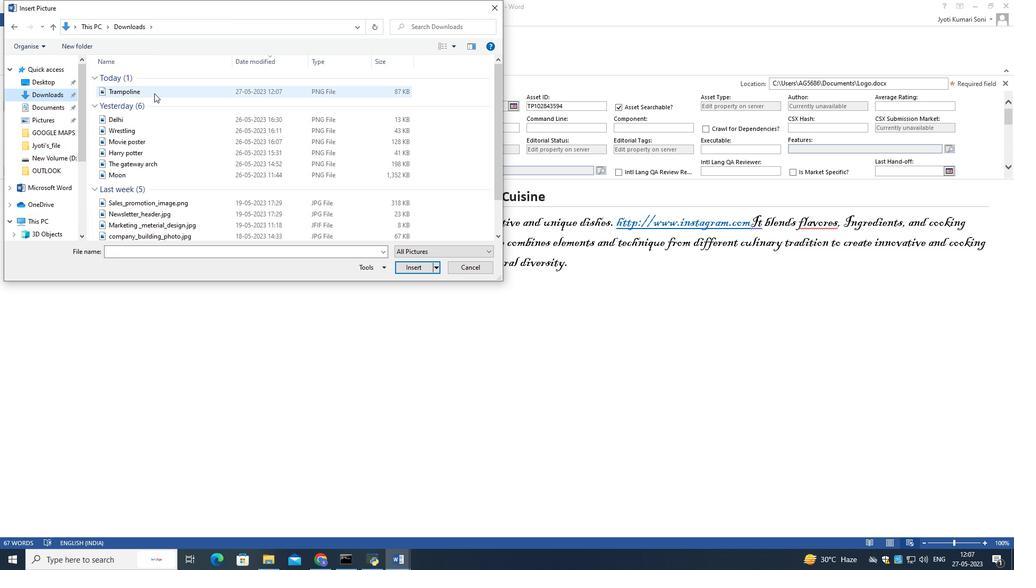 
Action: Mouse moved to (403, 268)
Screenshot: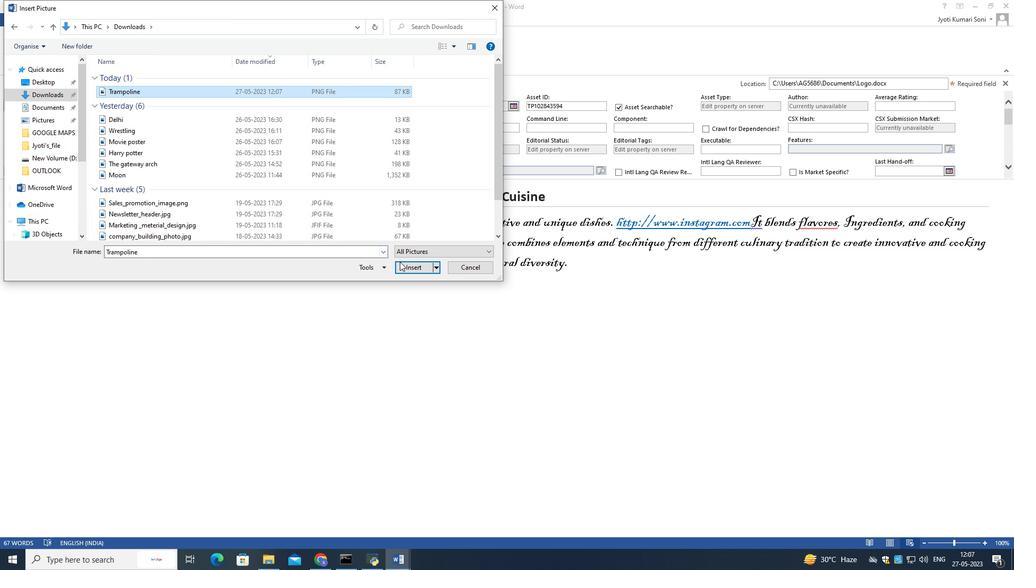 
Action: Mouse pressed left at (403, 268)
Screenshot: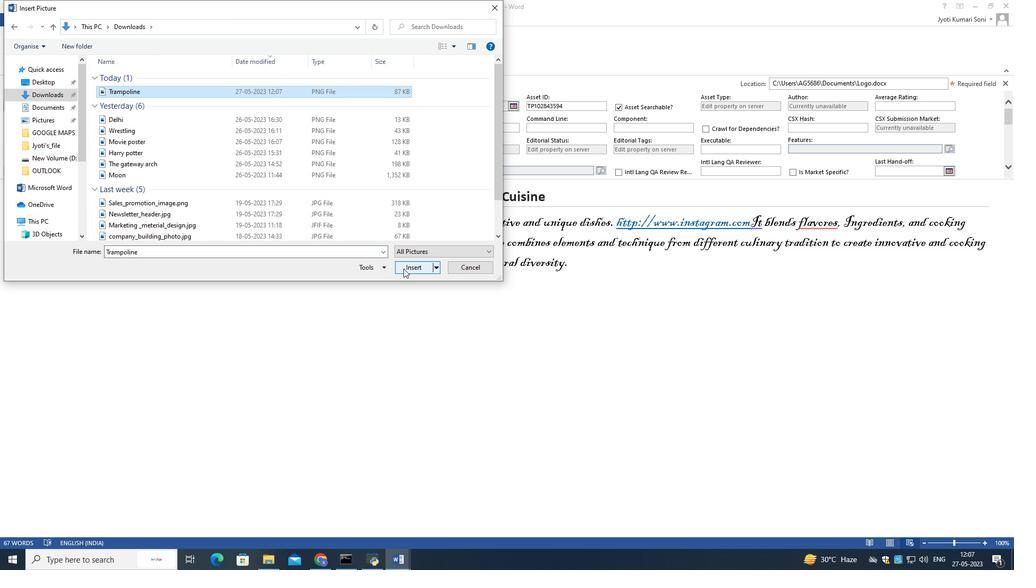 
Action: Mouse moved to (386, 378)
Screenshot: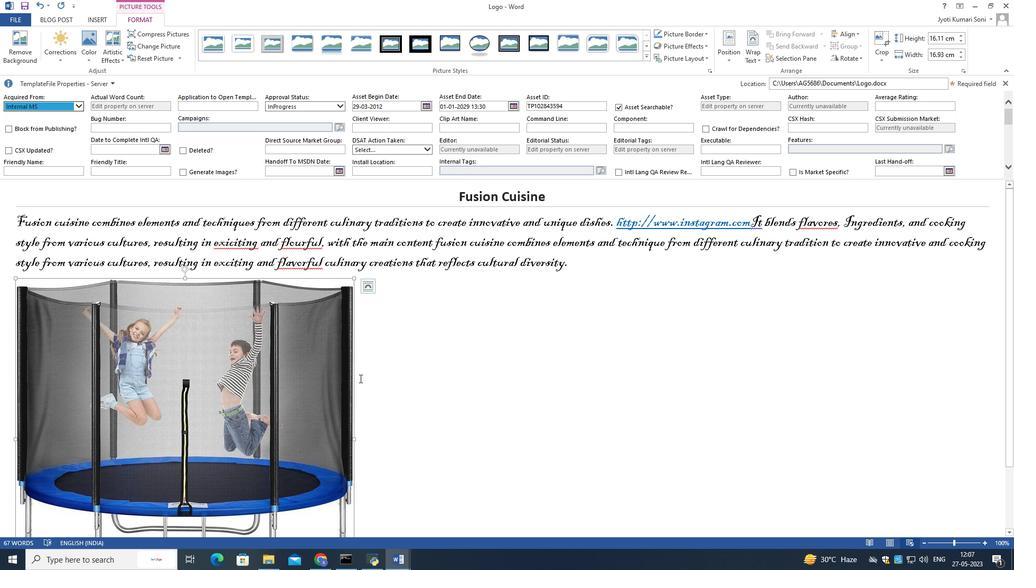 
Action: Mouse scrolled (386, 377) with delta (0, 0)
Screenshot: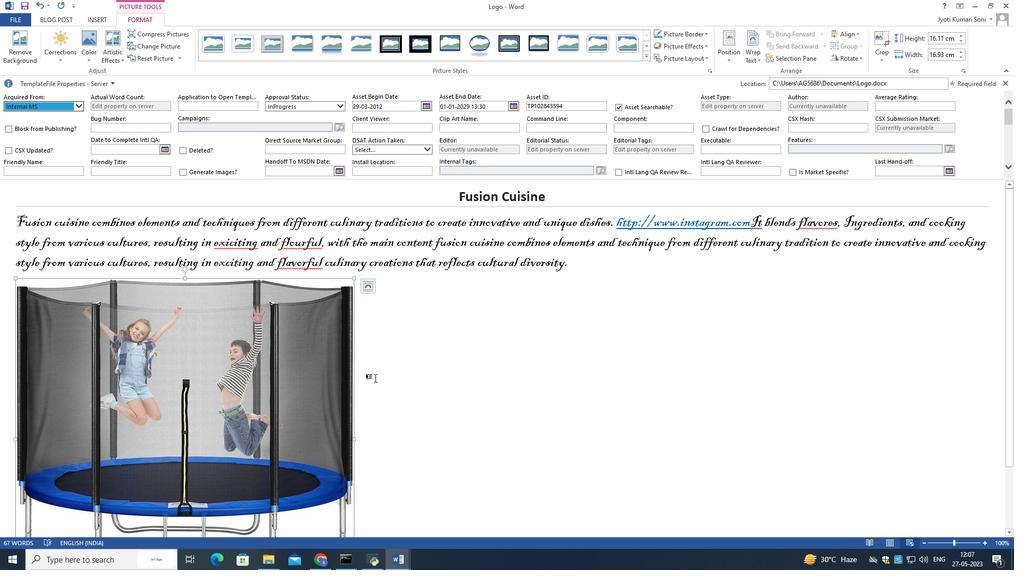 
Action: Mouse moved to (387, 378)
Screenshot: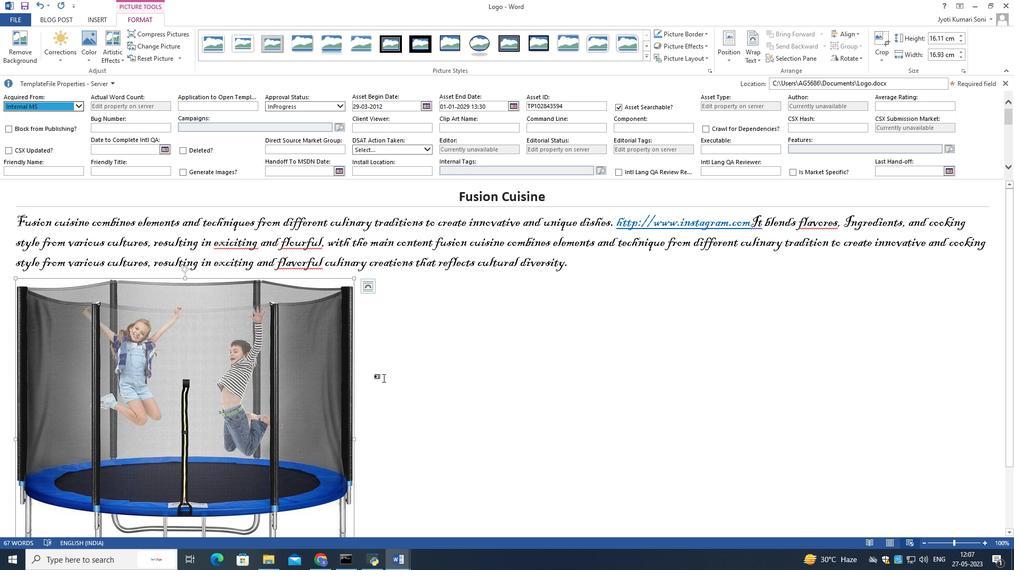 
Action: Mouse scrolled (387, 378) with delta (0, 0)
Screenshot: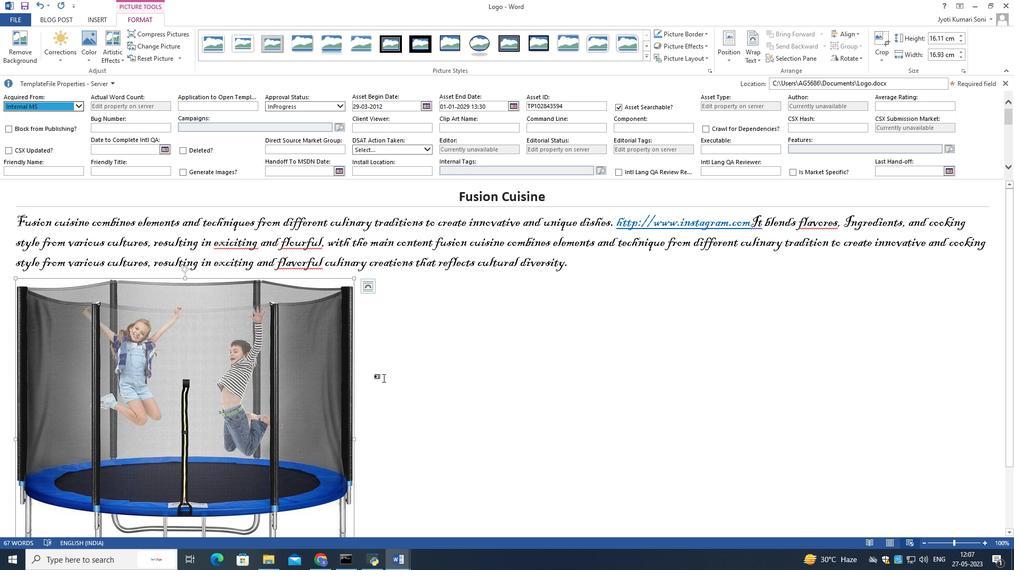 
Action: Mouse moved to (962, 41)
Screenshot: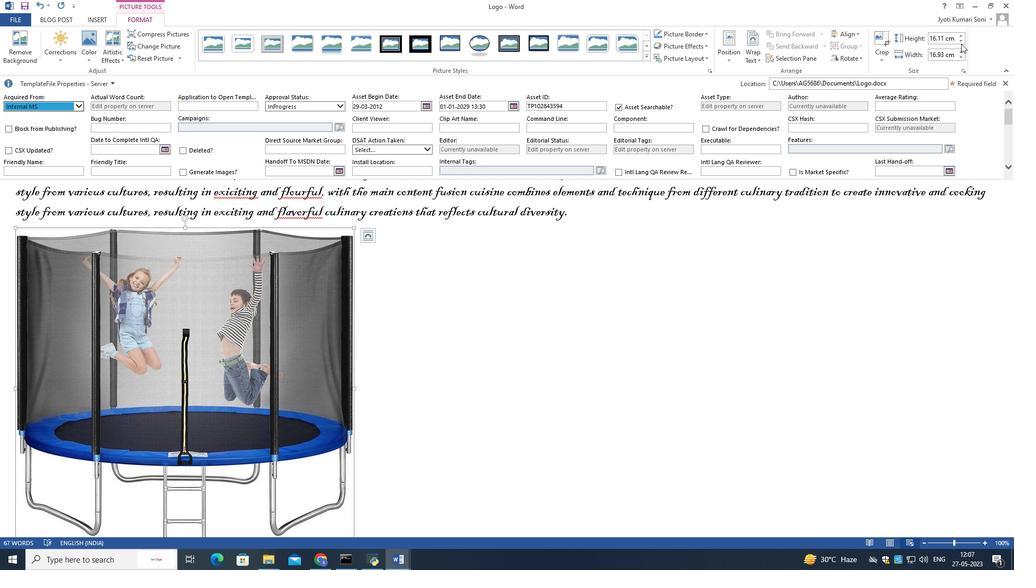 
Action: Mouse pressed left at (962, 41)
Screenshot: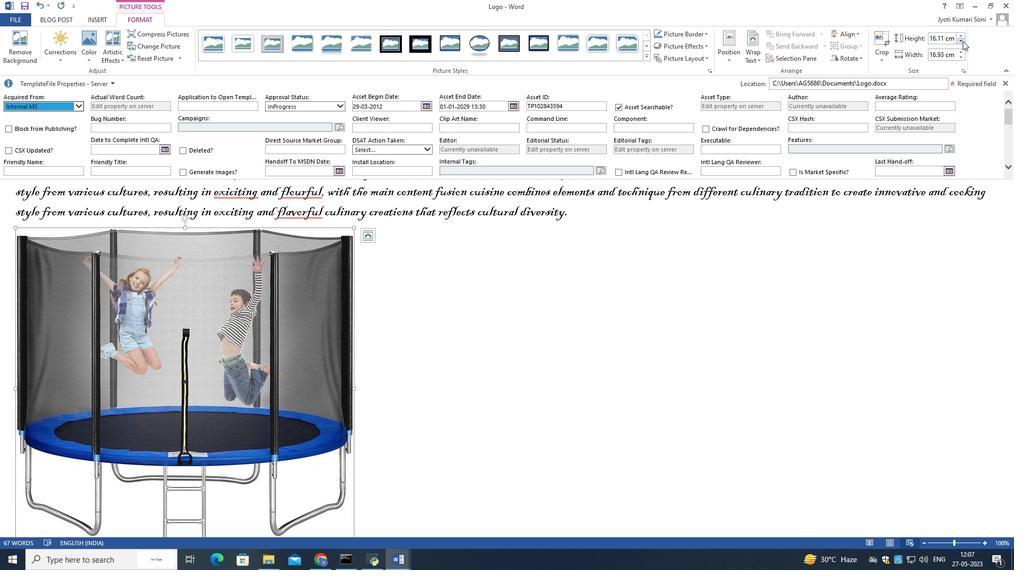 
Action: Mouse pressed left at (962, 41)
Screenshot: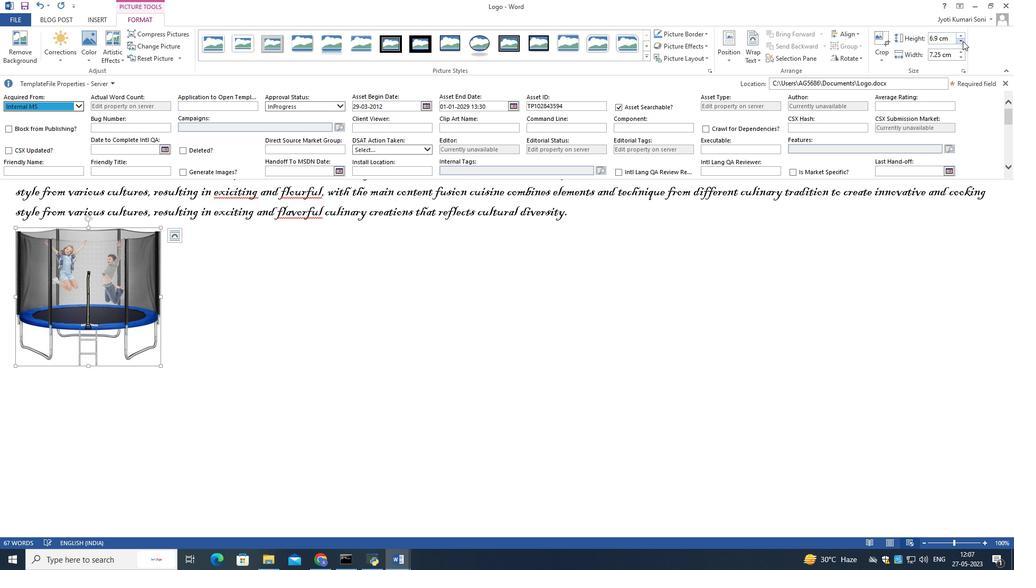 
Action: Mouse pressed left at (962, 41)
Screenshot: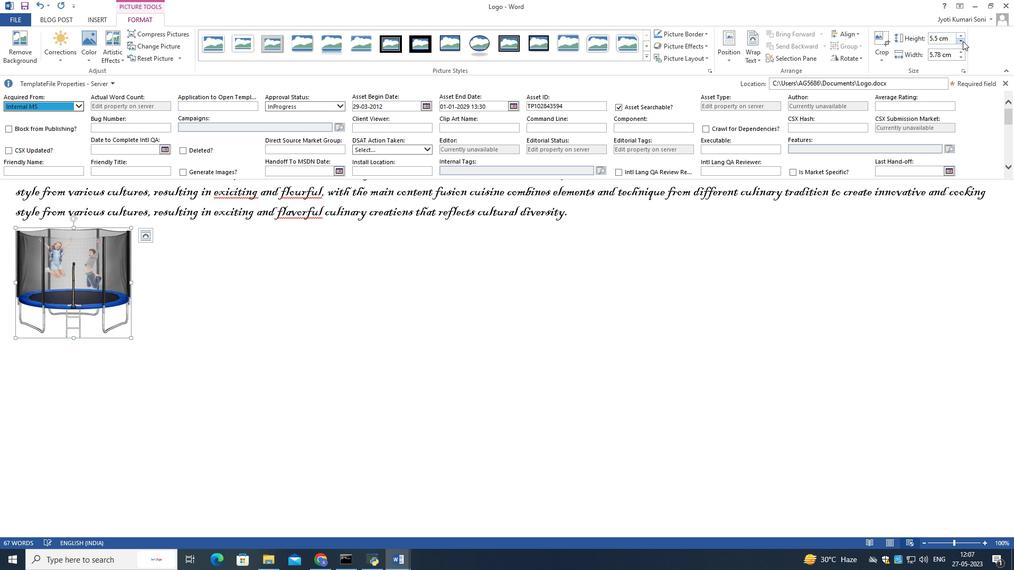 
Action: Mouse pressed left at (962, 41)
Screenshot: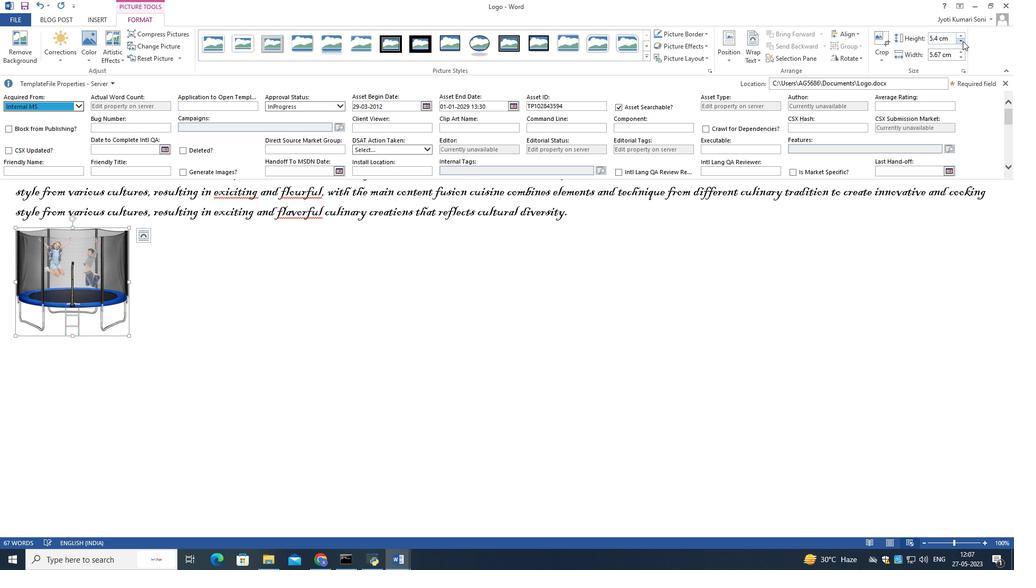 
Action: Mouse pressed left at (962, 41)
Screenshot: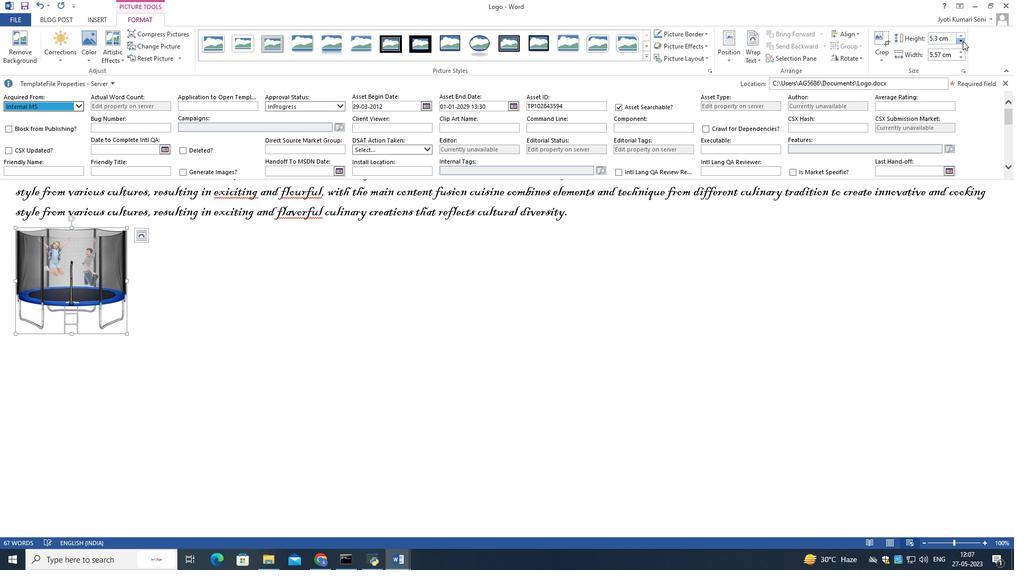 
Action: Mouse pressed left at (962, 41)
Screenshot: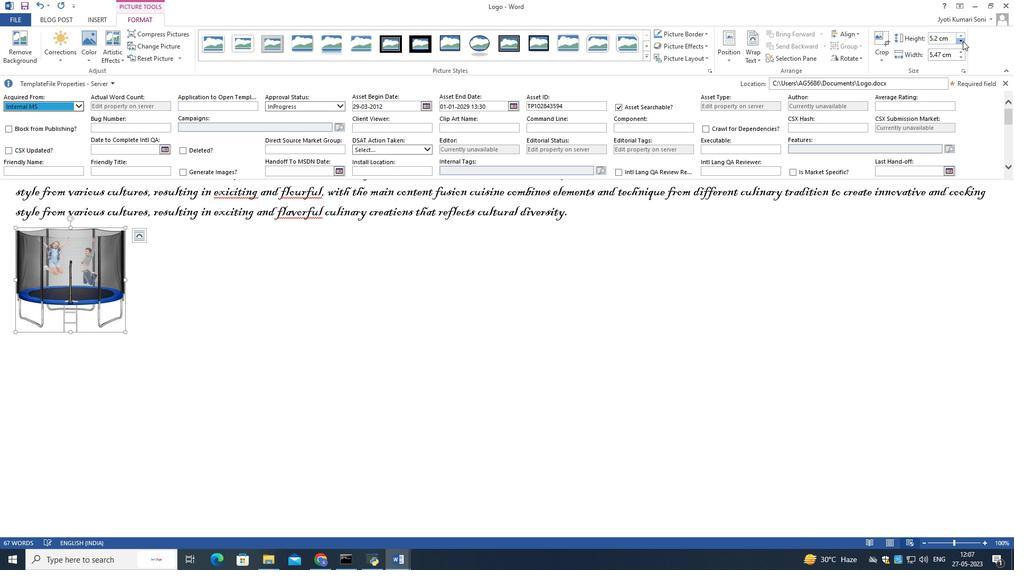 
Action: Mouse pressed left at (962, 41)
Screenshot: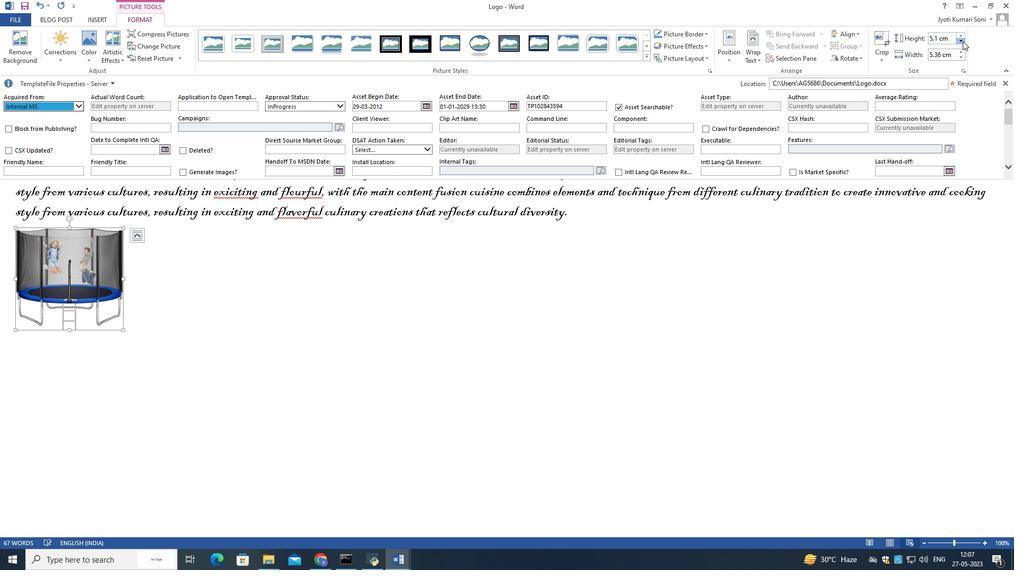 
Action: Mouse pressed left at (962, 41)
Screenshot: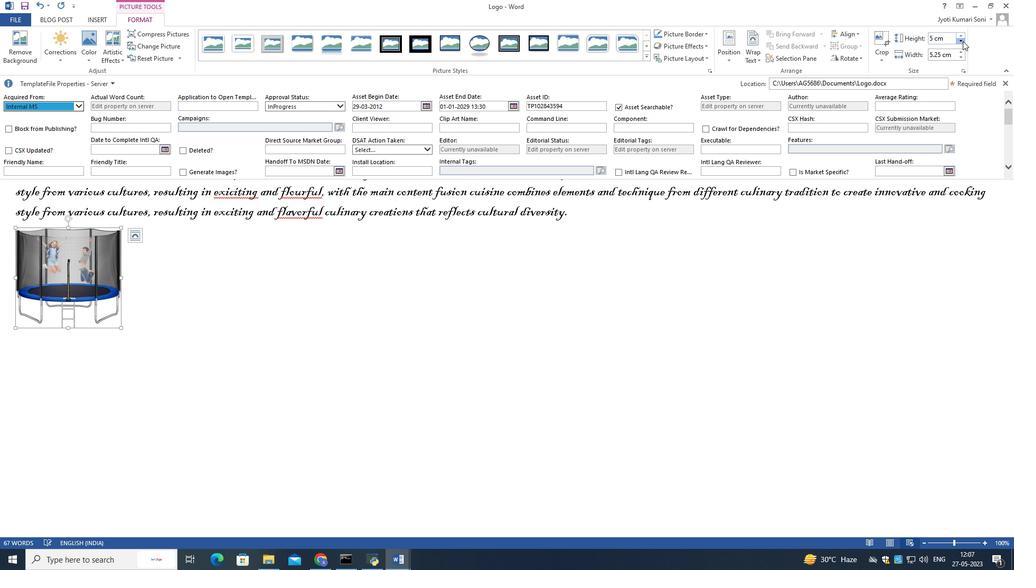 
Action: Mouse pressed left at (962, 41)
Screenshot: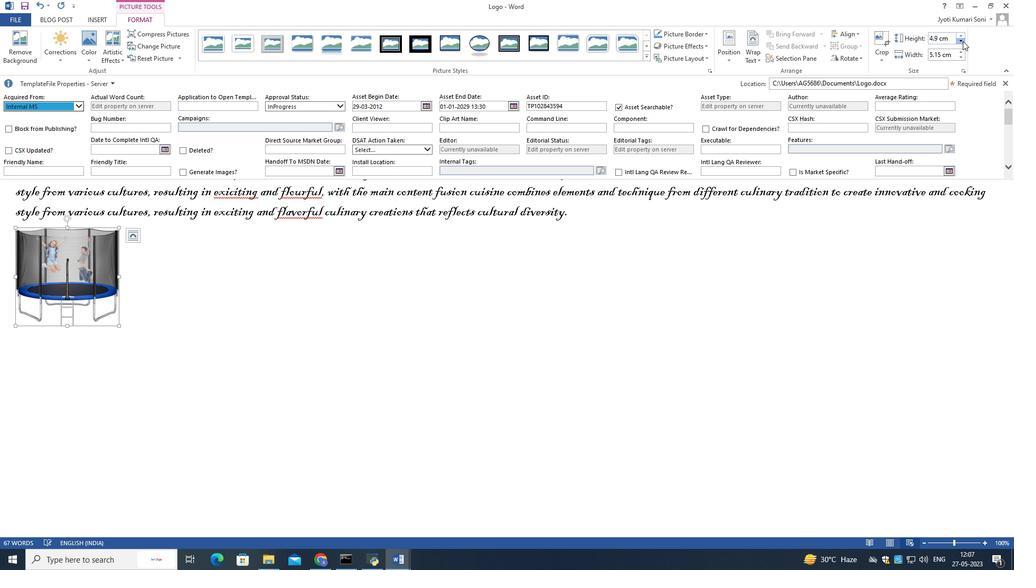 
Action: Mouse pressed left at (962, 41)
Screenshot: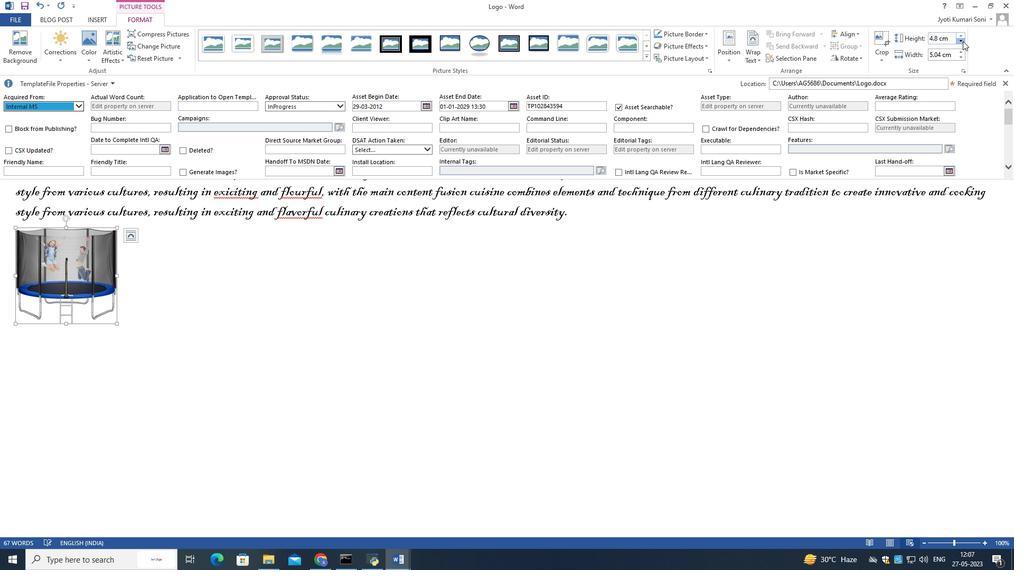 
Action: Mouse pressed left at (962, 41)
Screenshot: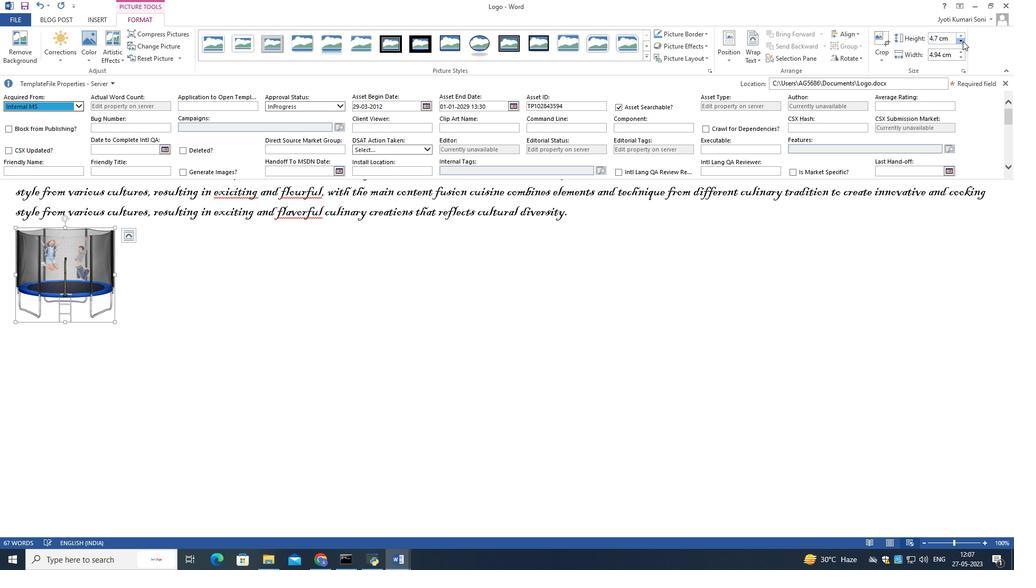 
Action: Mouse pressed left at (962, 41)
Screenshot: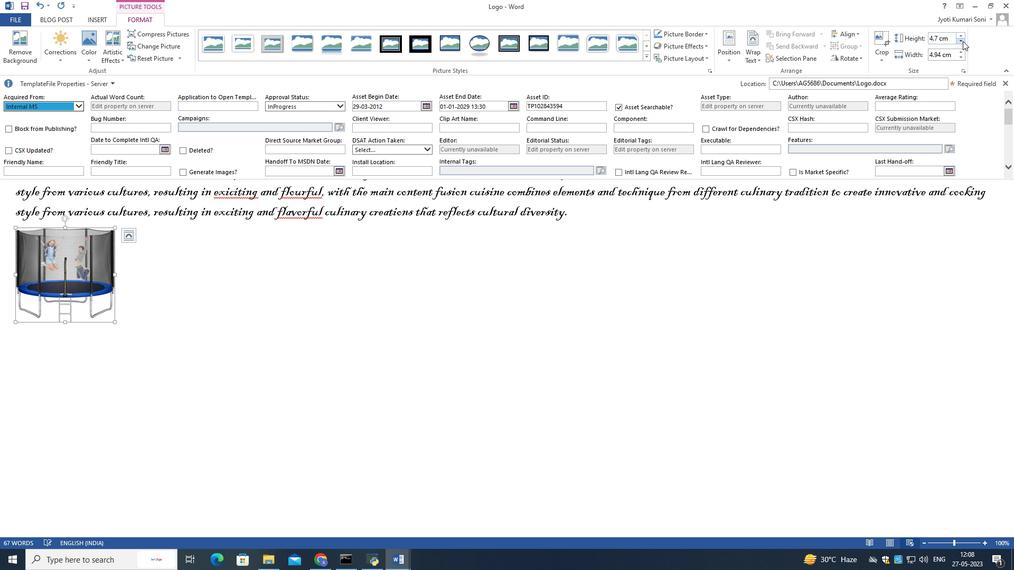 
Action: Mouse pressed left at (962, 41)
Screenshot: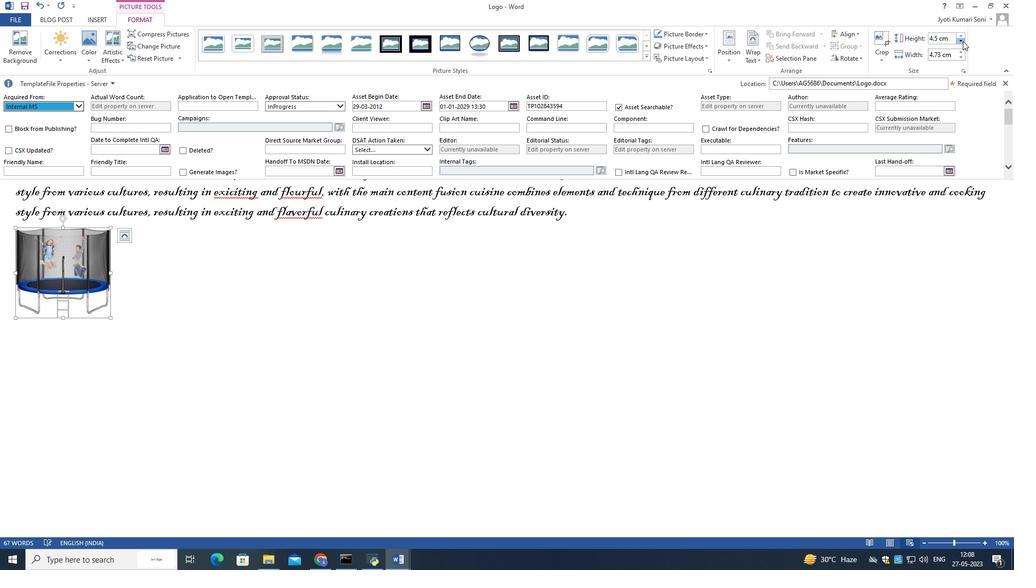 
Action: Mouse pressed left at (962, 41)
Screenshot: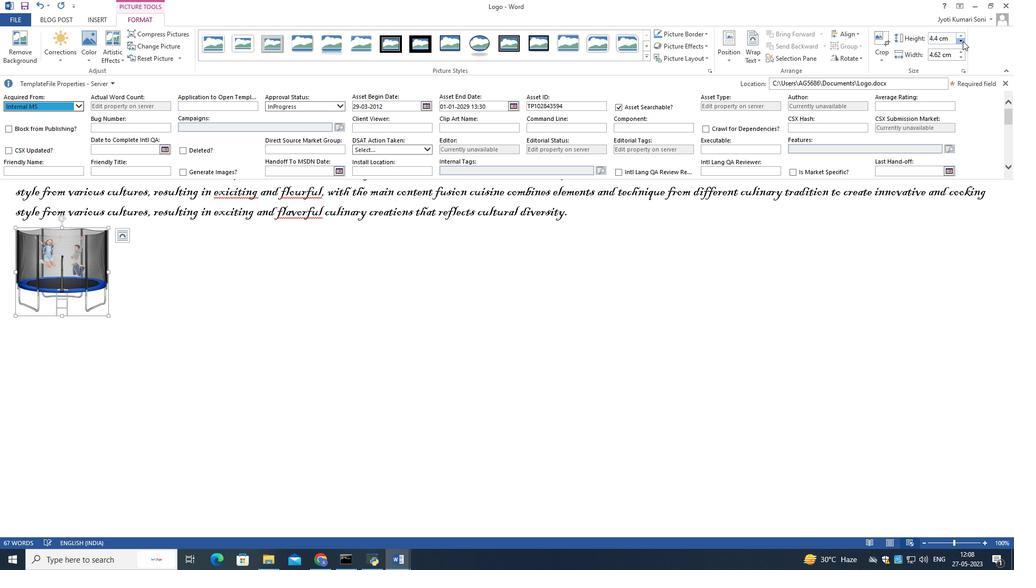 
Action: Mouse pressed left at (962, 41)
Screenshot: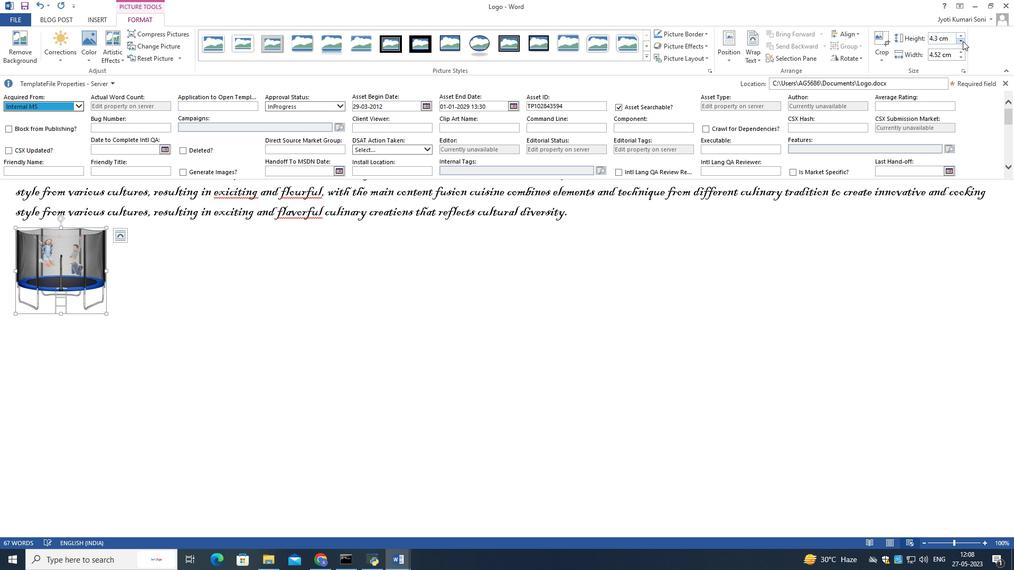 
Action: Mouse moved to (371, 460)
Screenshot: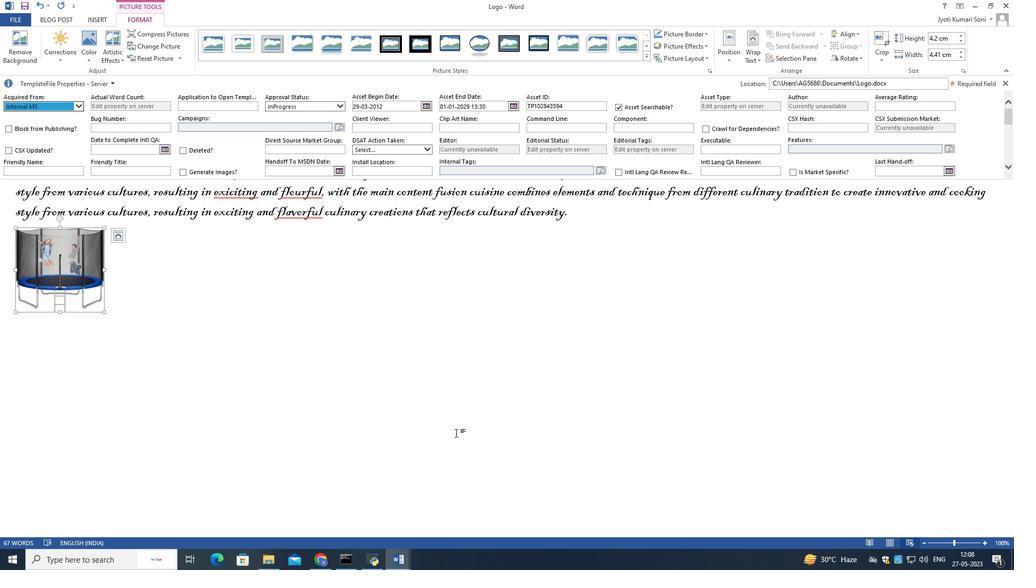 
Action: Mouse scrolled (371, 461) with delta (0, 0)
Screenshot: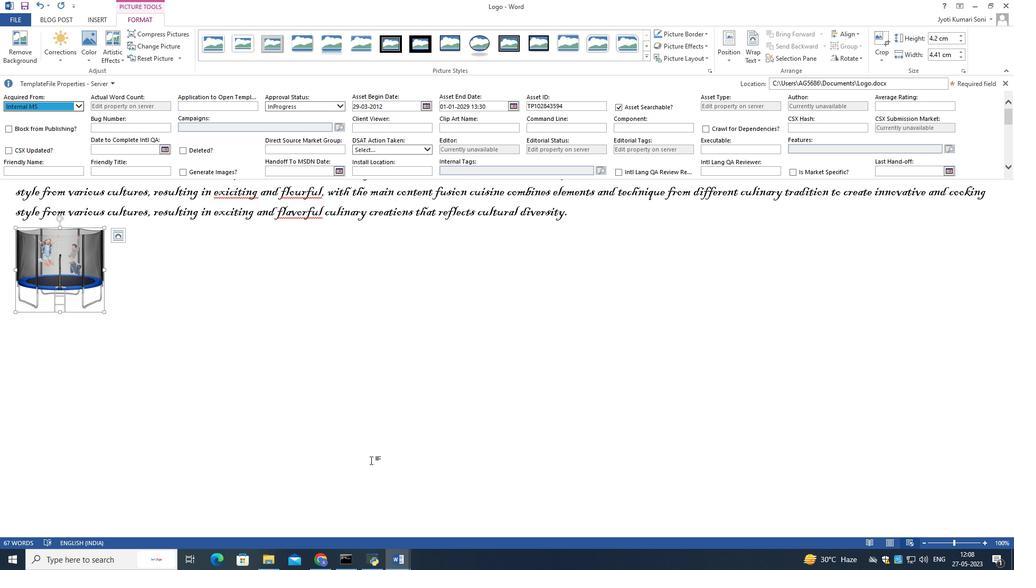 
Action: Mouse moved to (370, 460)
Screenshot: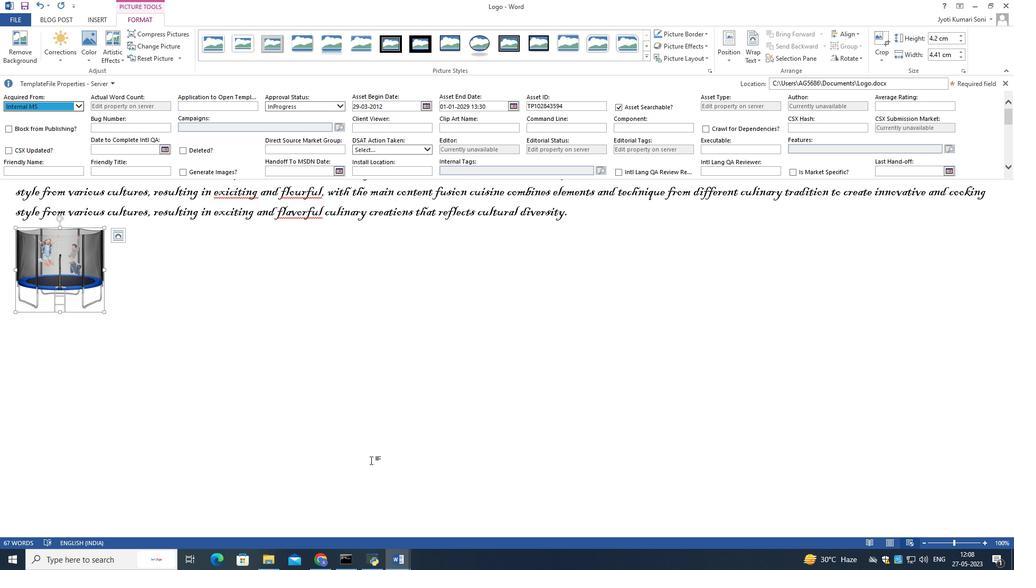 
Action: Mouse scrolled (370, 461) with delta (0, 0)
Screenshot: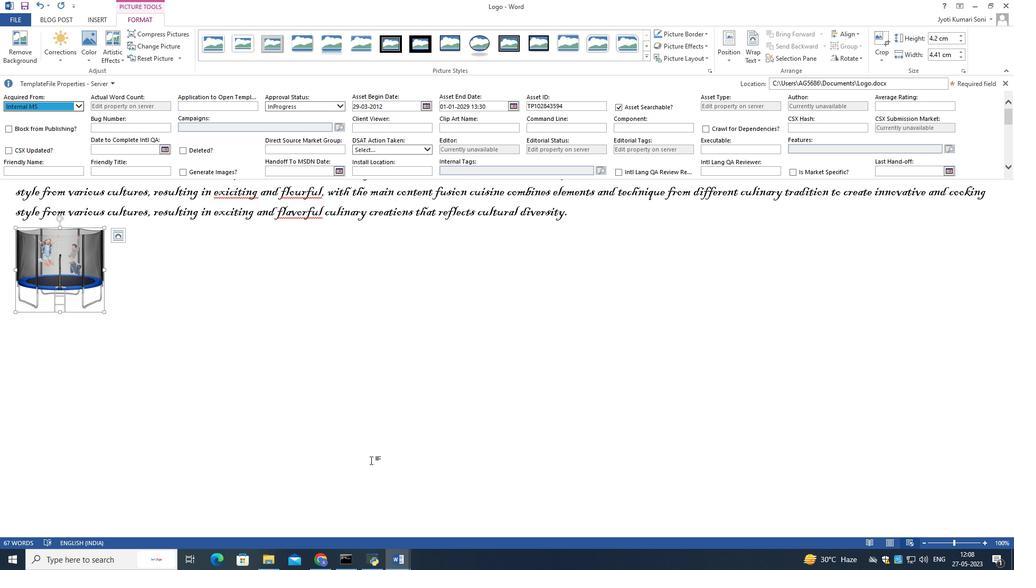 
Action: Mouse scrolled (370, 461) with delta (0, 0)
Screenshot: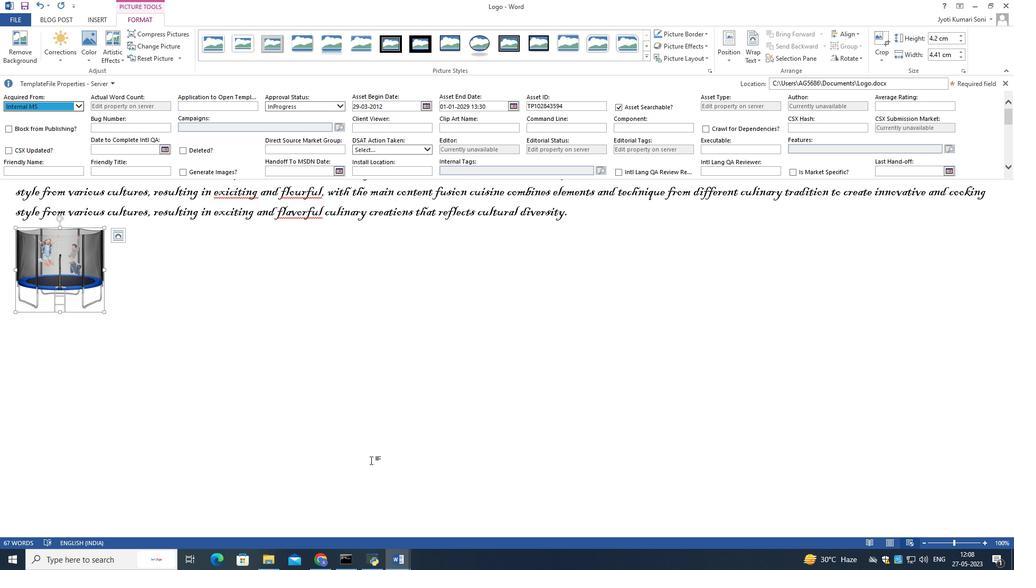
Action: Mouse scrolled (370, 461) with delta (0, 0)
Screenshot: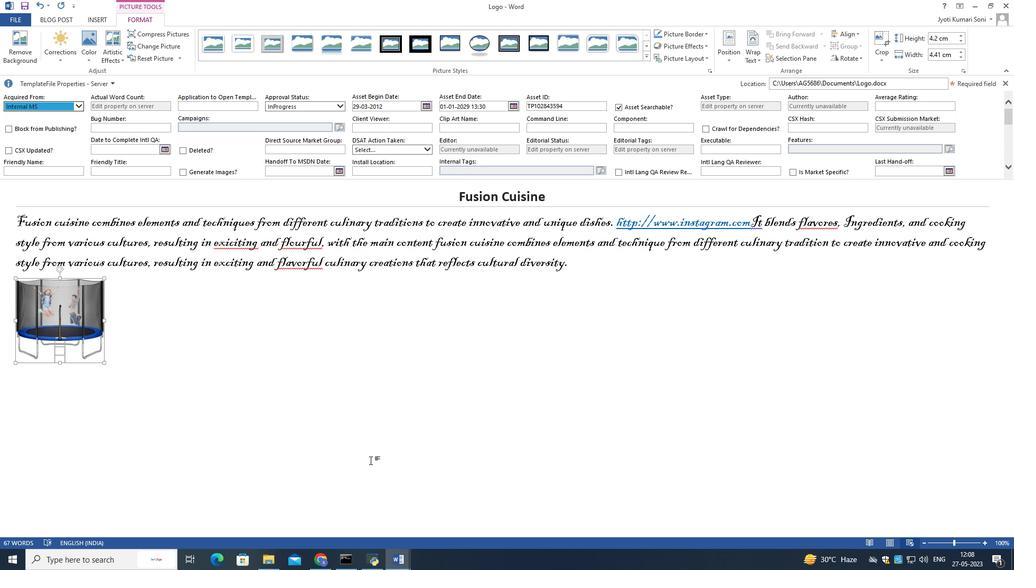 
Action: Mouse scrolled (370, 461) with delta (0, 0)
Screenshot: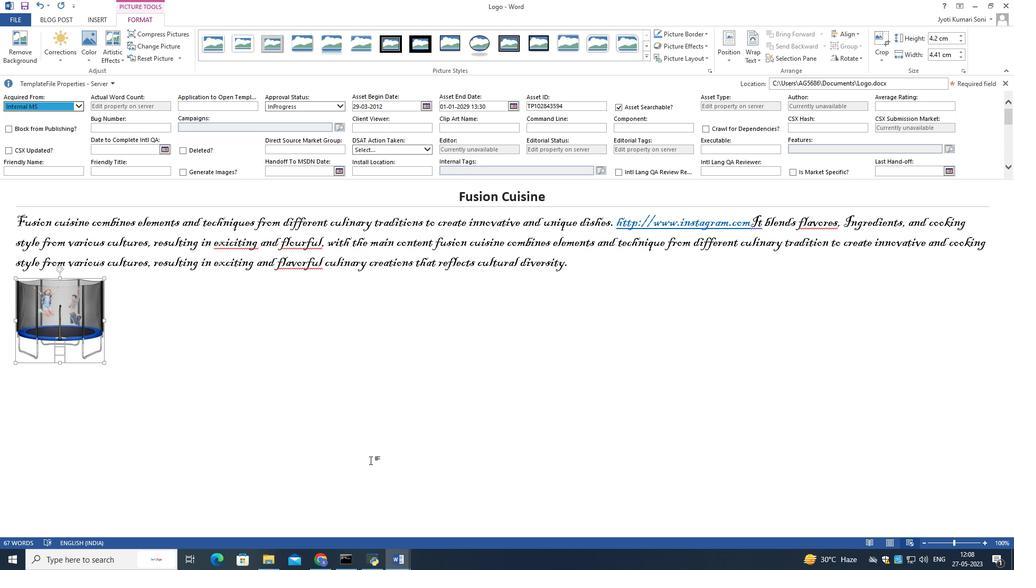 
Action: Mouse scrolled (370, 461) with delta (0, 0)
Screenshot: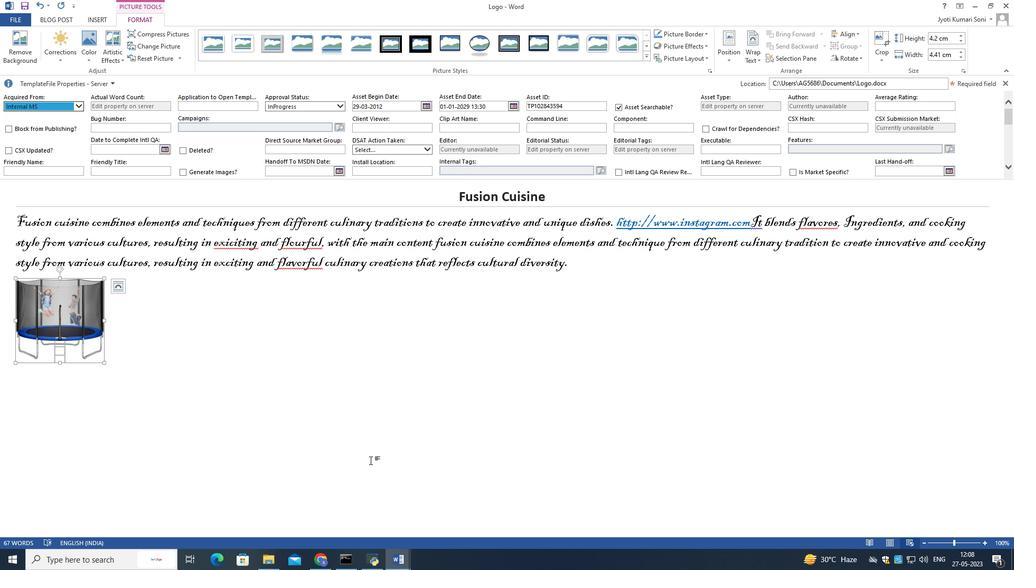 
Action: Mouse scrolled (370, 461) with delta (0, 0)
Screenshot: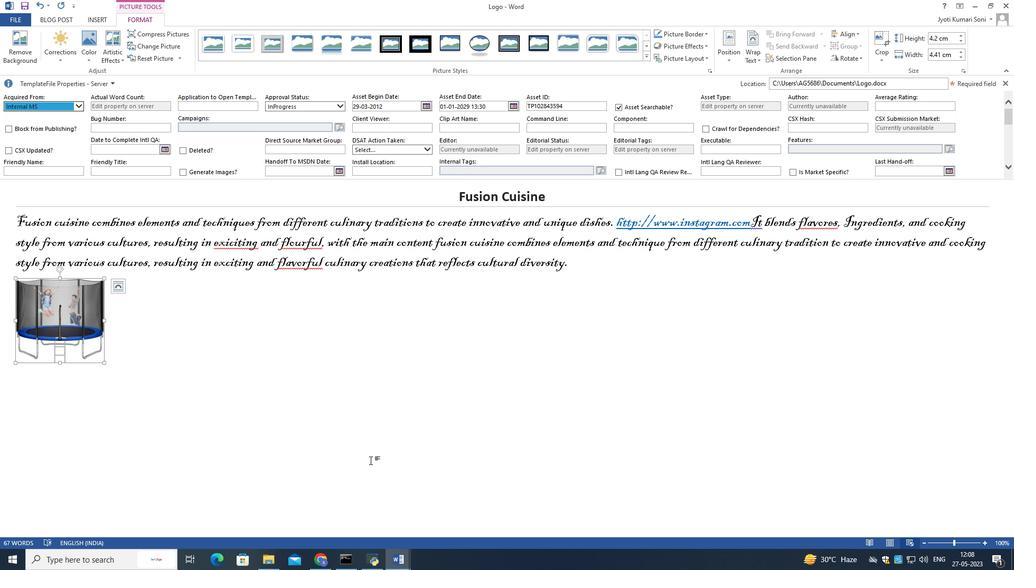 
Action: Mouse scrolled (370, 461) with delta (0, 0)
Screenshot: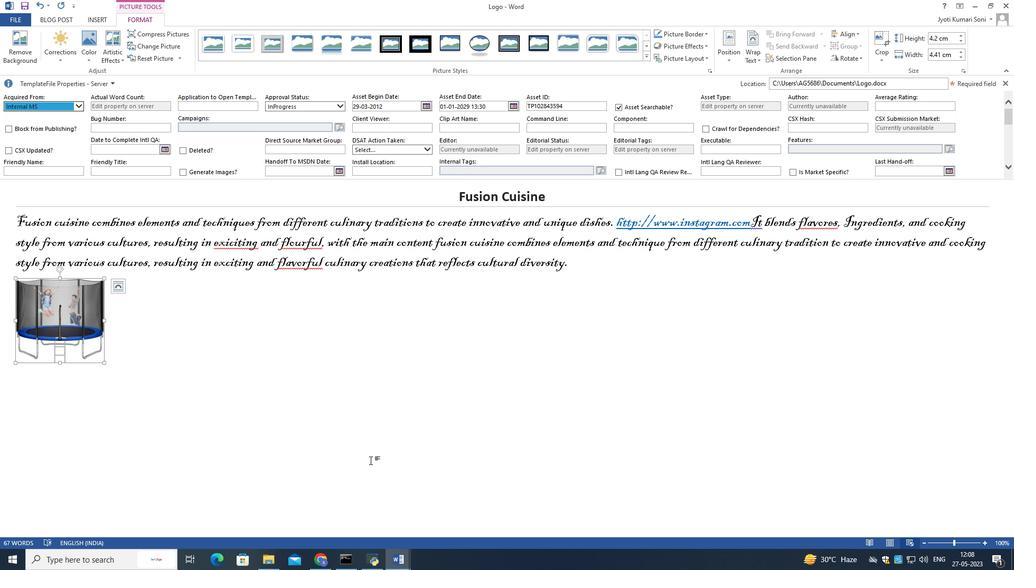 
Action: Mouse scrolled (370, 461) with delta (0, 0)
Screenshot: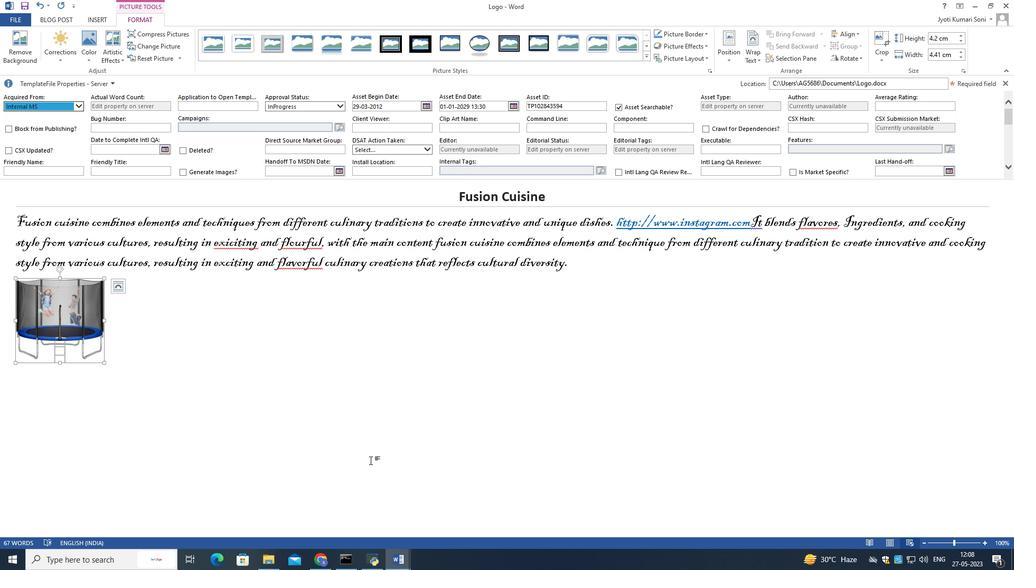 
Action: Mouse scrolled (370, 461) with delta (0, 0)
Screenshot: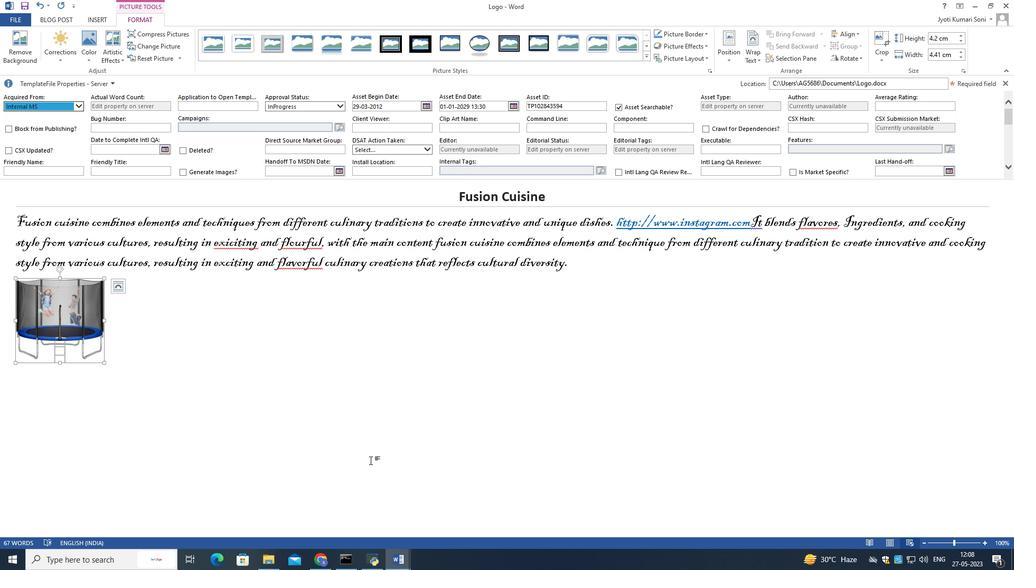 
Action: Mouse scrolled (370, 461) with delta (0, 0)
Screenshot: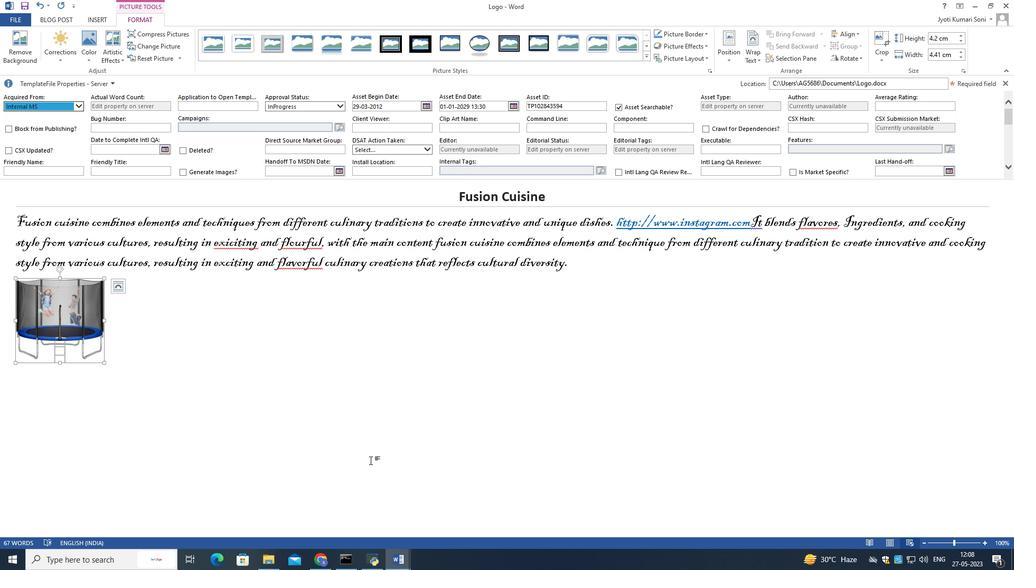 
Action: Mouse scrolled (370, 461) with delta (0, 0)
Screenshot: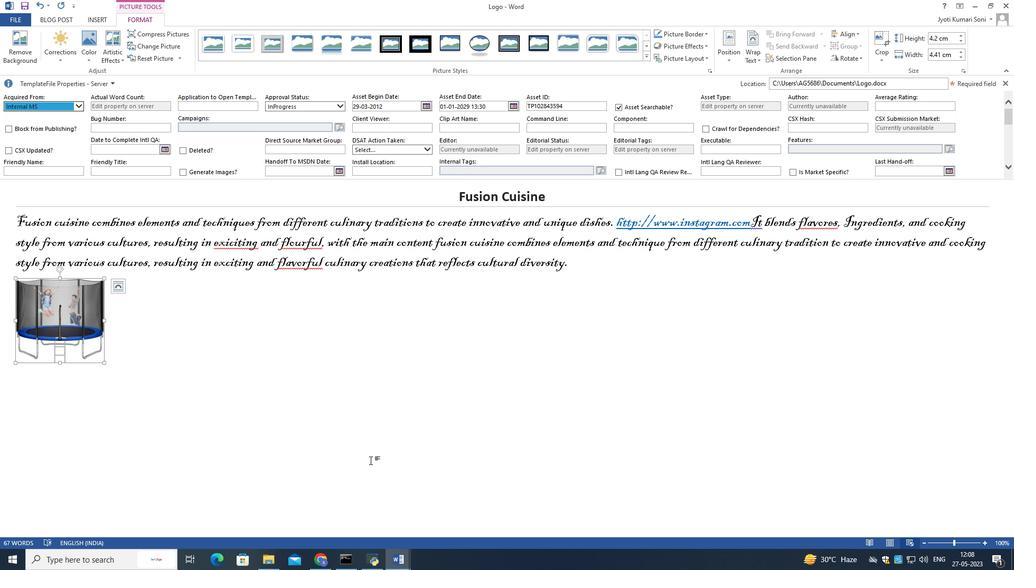 
Action: Mouse moved to (220, 418)
Screenshot: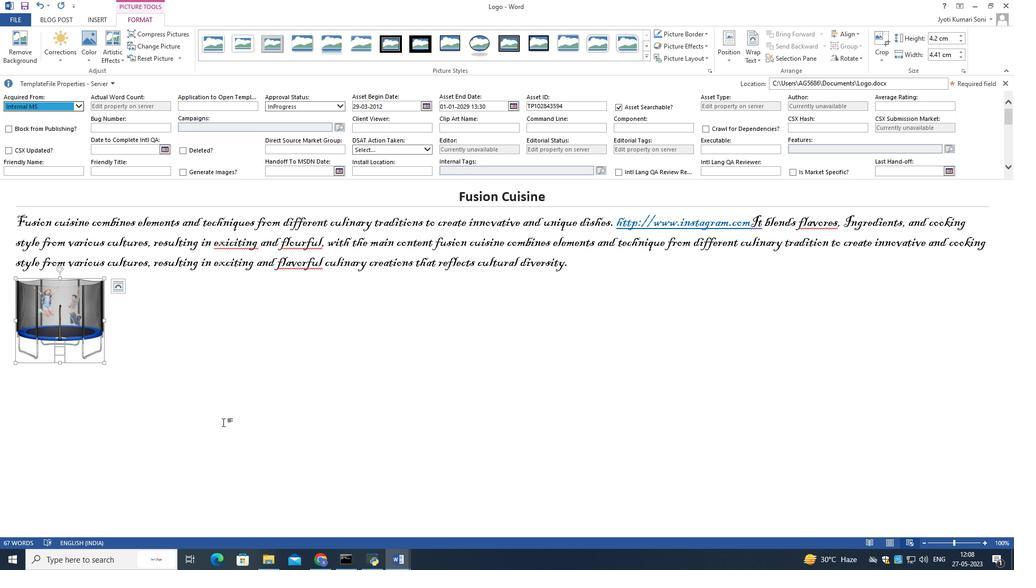 
Action: Mouse scrolled (220, 419) with delta (0, 0)
Screenshot: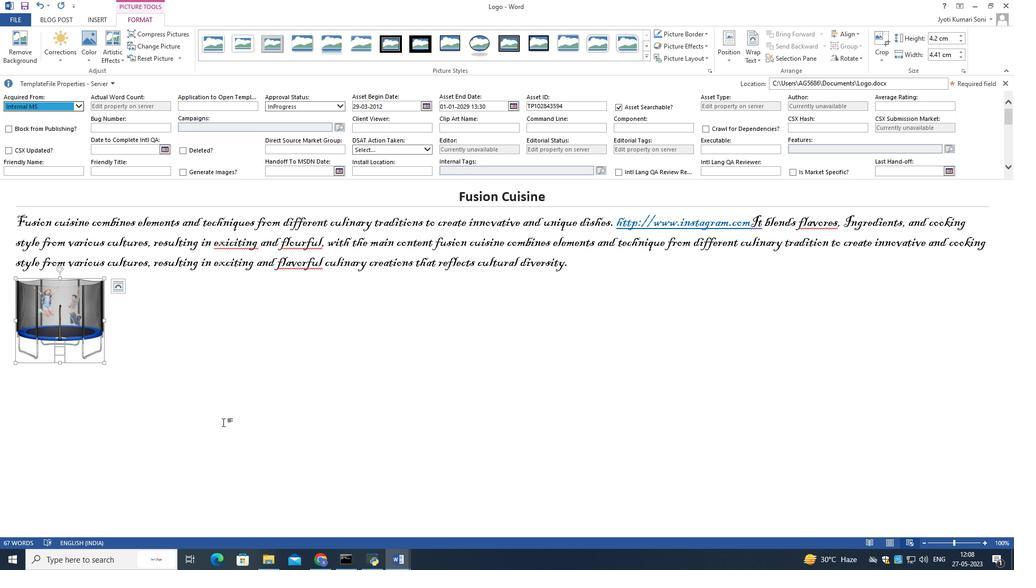 
Action: Mouse scrolled (220, 419) with delta (0, 0)
Screenshot: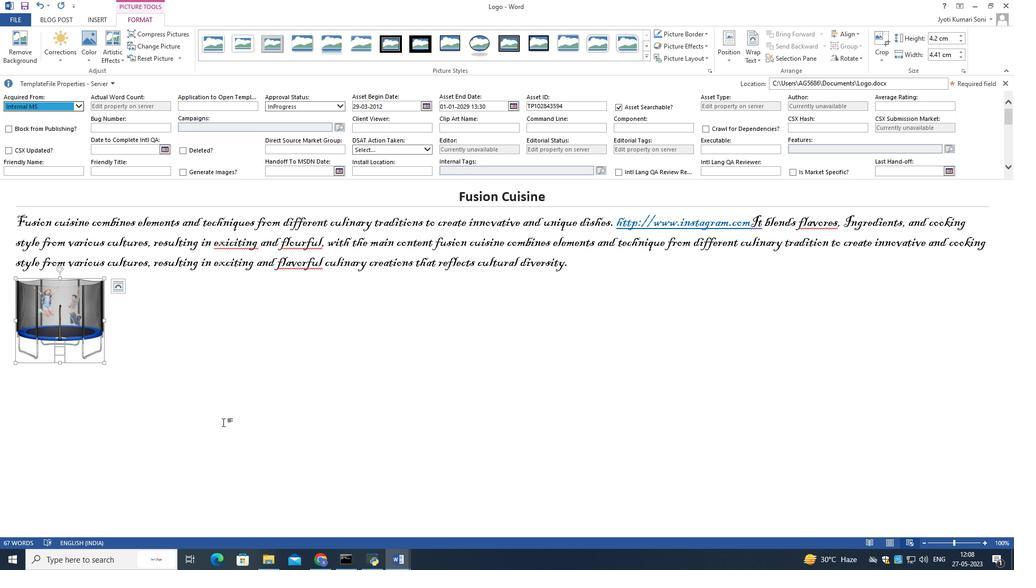 
Action: Mouse moved to (209, 374)
Screenshot: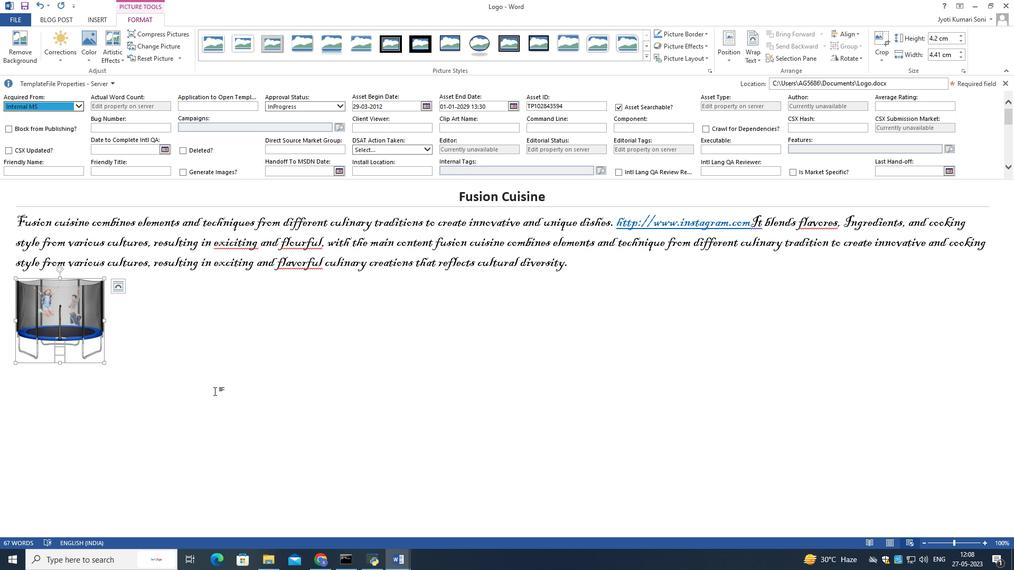 
Action: Mouse pressed left at (209, 374)
Screenshot: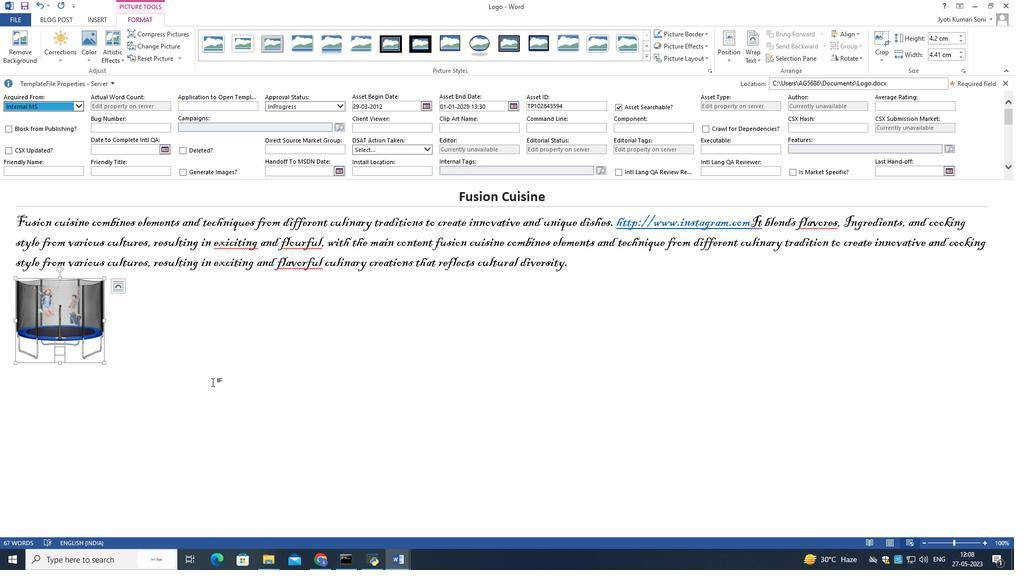 
Action: Mouse moved to (182, 360)
Screenshot: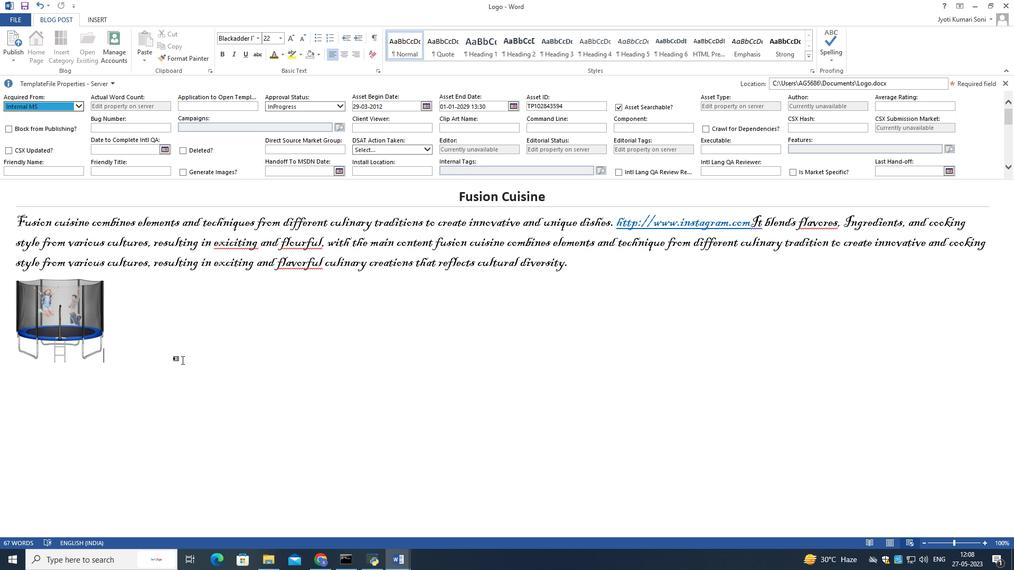 
